Task: Play online Dominion games in medium mode.
Action: Mouse moved to (641, 390)
Screenshot: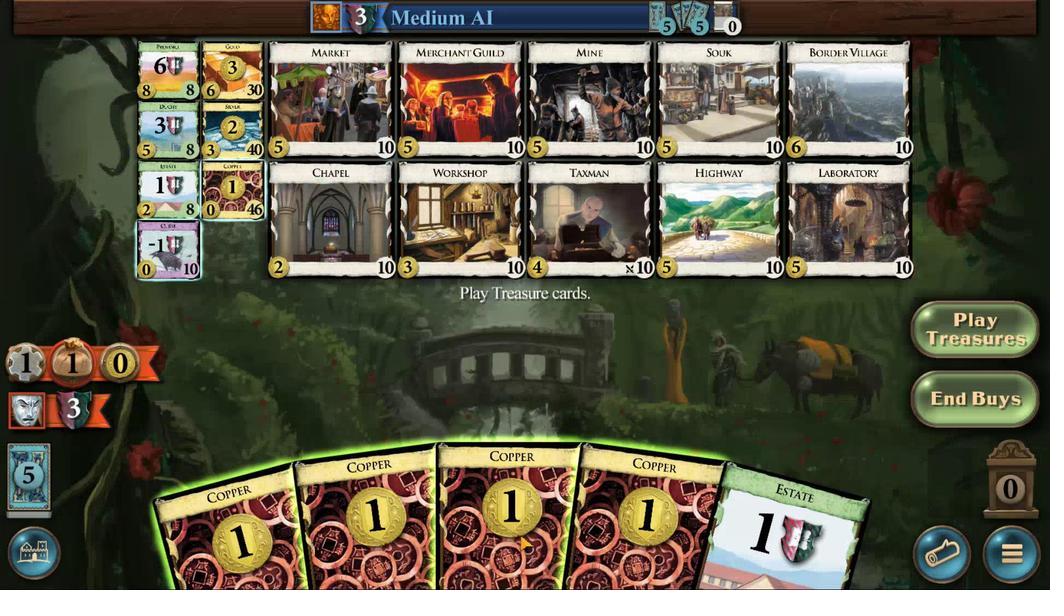 
Action: Mouse pressed left at (641, 390)
Screenshot: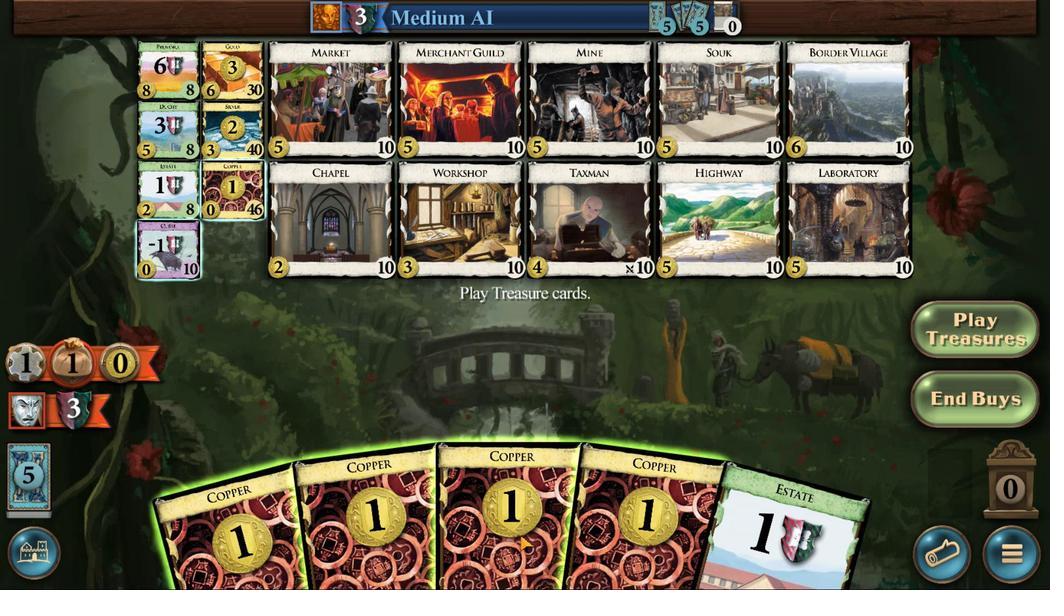 
Action: Mouse moved to (641, 390)
Screenshot: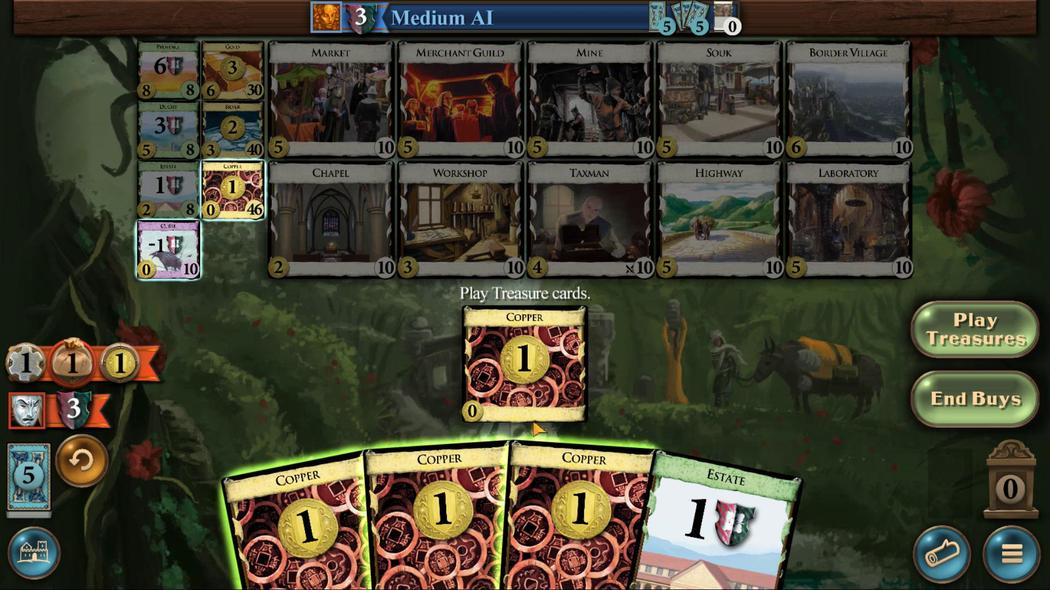 
Action: Mouse pressed left at (641, 390)
Screenshot: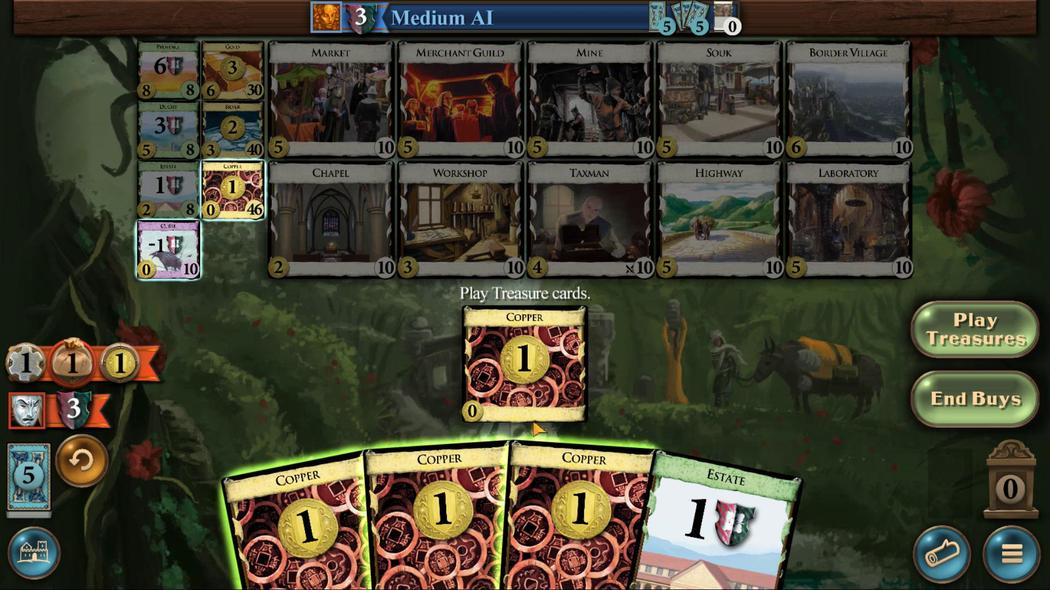 
Action: Mouse moved to (665, 387)
Screenshot: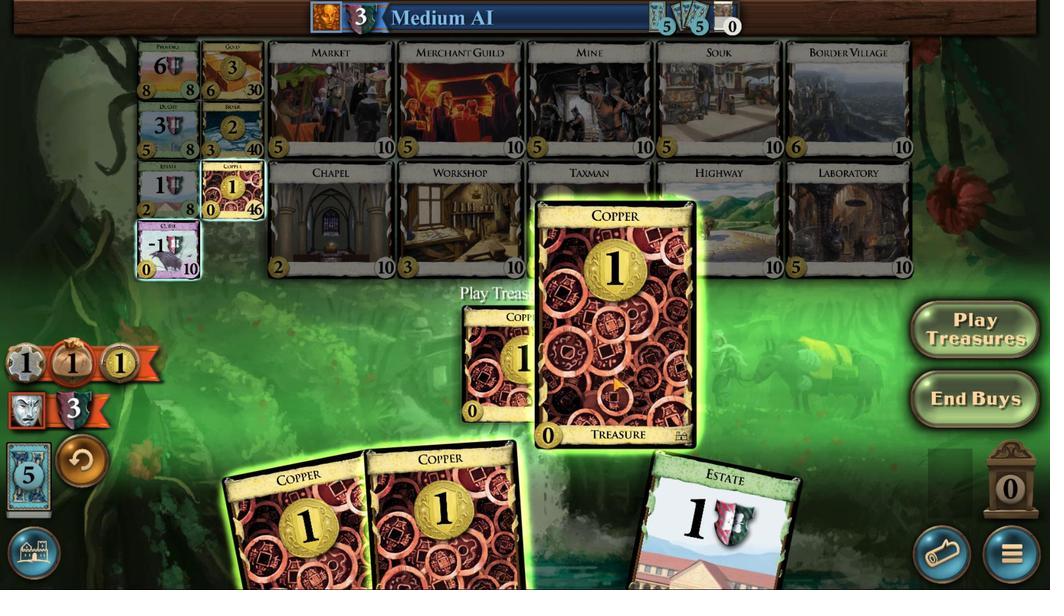 
Action: Mouse pressed left at (665, 387)
Screenshot: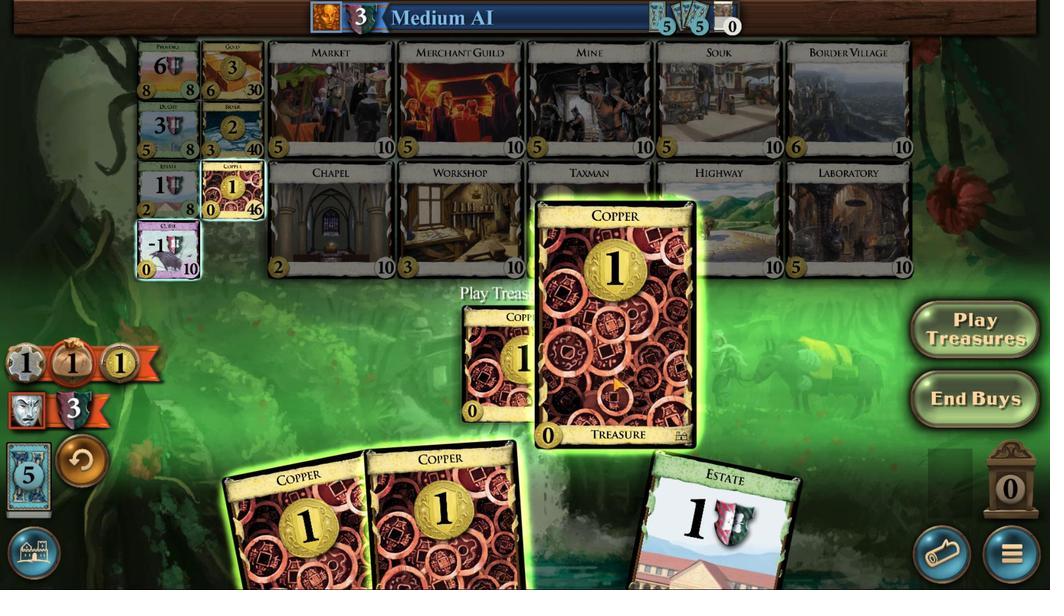 
Action: Mouse moved to (625, 387)
Screenshot: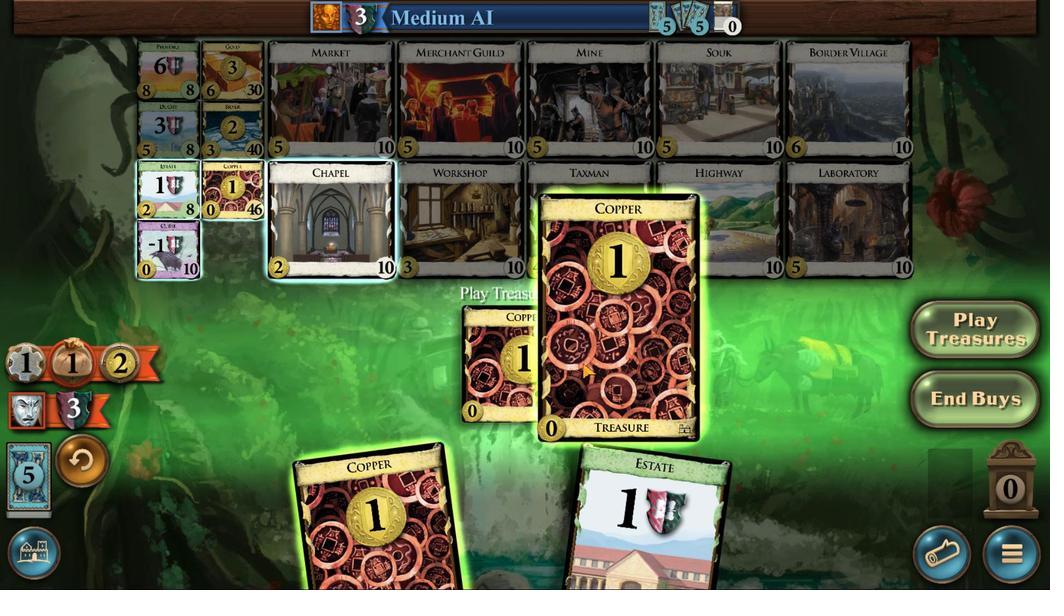 
Action: Mouse pressed left at (625, 387)
Screenshot: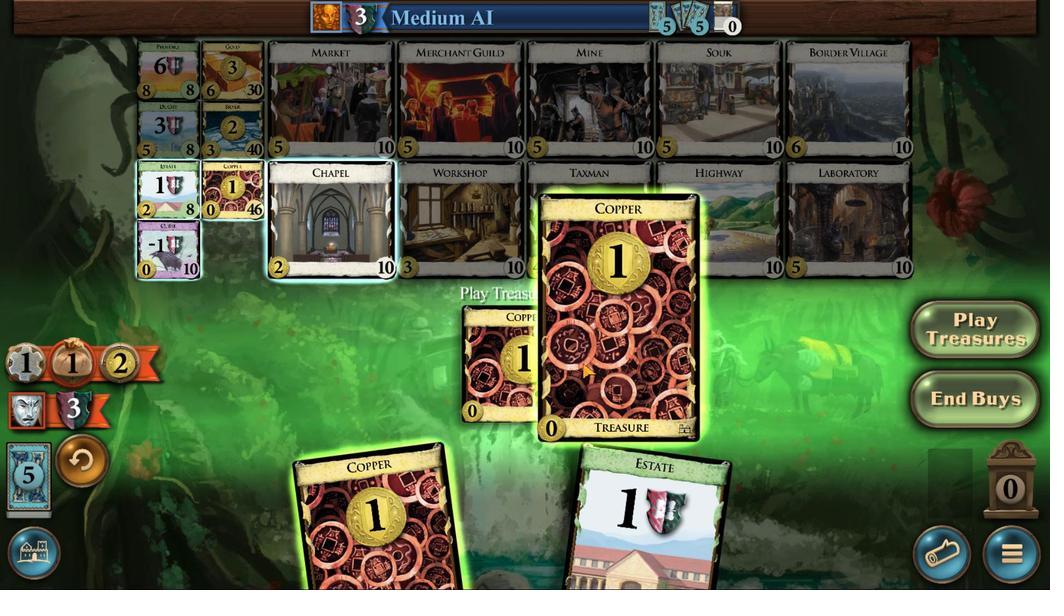 
Action: Mouse moved to (619, 387)
Screenshot: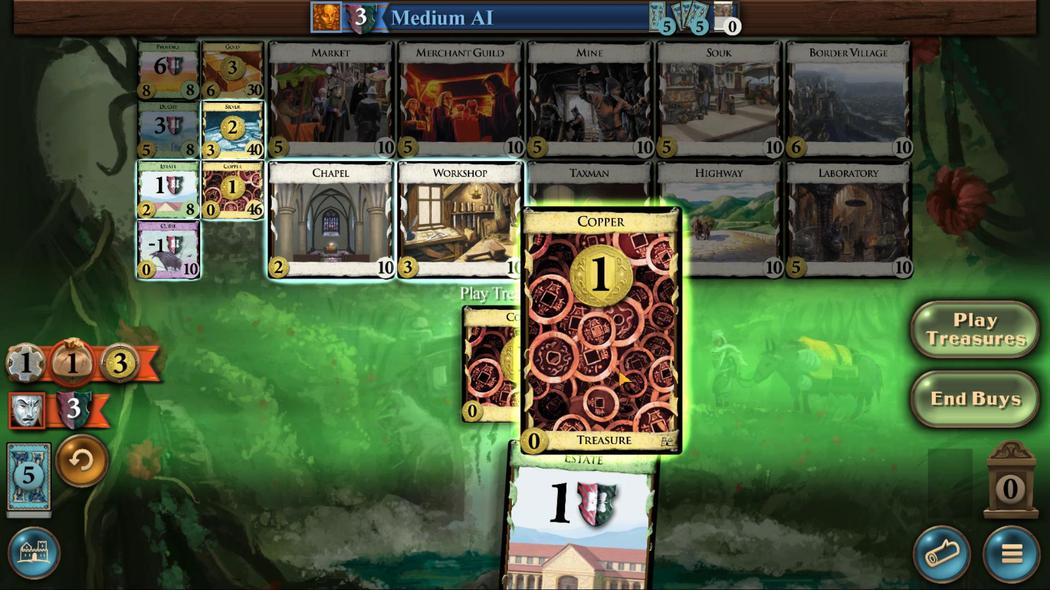 
Action: Mouse pressed left at (619, 387)
Screenshot: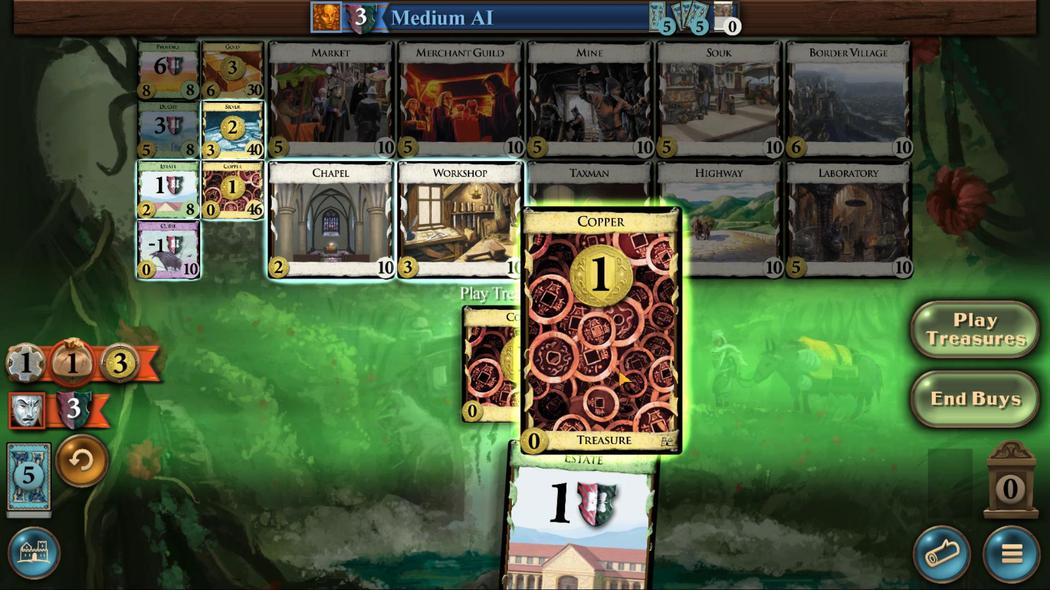 
Action: Mouse moved to (534, 366)
Screenshot: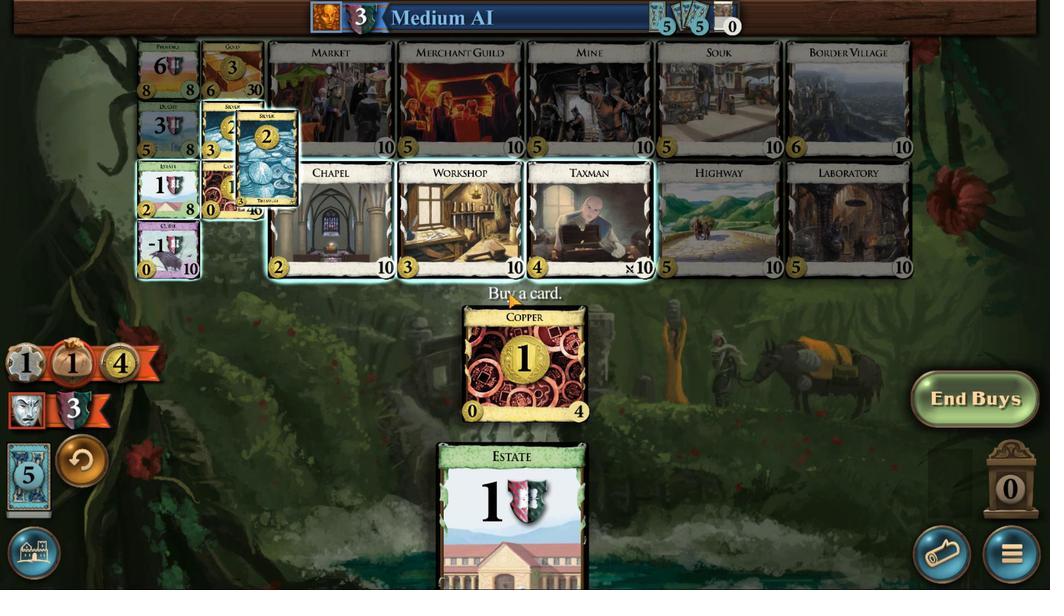 
Action: Mouse pressed left at (534, 366)
Screenshot: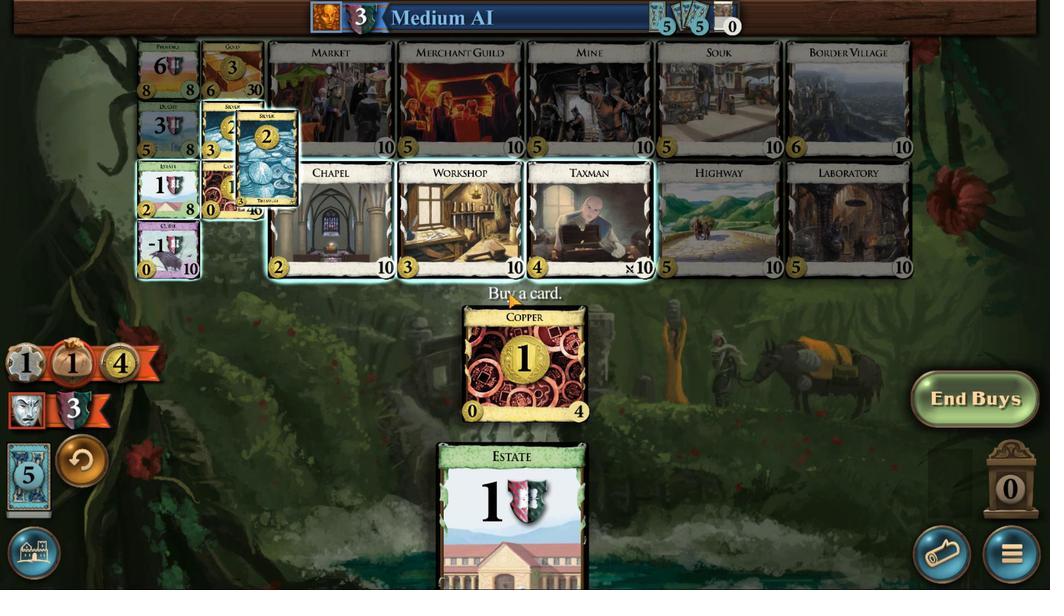 
Action: Mouse moved to (636, 386)
Screenshot: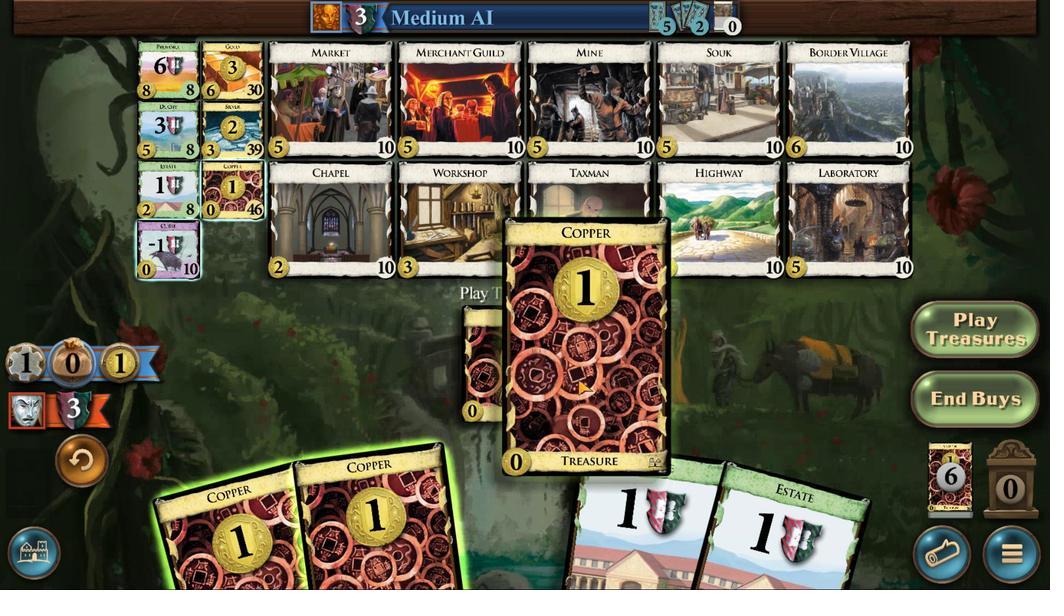 
Action: Mouse pressed left at (636, 386)
Screenshot: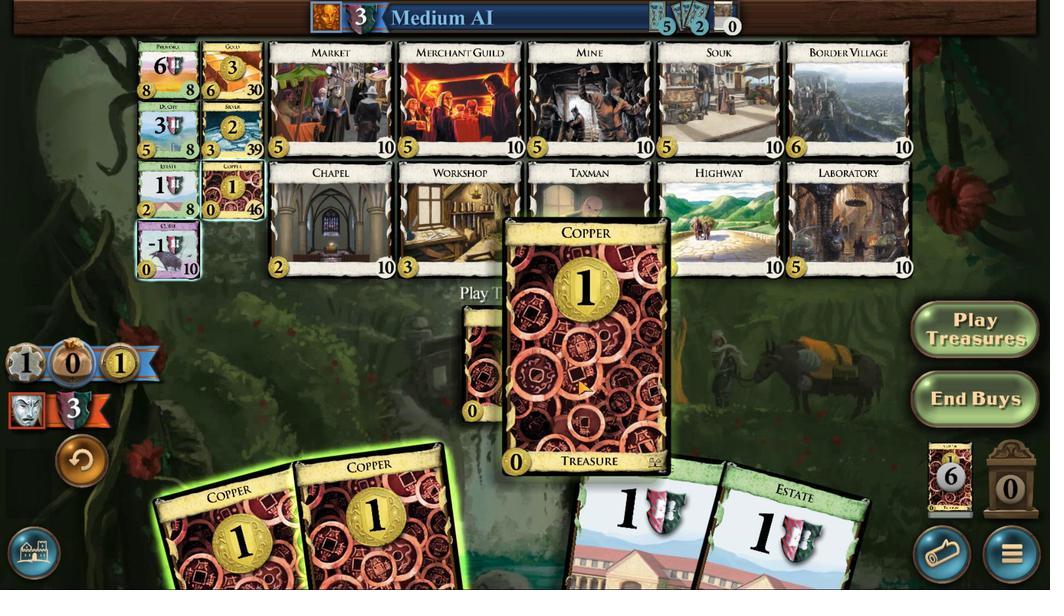 
Action: Mouse moved to (600, 389)
Screenshot: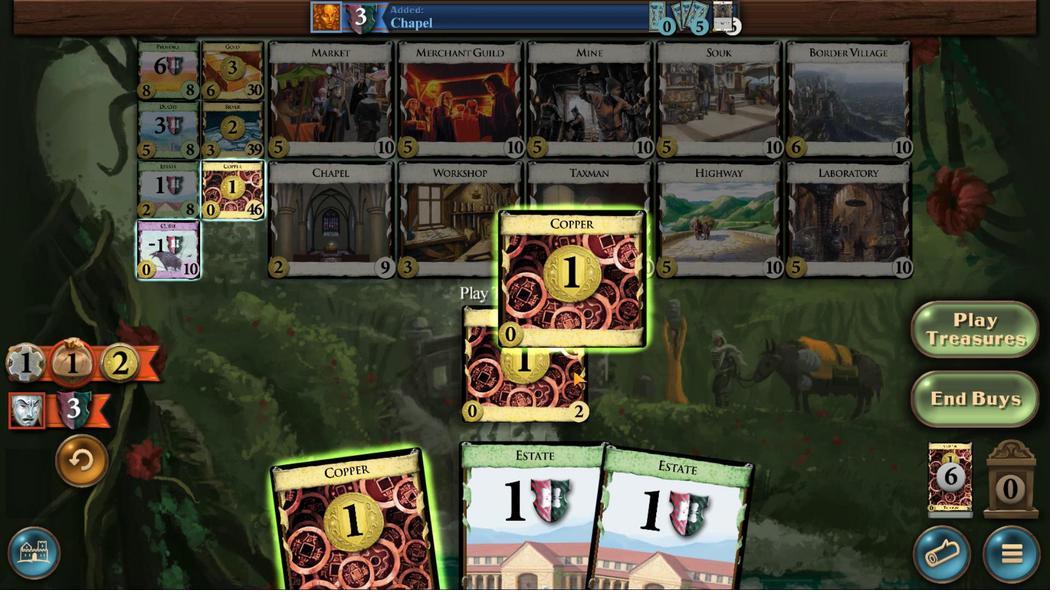 
Action: Mouse pressed left at (600, 389)
Screenshot: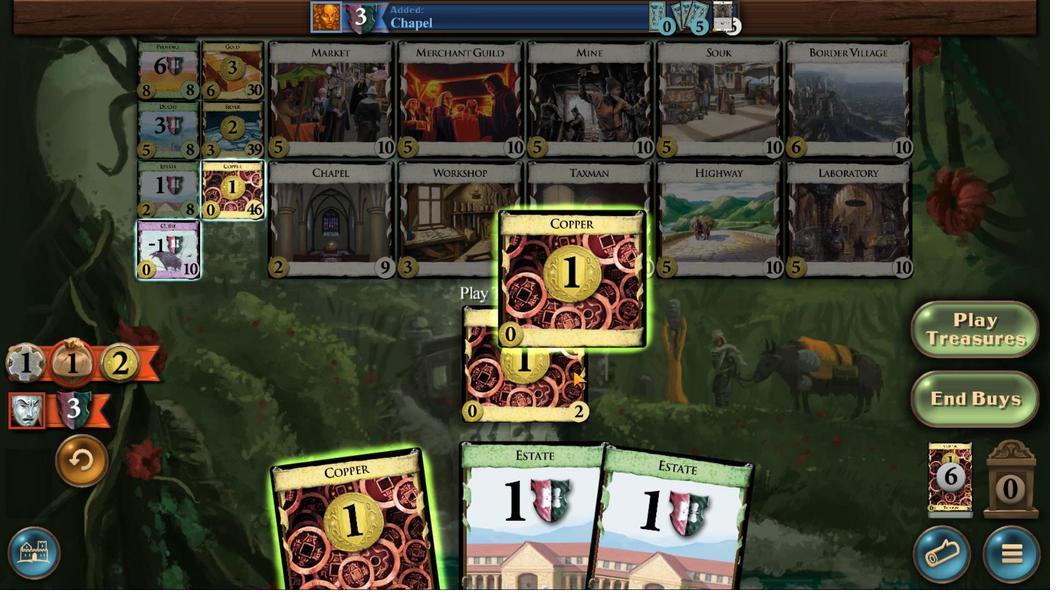 
Action: Mouse moved to (585, 389)
Screenshot: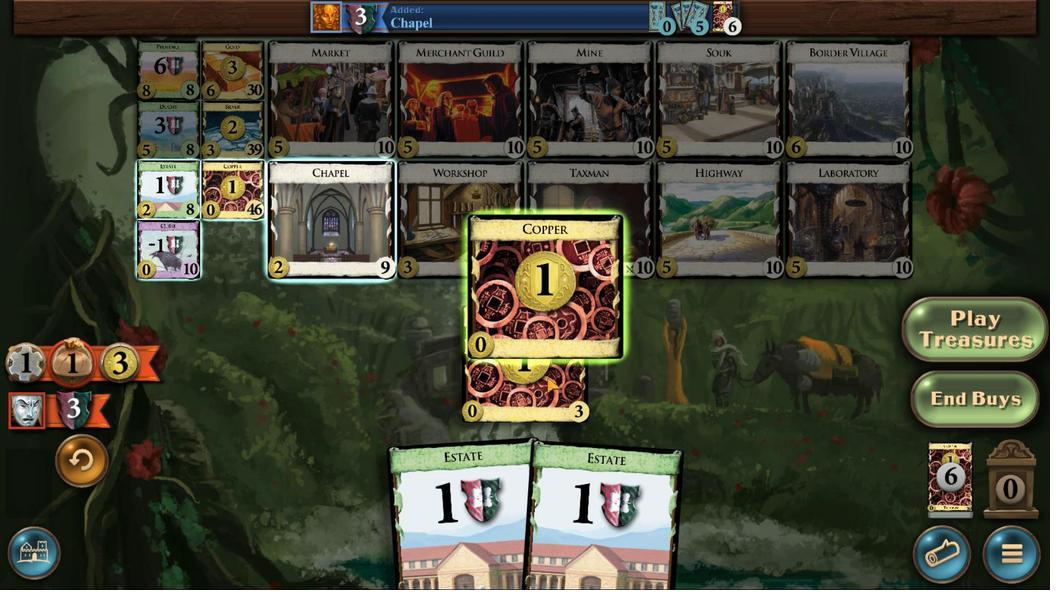 
Action: Mouse pressed left at (585, 389)
Screenshot: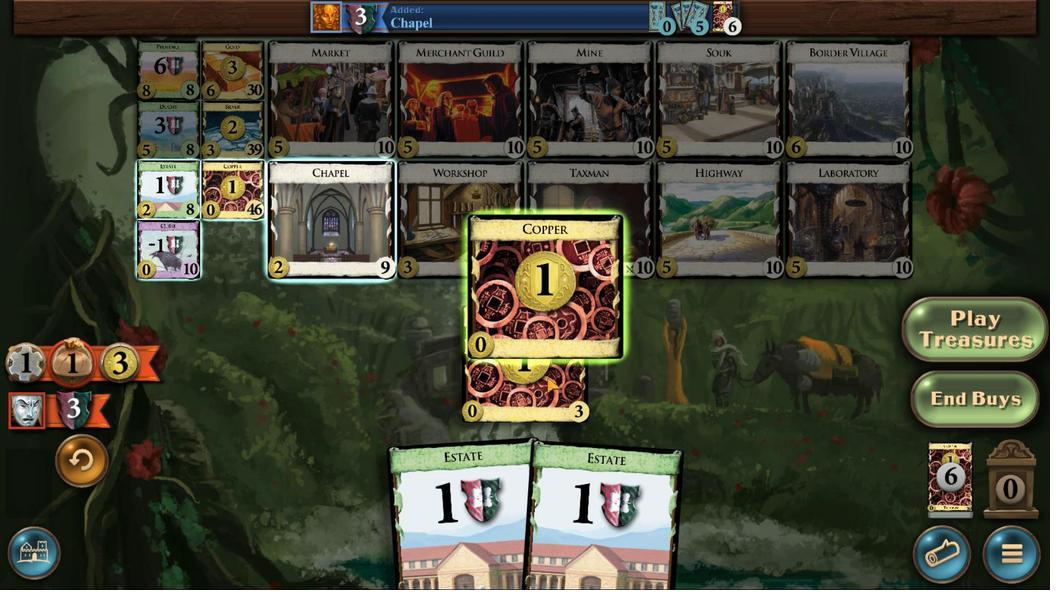 
Action: Mouse moved to (534, 366)
Screenshot: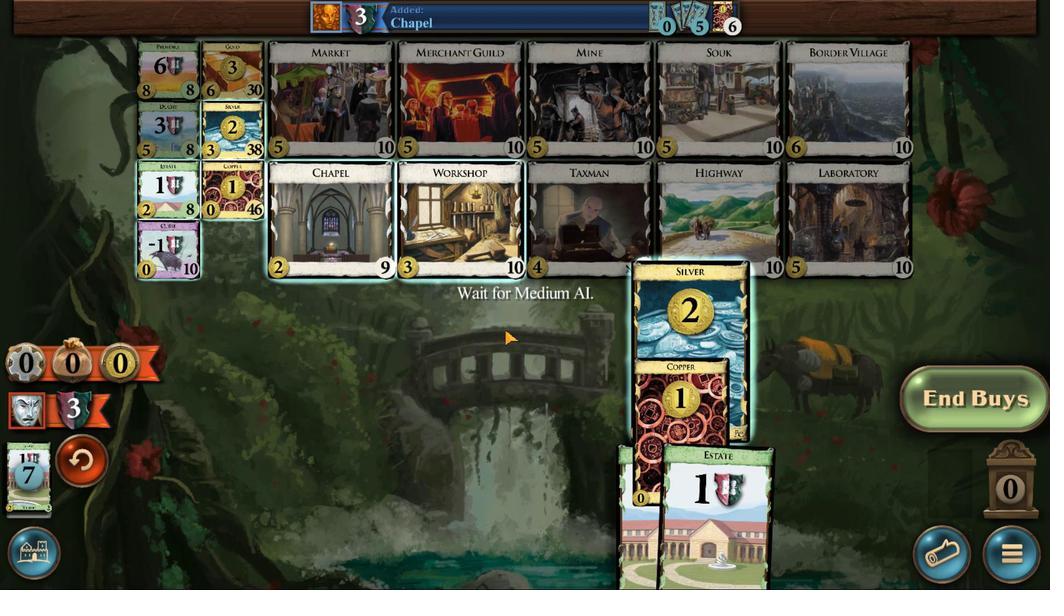 
Action: Mouse pressed left at (534, 366)
Screenshot: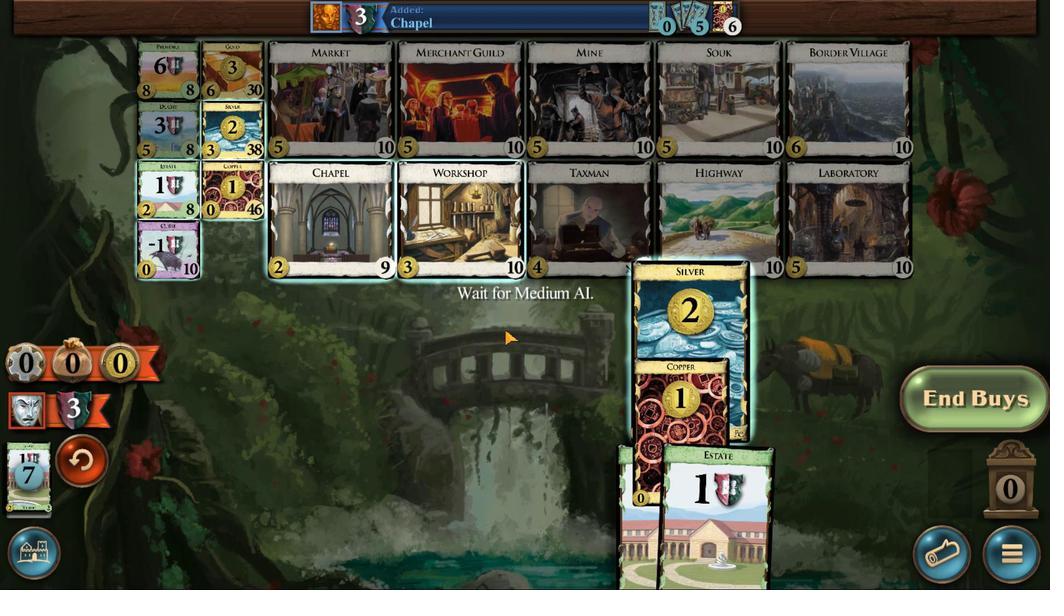 
Action: Mouse moved to (576, 389)
Screenshot: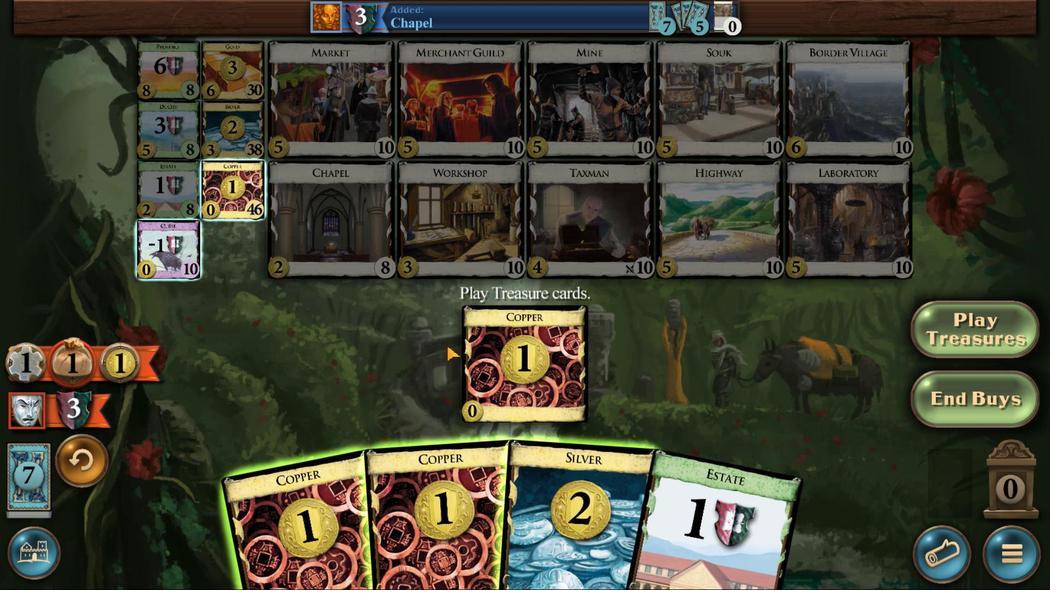 
Action: Mouse pressed left at (576, 389)
Screenshot: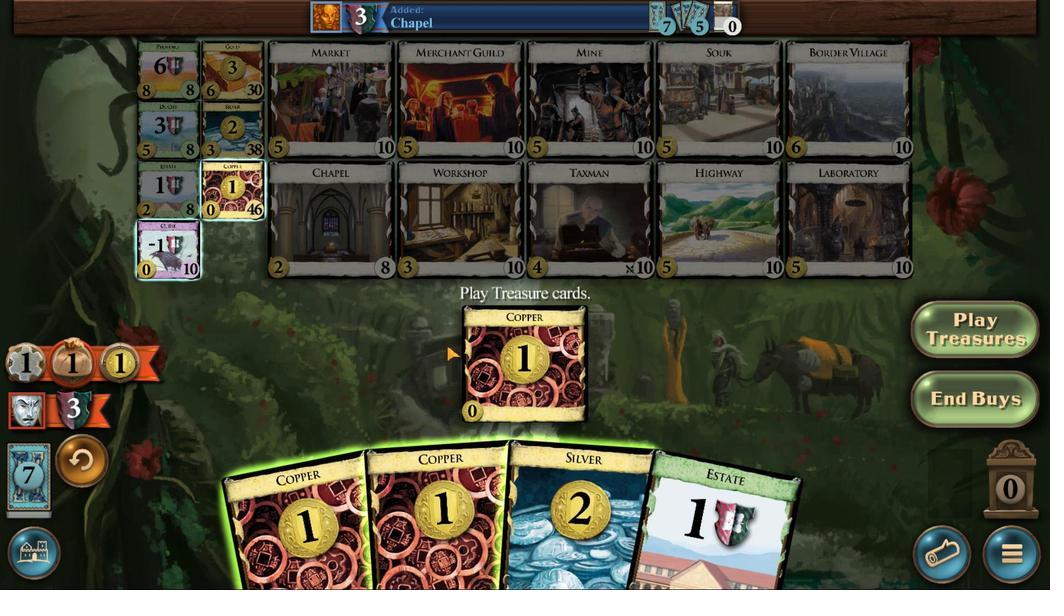 
Action: Mouse moved to (604, 388)
Screenshot: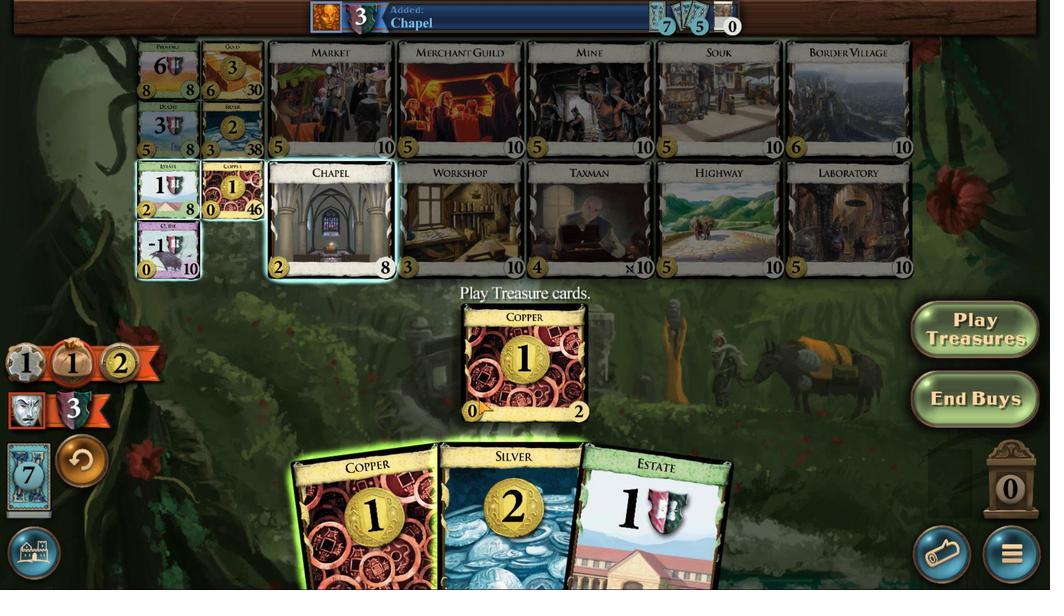 
Action: Mouse pressed left at (604, 388)
Screenshot: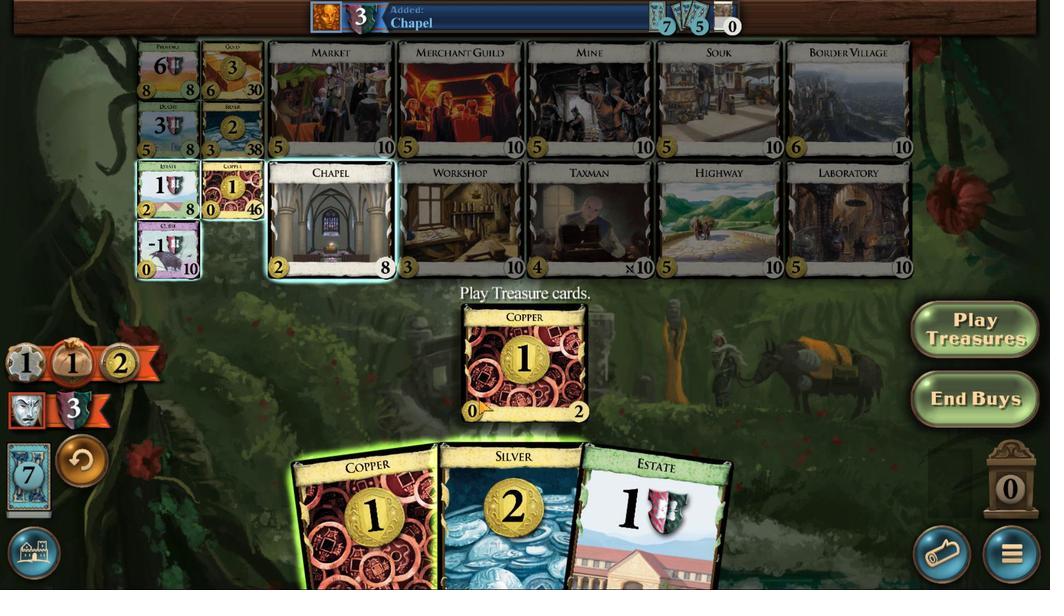 
Action: Mouse moved to (584, 388)
Screenshot: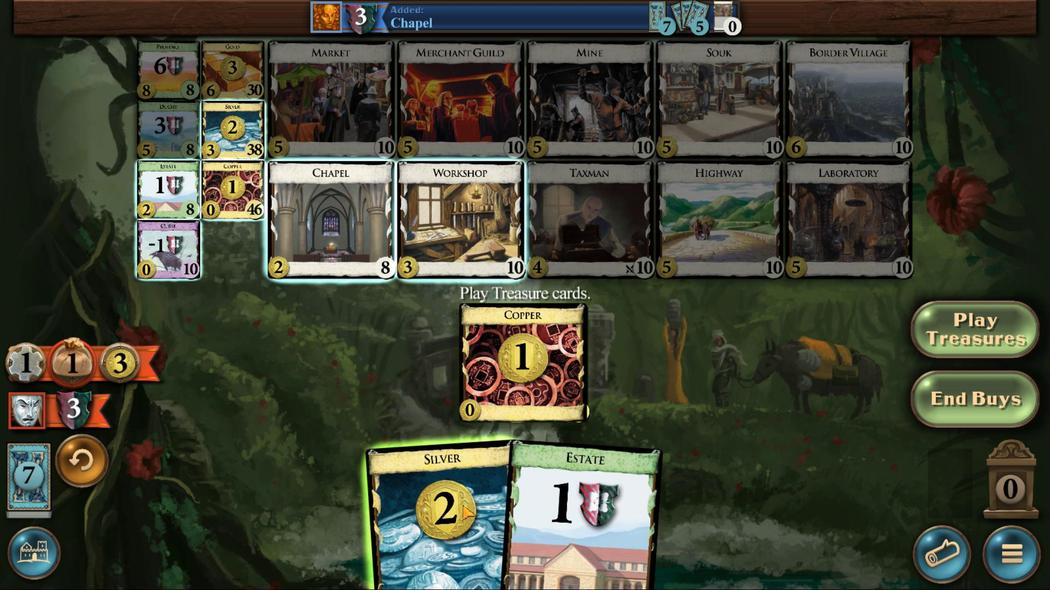 
Action: Mouse pressed left at (584, 388)
Screenshot: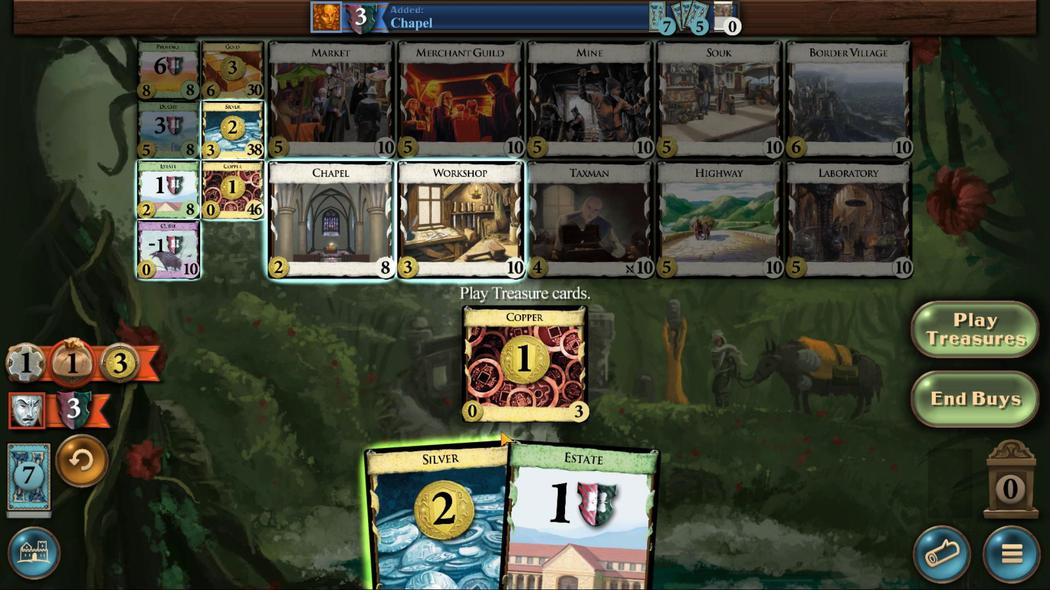 
Action: Mouse moved to (620, 389)
Screenshot: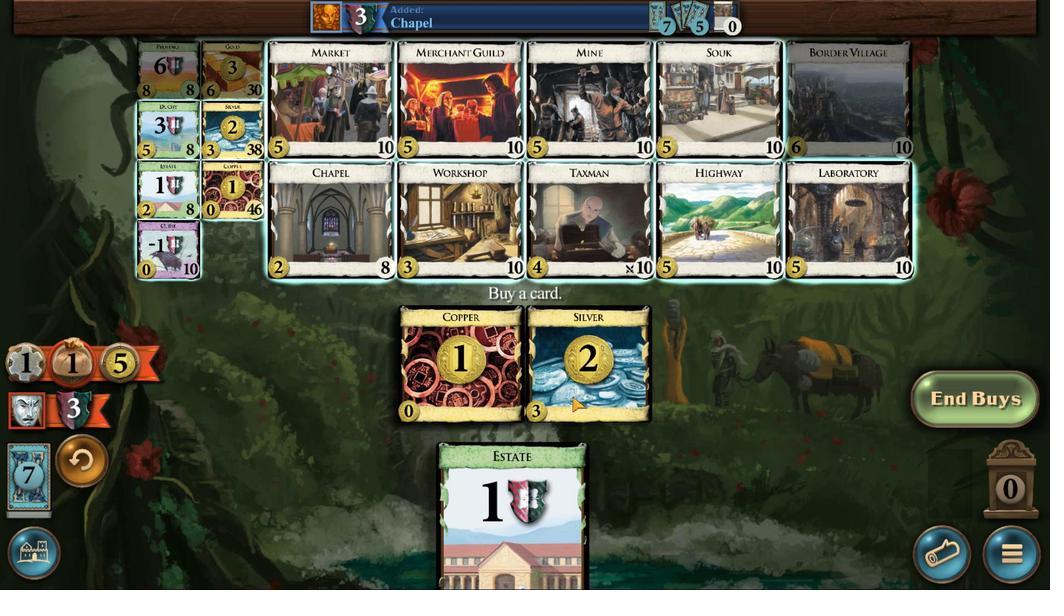 
Action: Mouse pressed left at (620, 389)
Screenshot: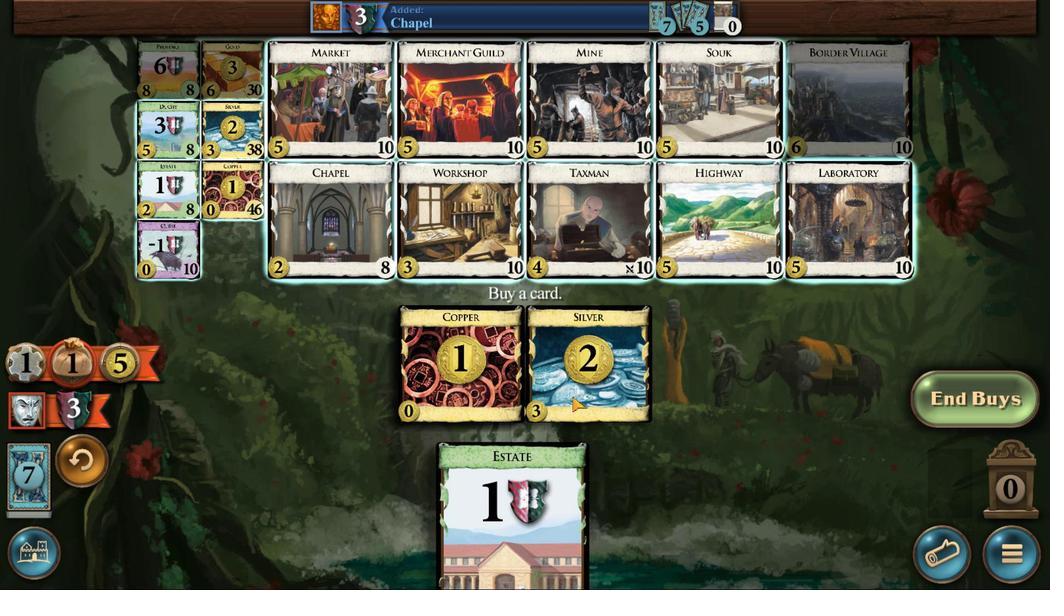 
Action: Mouse moved to (756, 372)
Screenshot: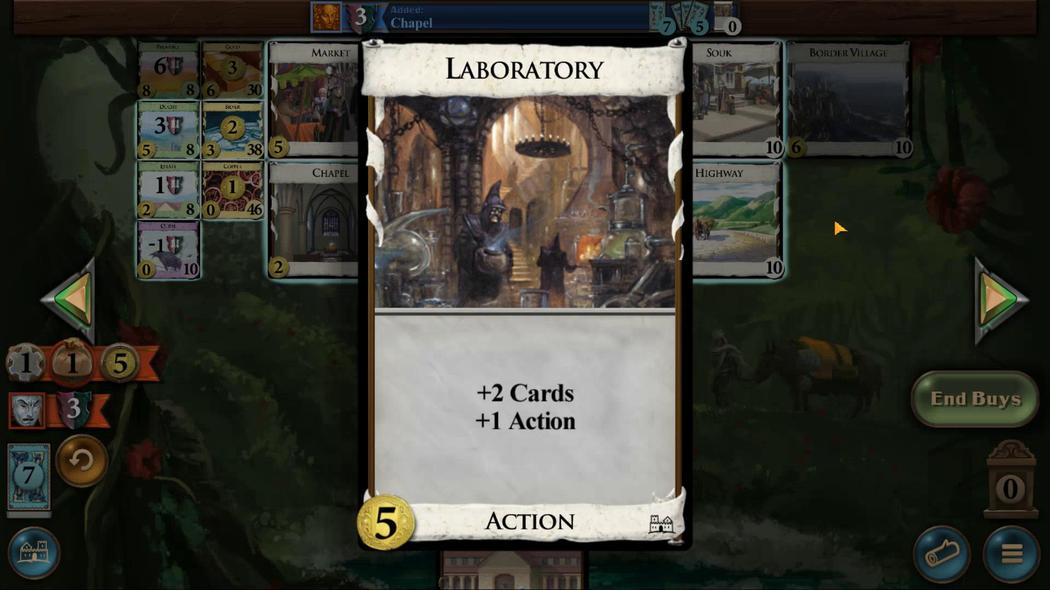 
Action: Mouse pressed left at (756, 372)
Screenshot: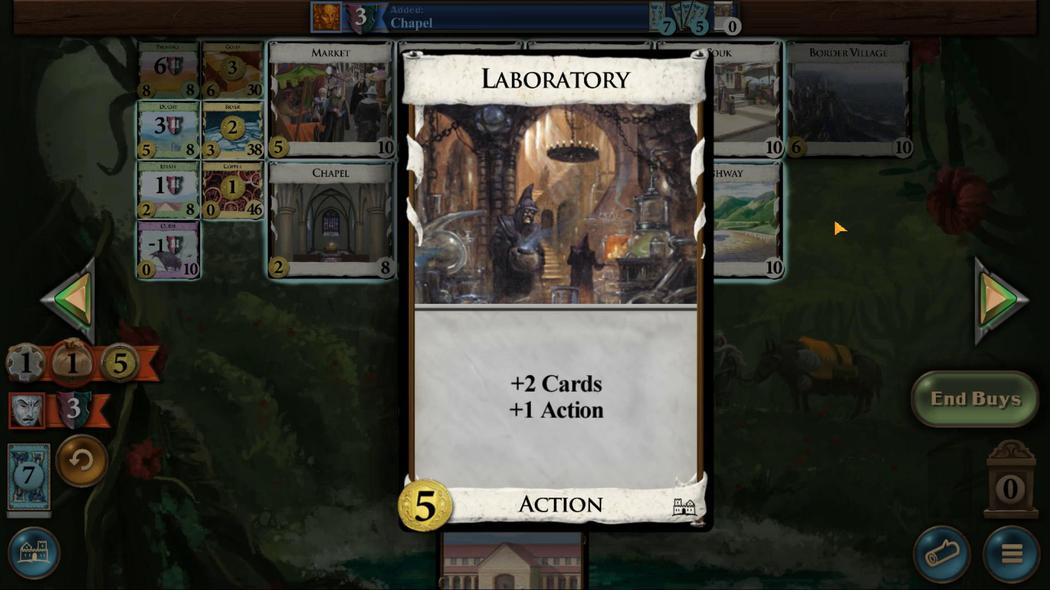 
Action: Mouse pressed left at (756, 372)
Screenshot: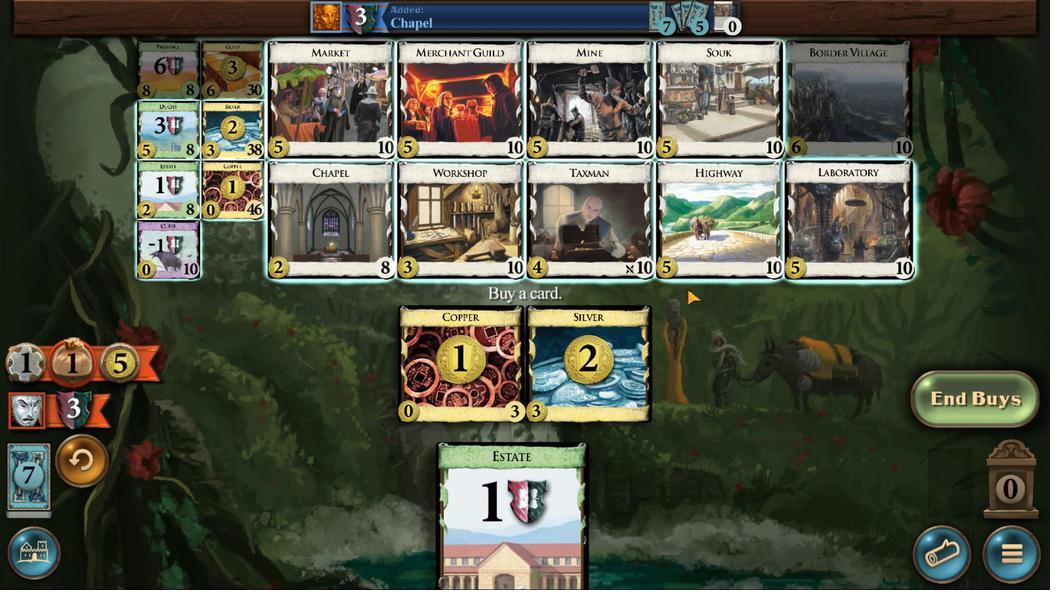 
Action: Mouse moved to (756, 371)
Screenshot: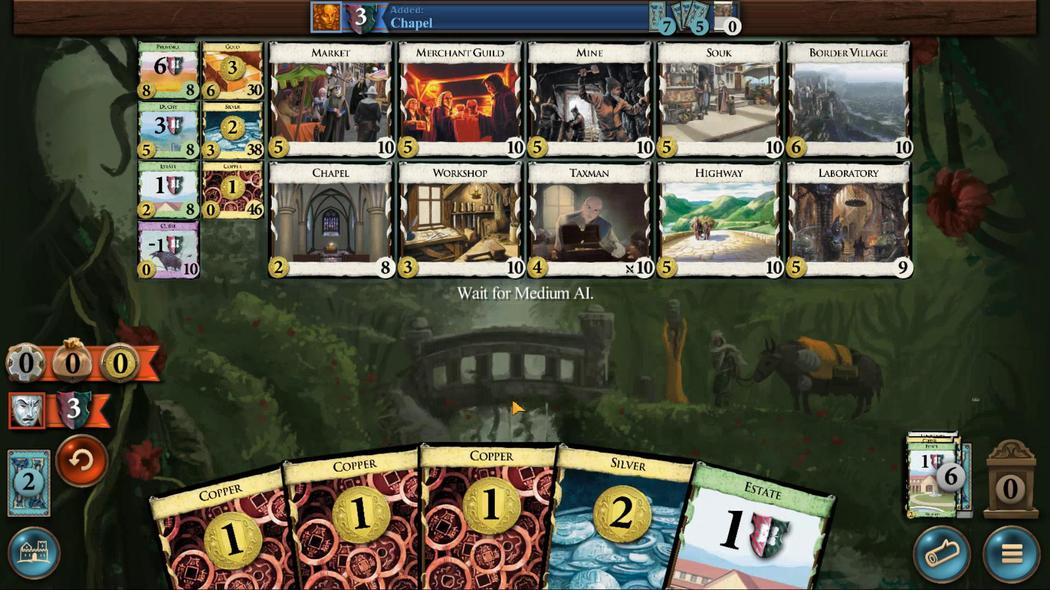 
Action: Mouse pressed left at (756, 371)
Screenshot: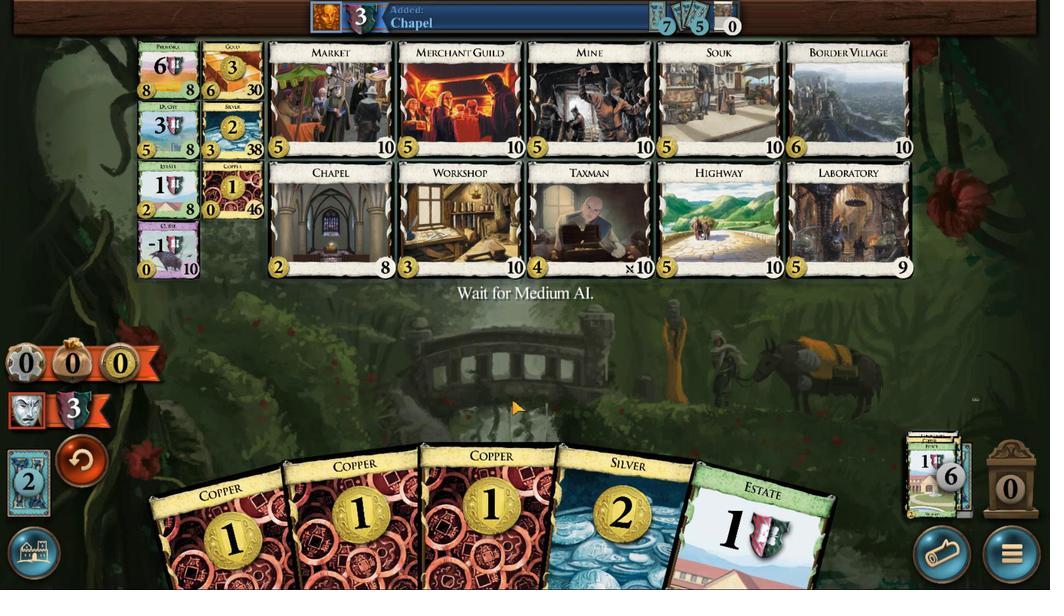 
Action: Mouse moved to (645, 389)
Screenshot: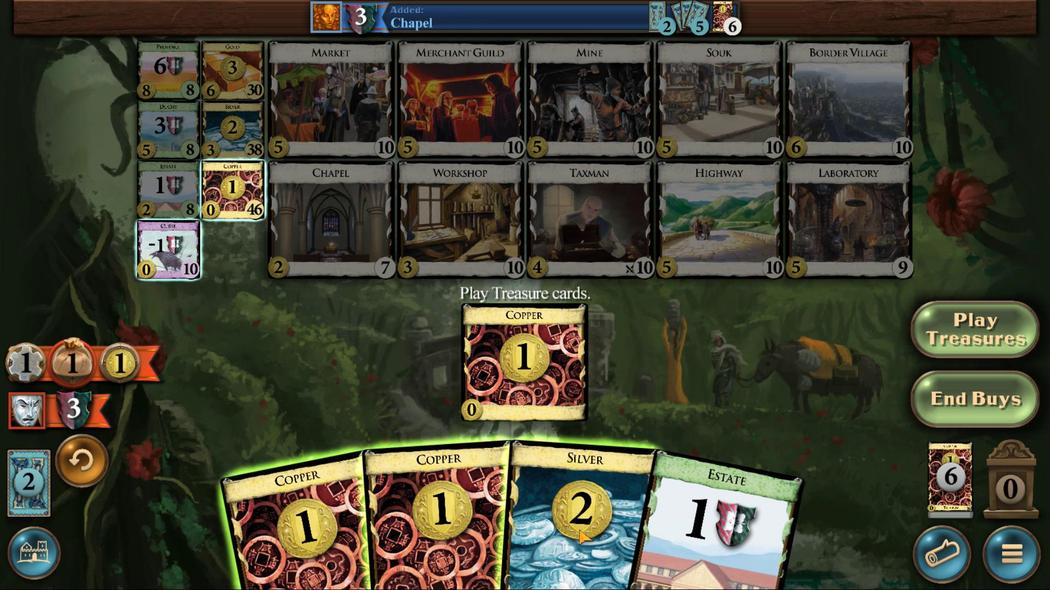 
Action: Mouse pressed left at (645, 389)
Screenshot: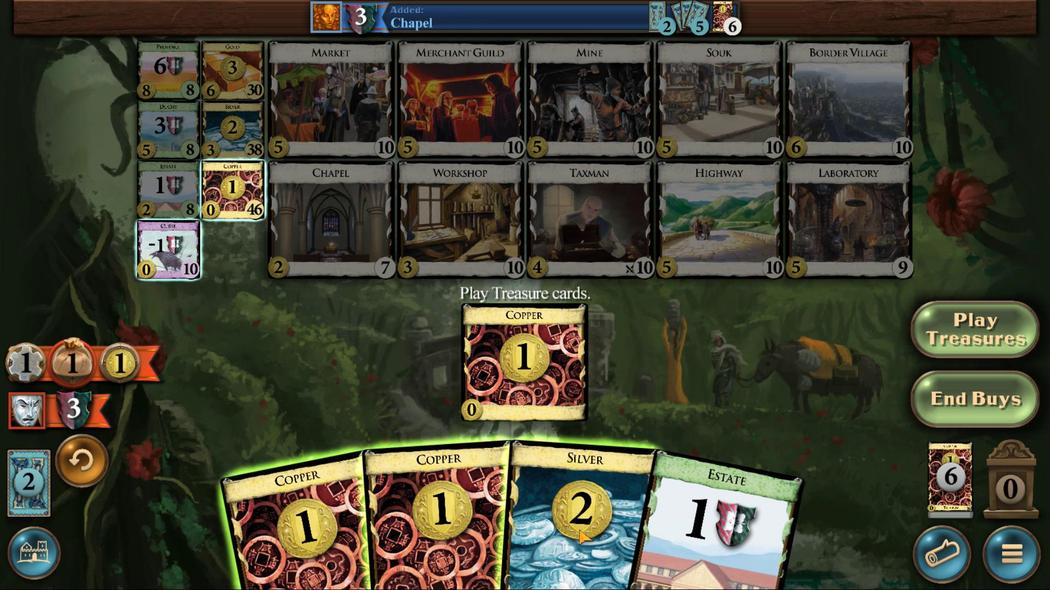 
Action: Mouse moved to (661, 390)
Screenshot: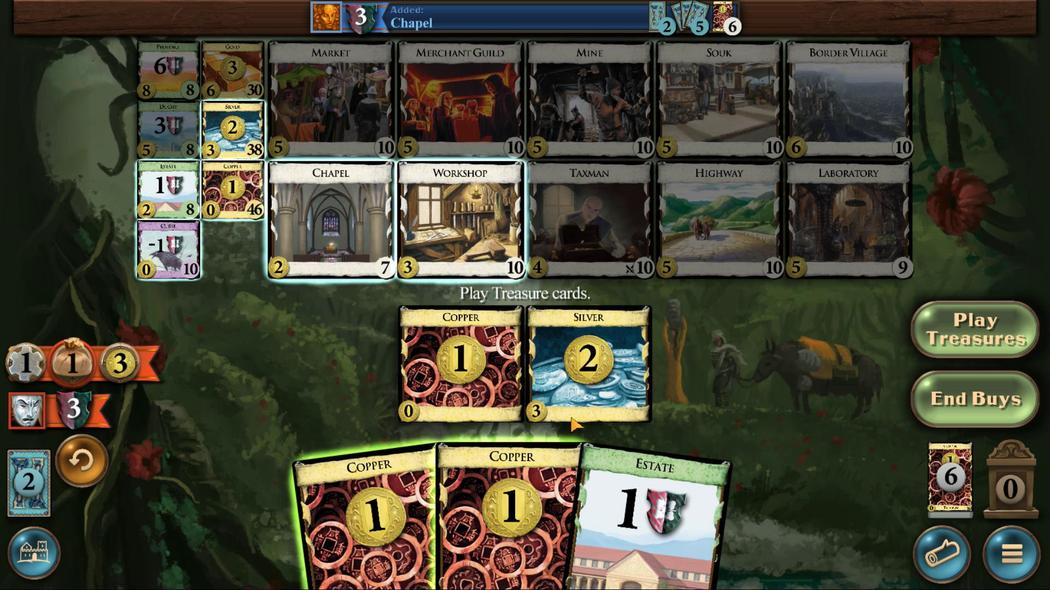 
Action: Mouse pressed left at (661, 390)
Screenshot: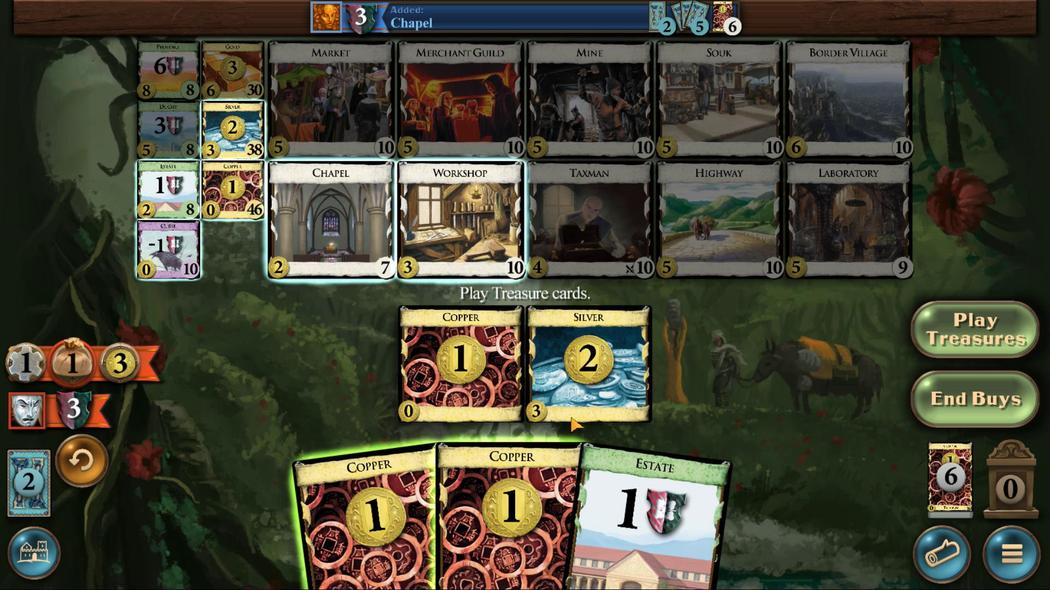 
Action: Mouse moved to (646, 388)
Screenshot: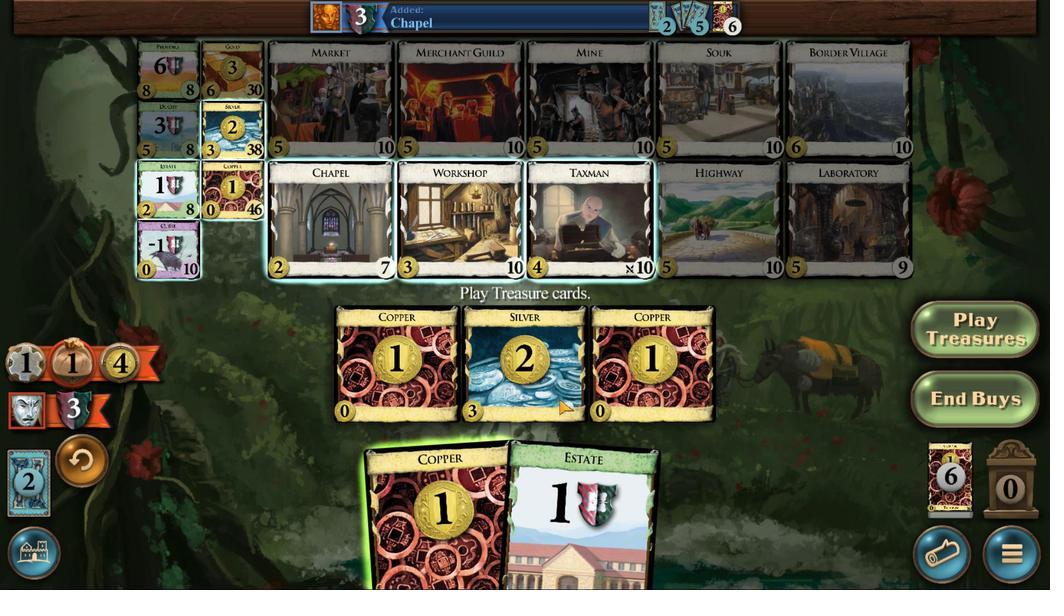 
Action: Mouse pressed left at (646, 388)
Screenshot: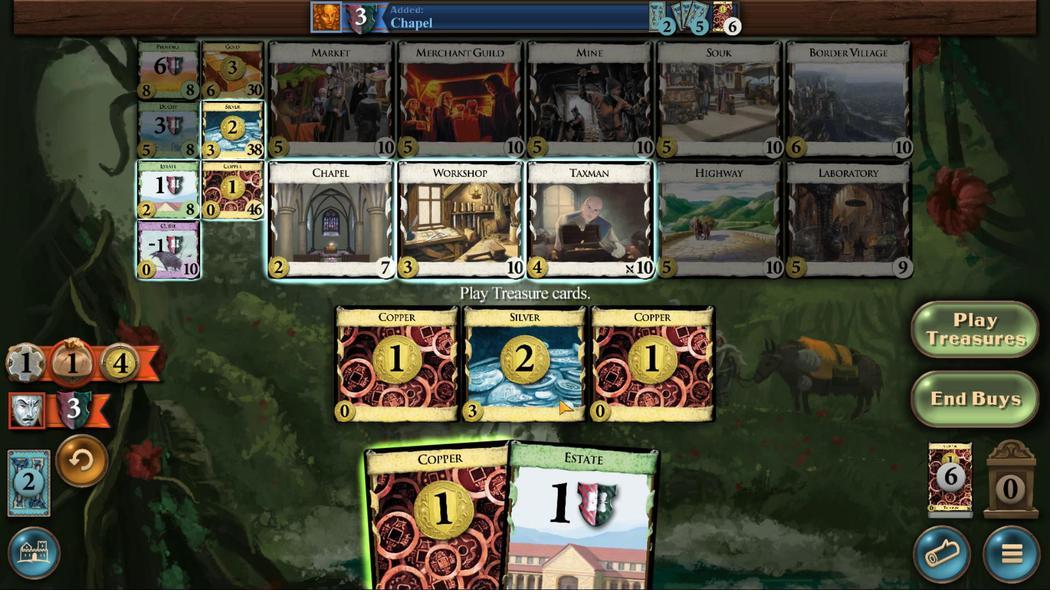 
Action: Mouse moved to (616, 387)
Screenshot: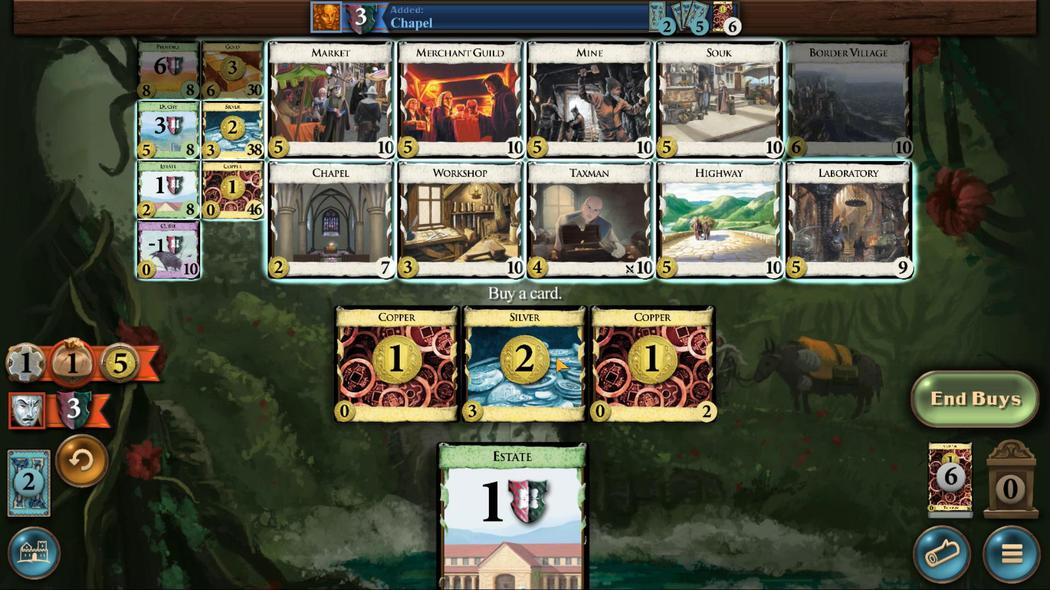 
Action: Mouse pressed left at (616, 387)
Screenshot: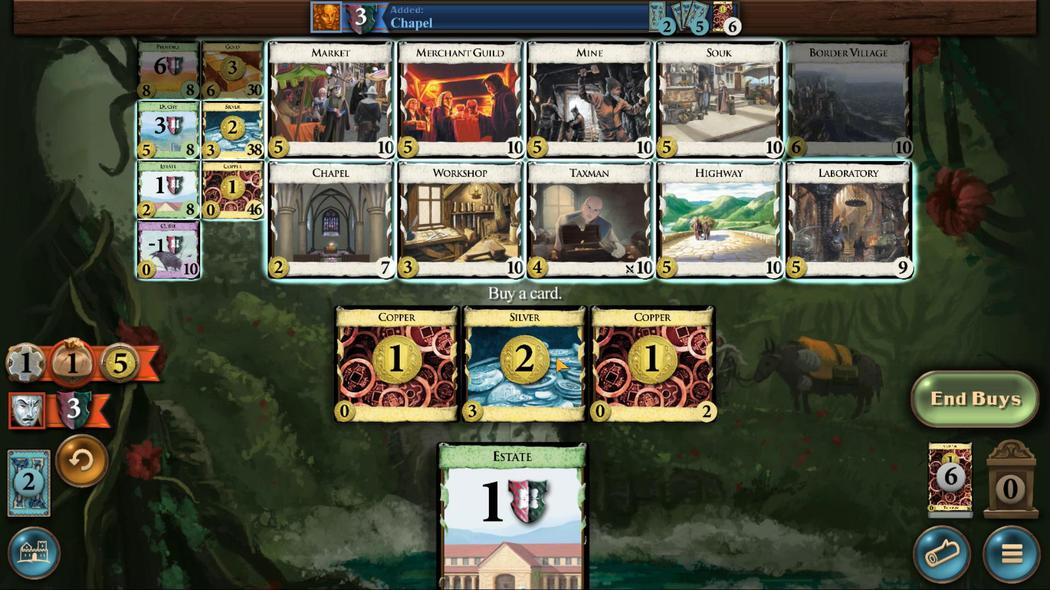 
Action: Mouse moved to (709, 365)
Screenshot: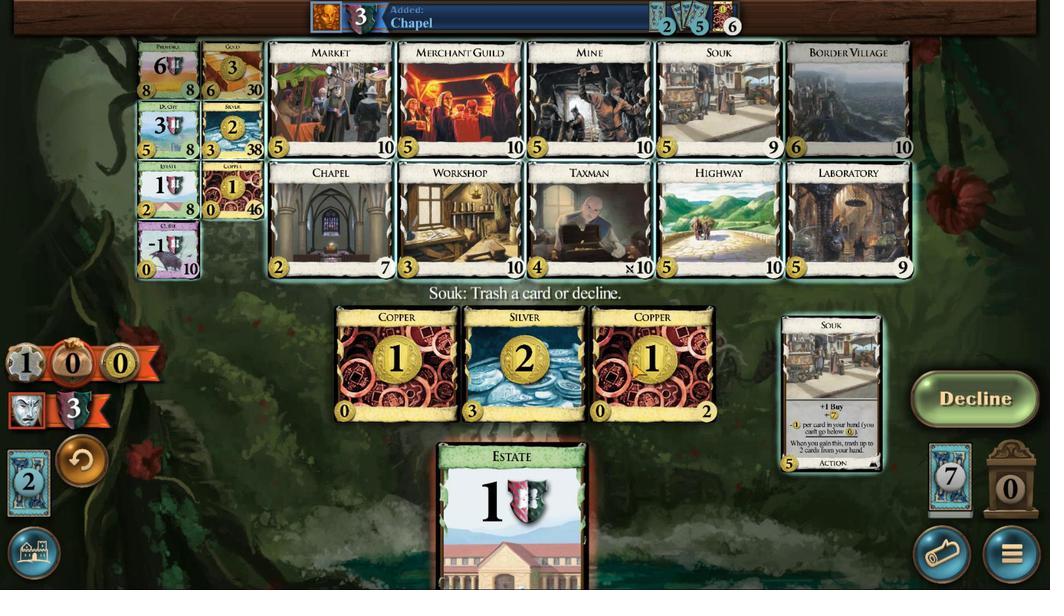
Action: Mouse pressed left at (709, 365)
Screenshot: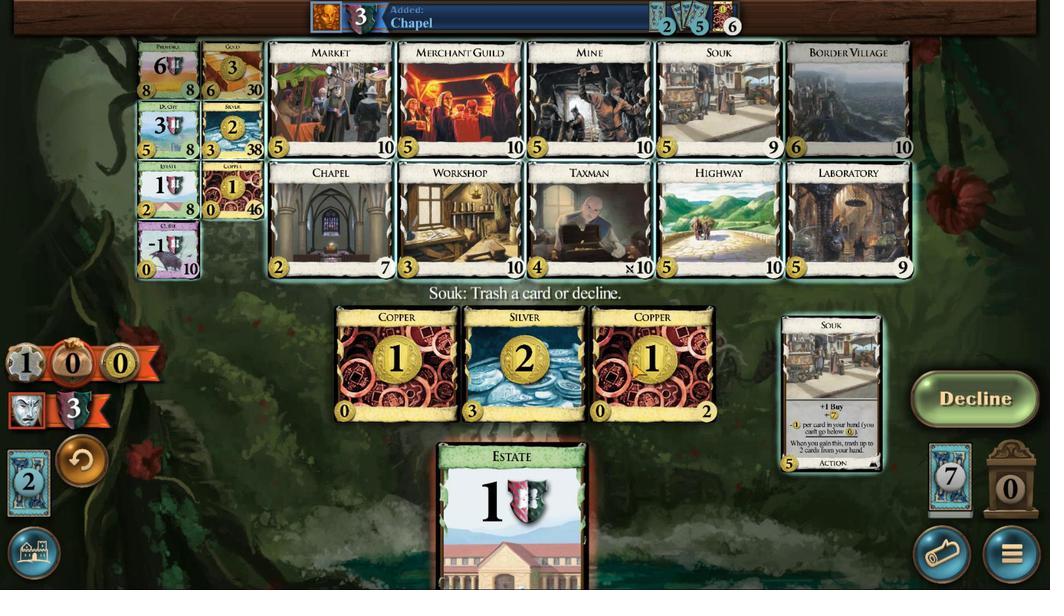 
Action: Mouse moved to (643, 387)
Screenshot: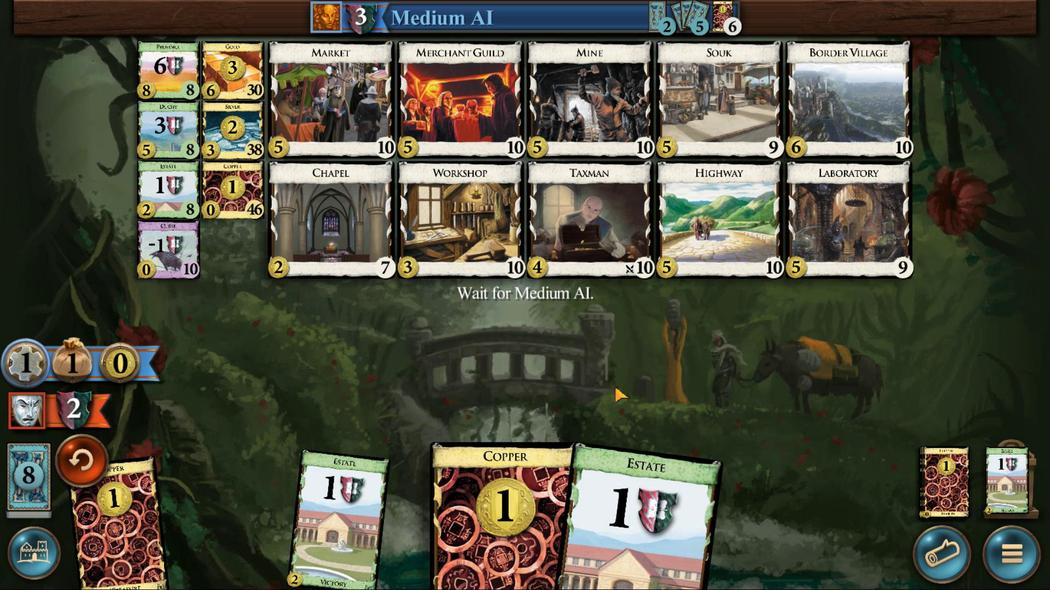 
Action: Mouse pressed left at (643, 387)
Screenshot: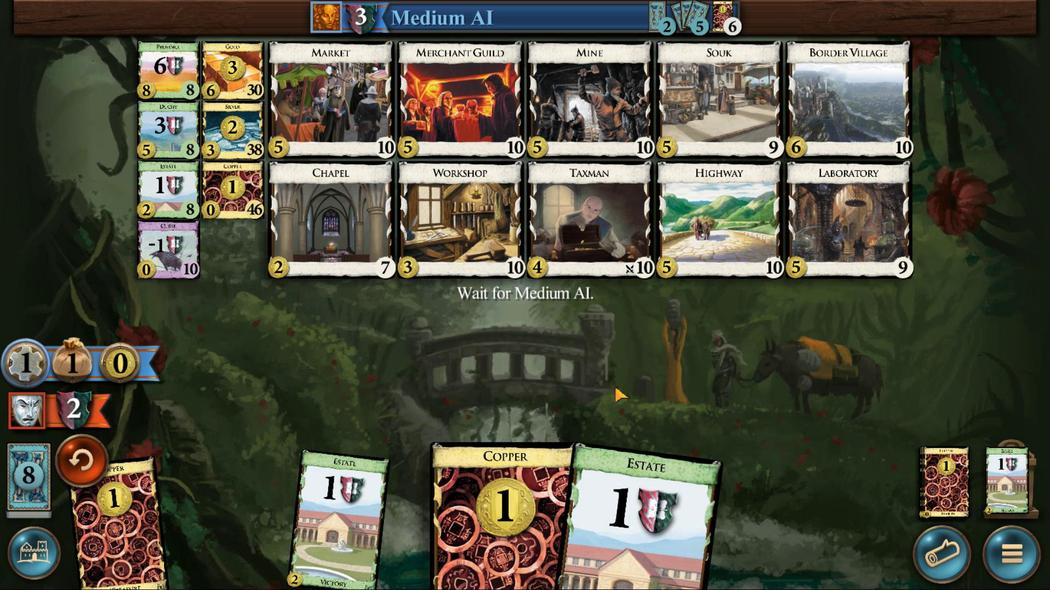 
Action: Mouse moved to (634, 387)
Screenshot: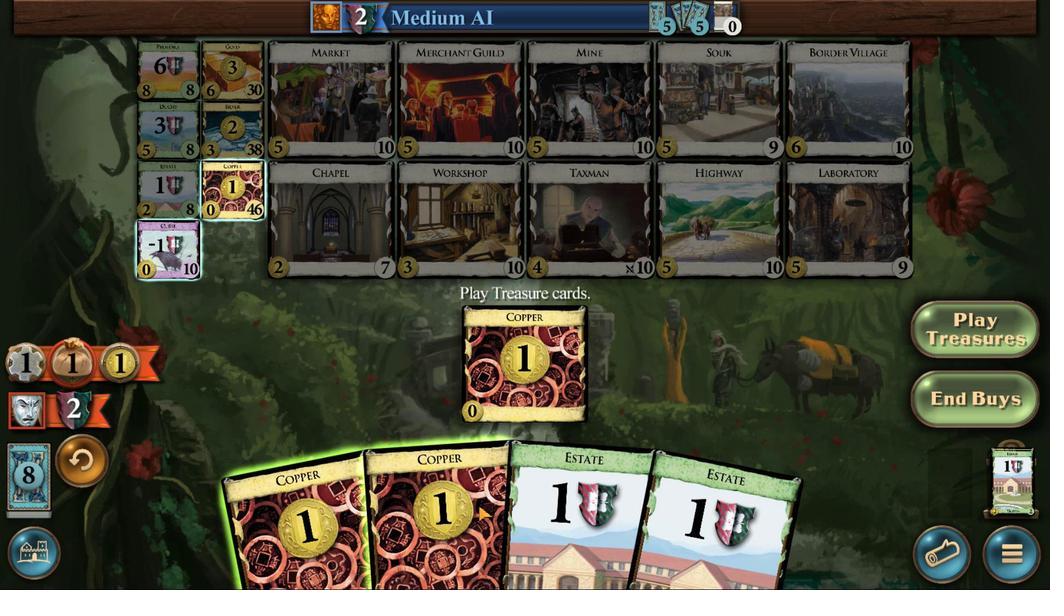 
Action: Mouse pressed left at (634, 387)
Screenshot: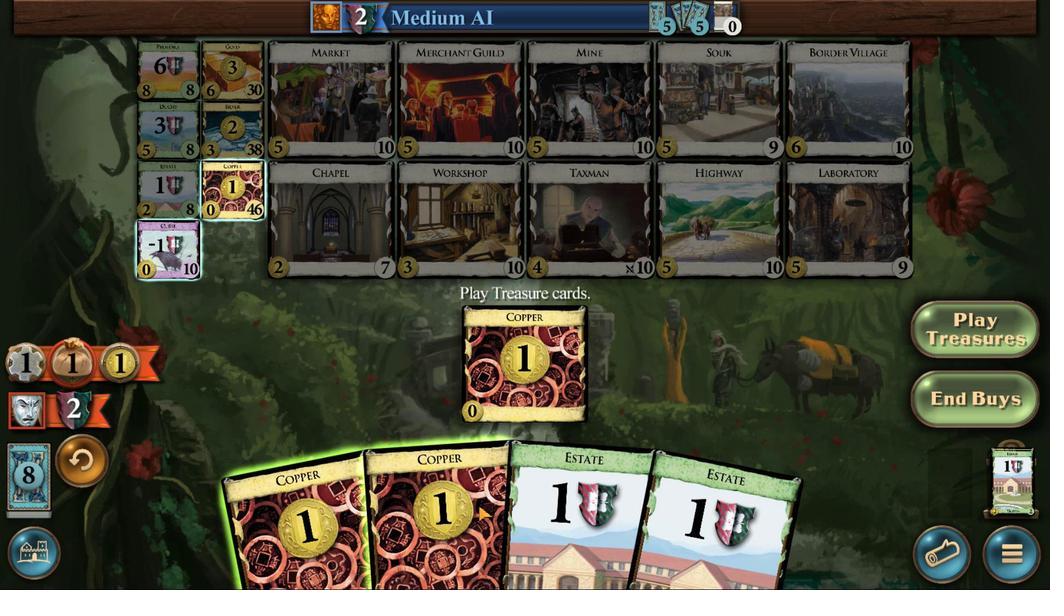 
Action: Mouse moved to (622, 389)
Screenshot: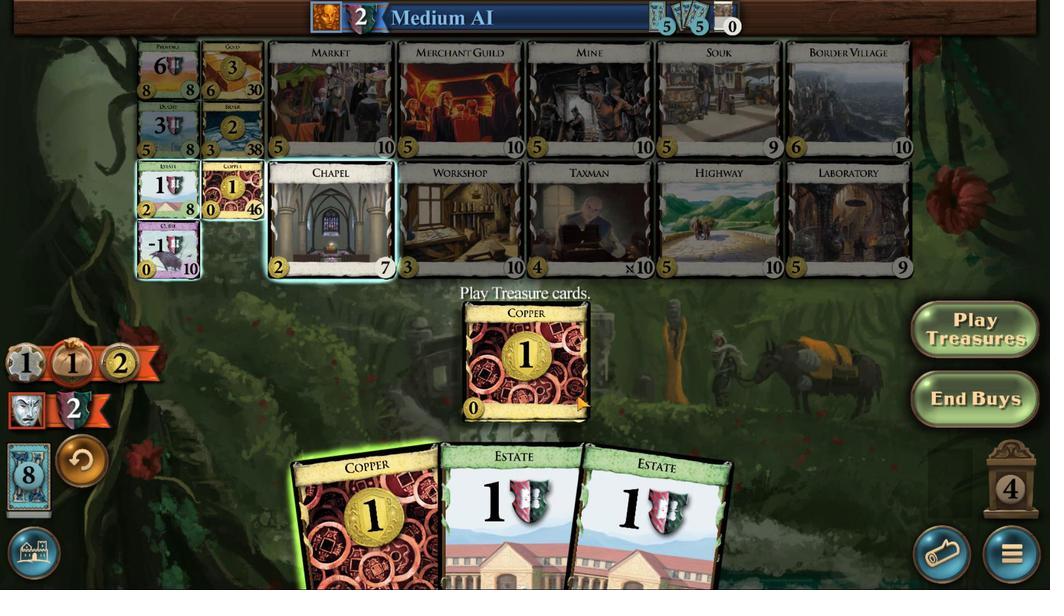 
Action: Mouse pressed left at (622, 389)
Screenshot: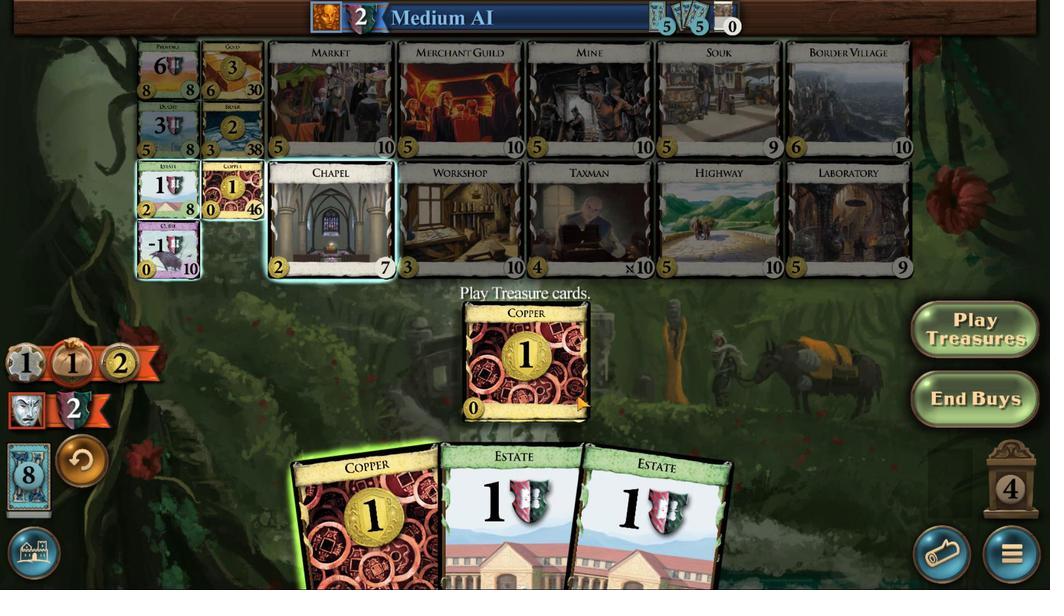 
Action: Mouse moved to (586, 391)
Screenshot: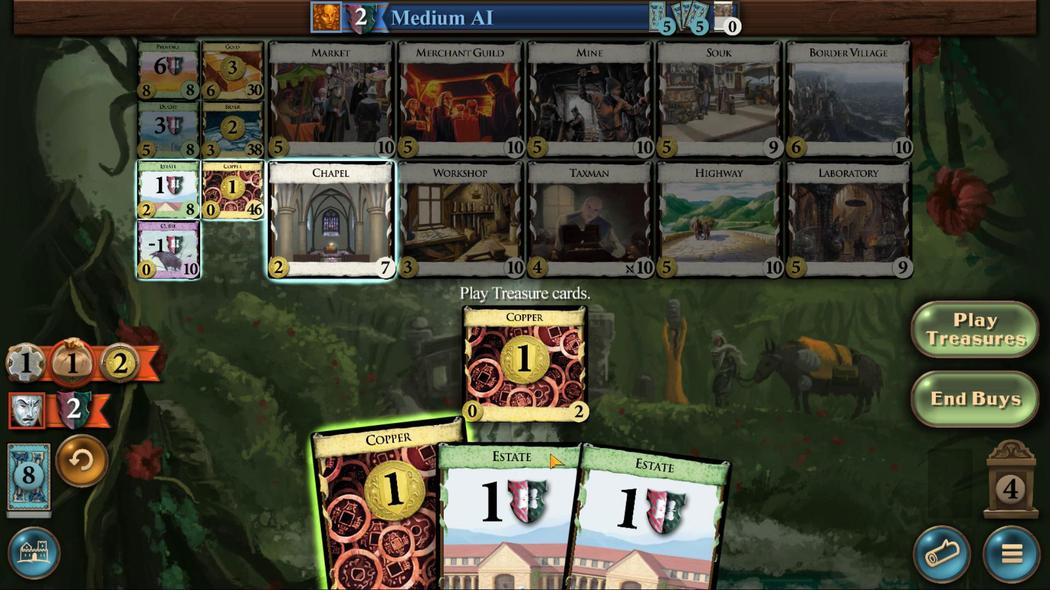 
Action: Mouse pressed left at (586, 391)
Screenshot: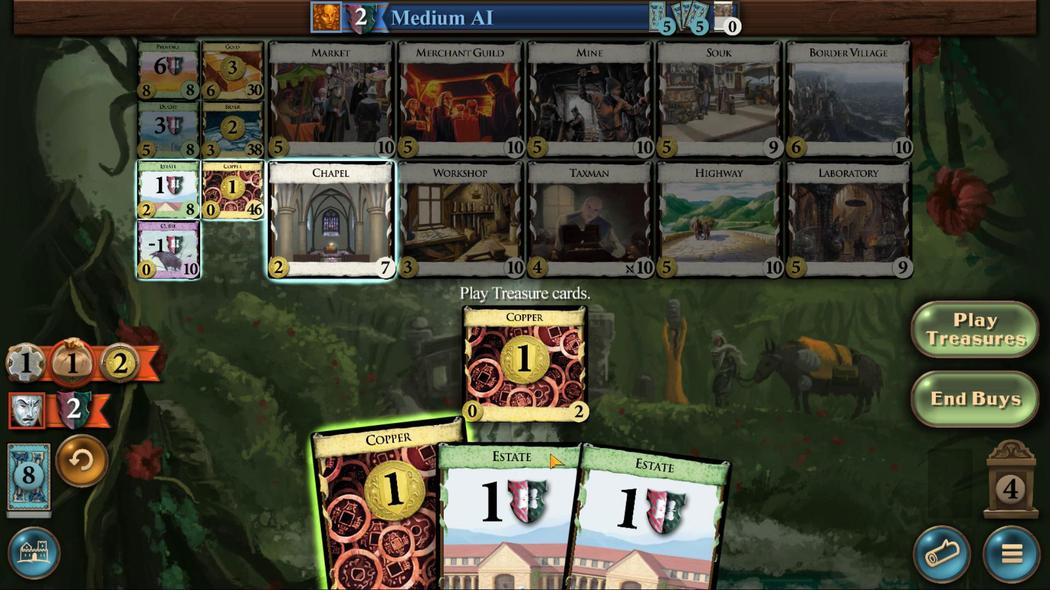 
Action: Mouse moved to (584, 389)
Screenshot: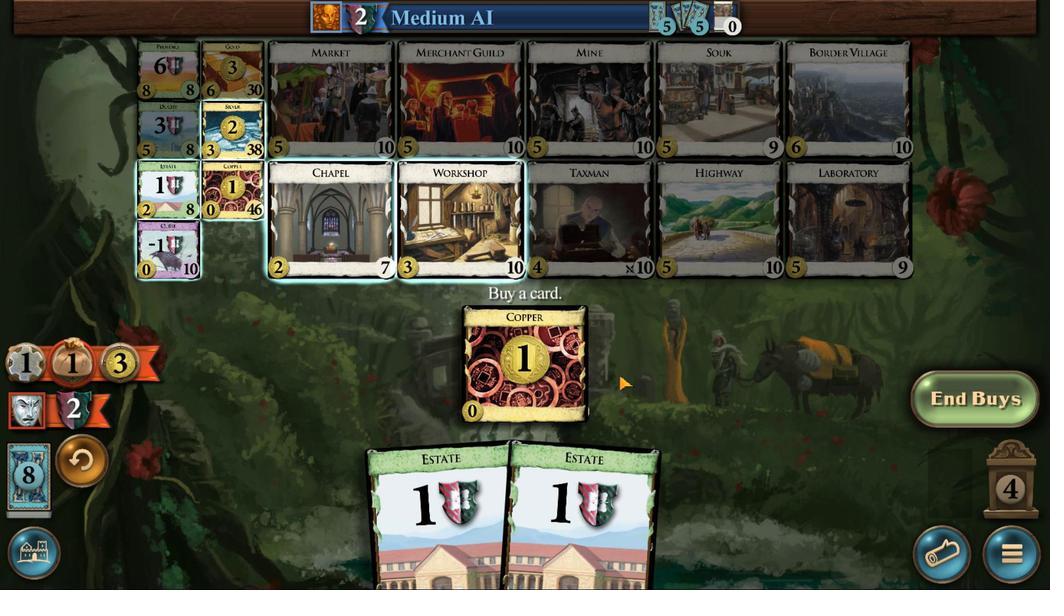 
Action: Mouse pressed left at (584, 389)
Screenshot: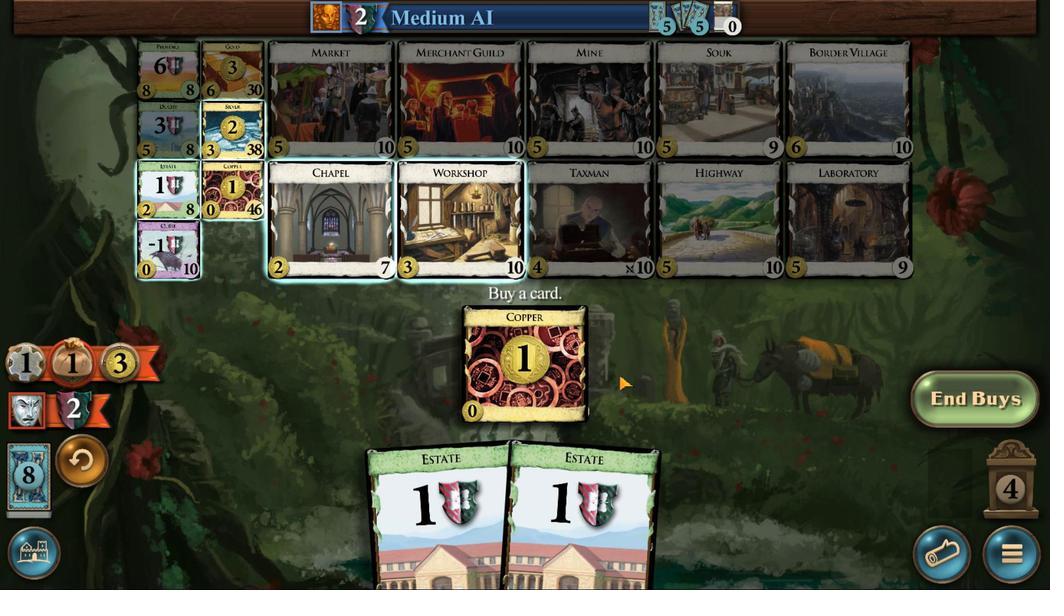 
Action: Mouse moved to (538, 367)
Screenshot: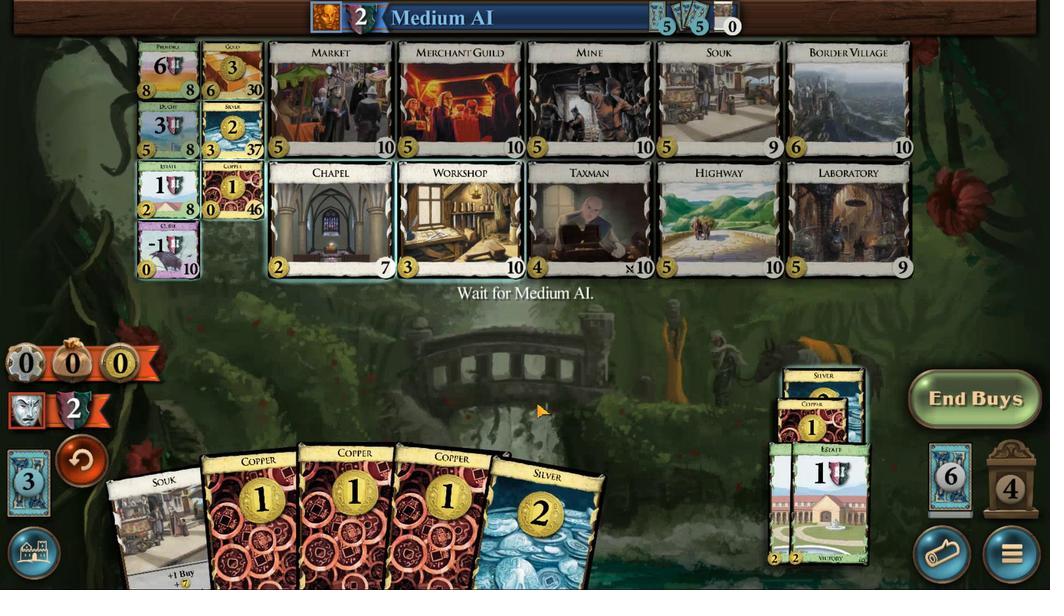 
Action: Mouse pressed left at (538, 367)
Screenshot: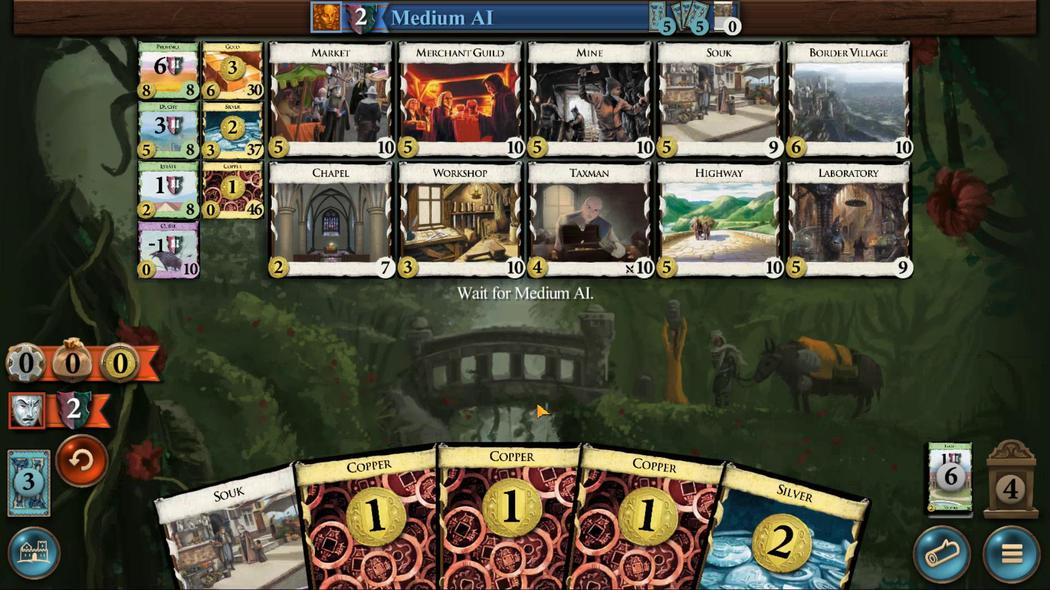 
Action: Mouse moved to (541, 390)
Screenshot: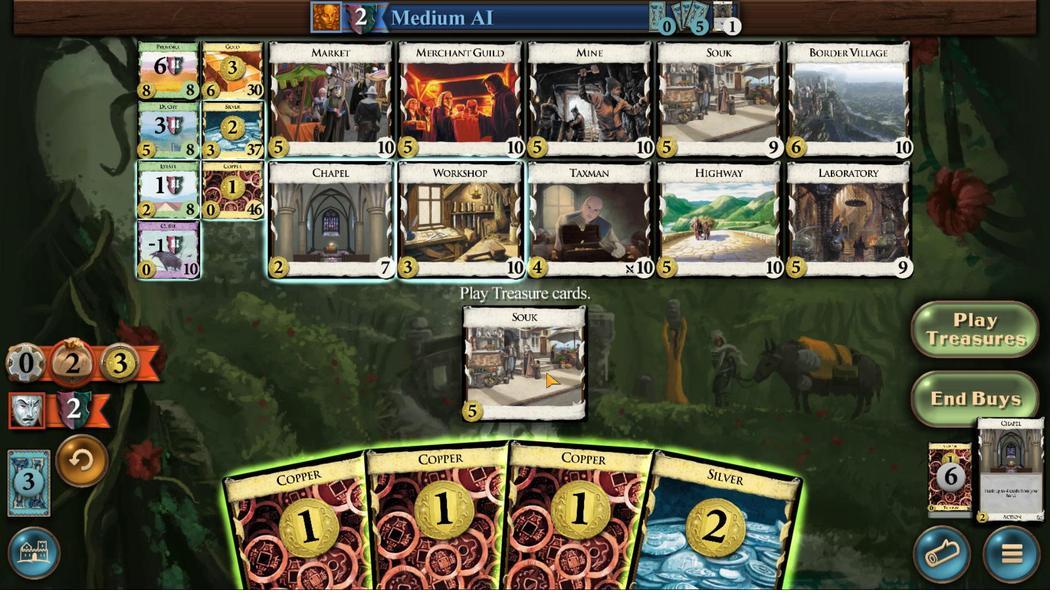 
Action: Mouse pressed left at (541, 390)
Screenshot: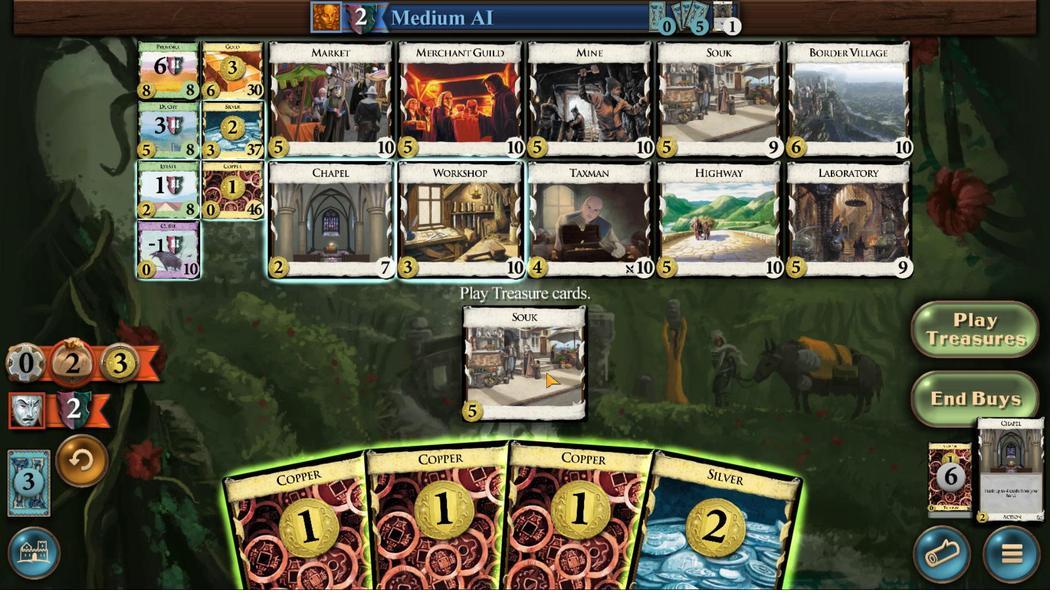 
Action: Mouse moved to (544, 366)
Screenshot: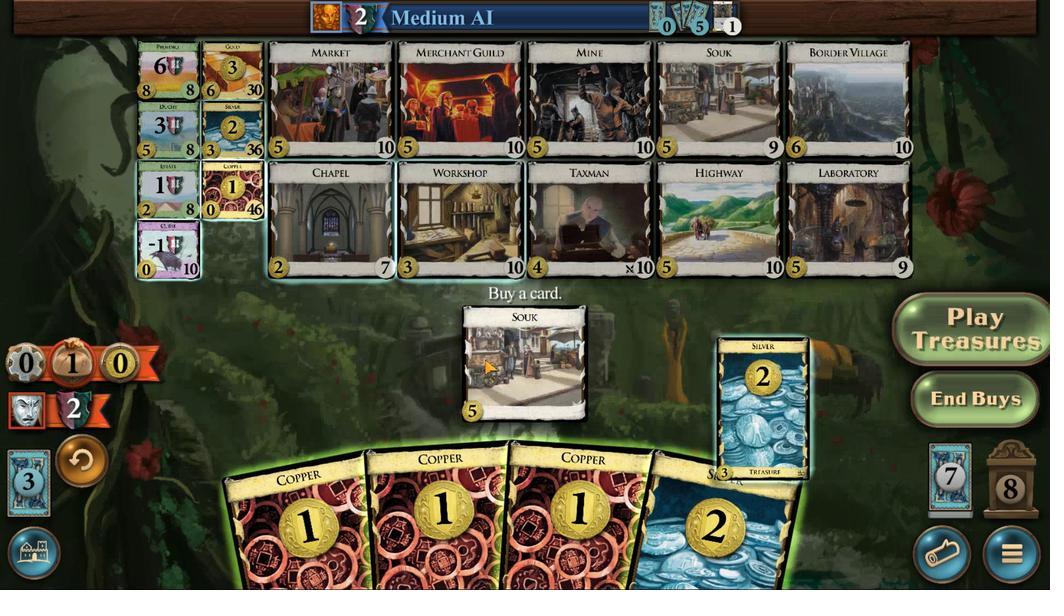 
Action: Mouse pressed left at (544, 366)
Screenshot: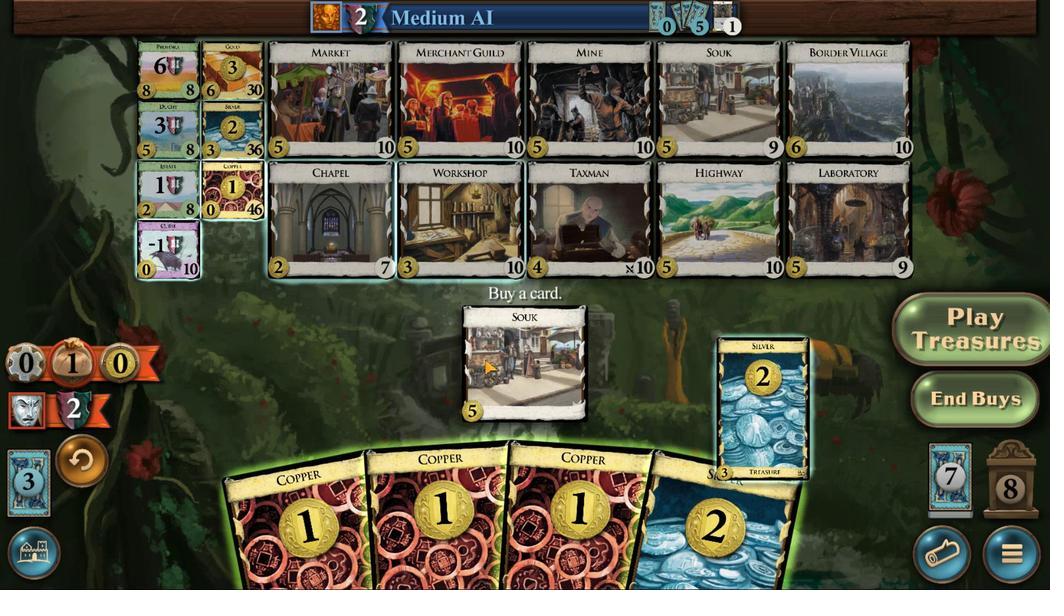 
Action: Mouse moved to (537, 369)
Screenshot: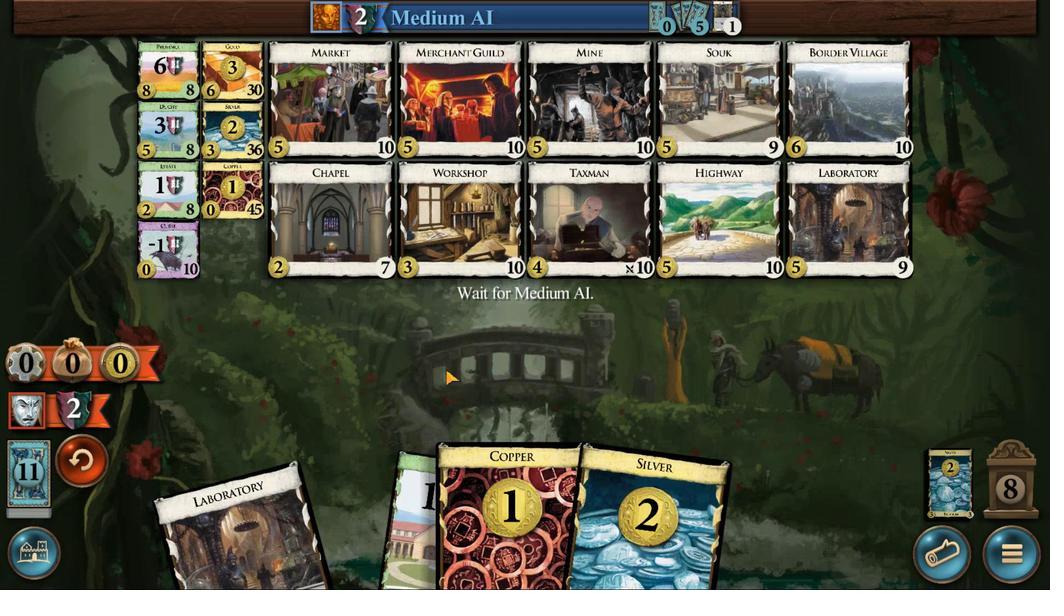 
Action: Mouse pressed left at (537, 369)
Screenshot: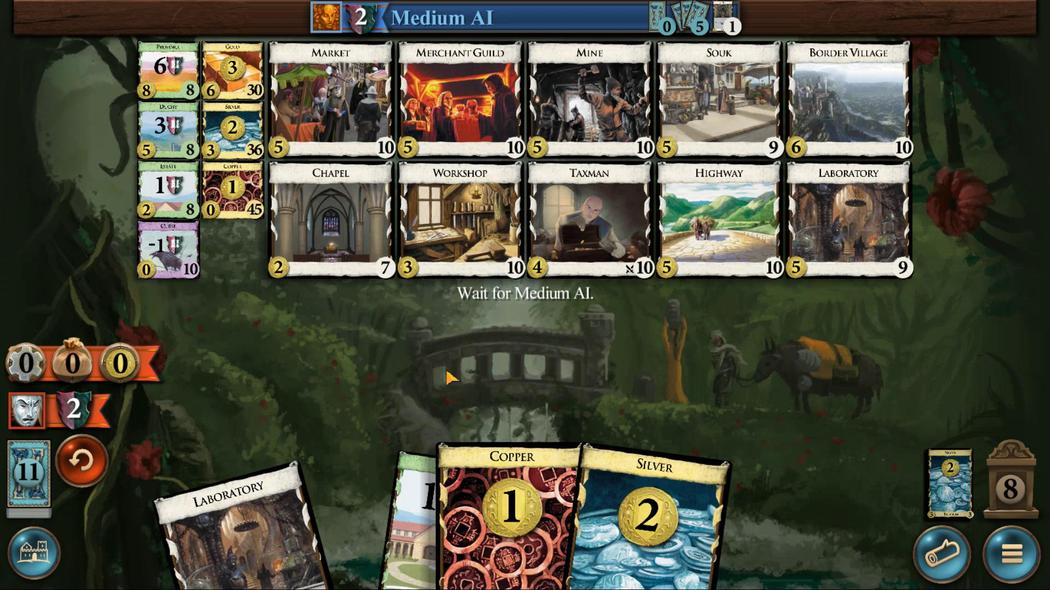 
Action: Mouse moved to (590, 388)
Screenshot: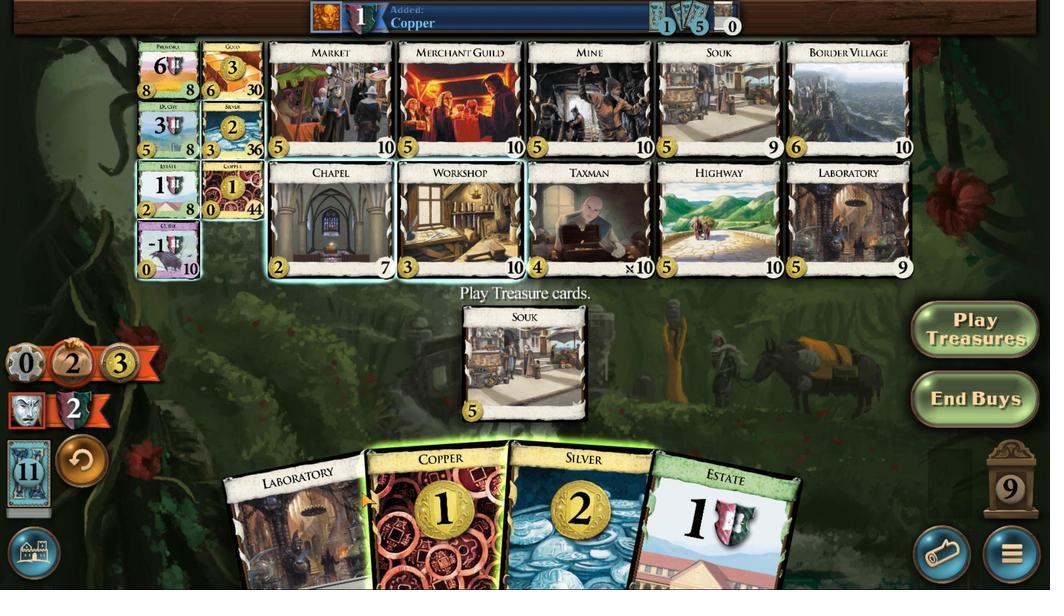 
Action: Mouse pressed left at (590, 388)
Screenshot: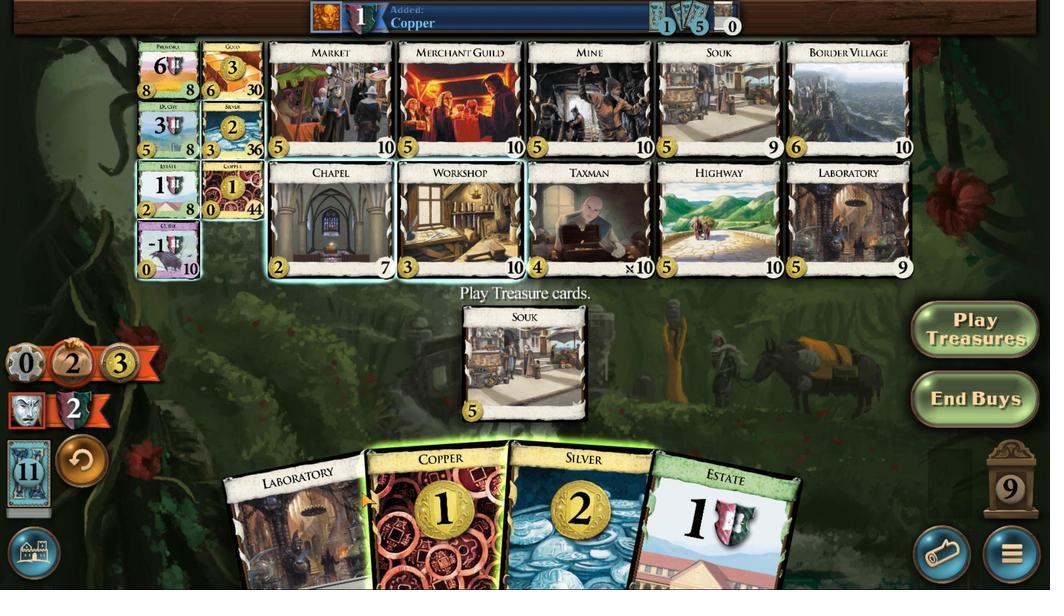 
Action: Mouse moved to (605, 388)
Screenshot: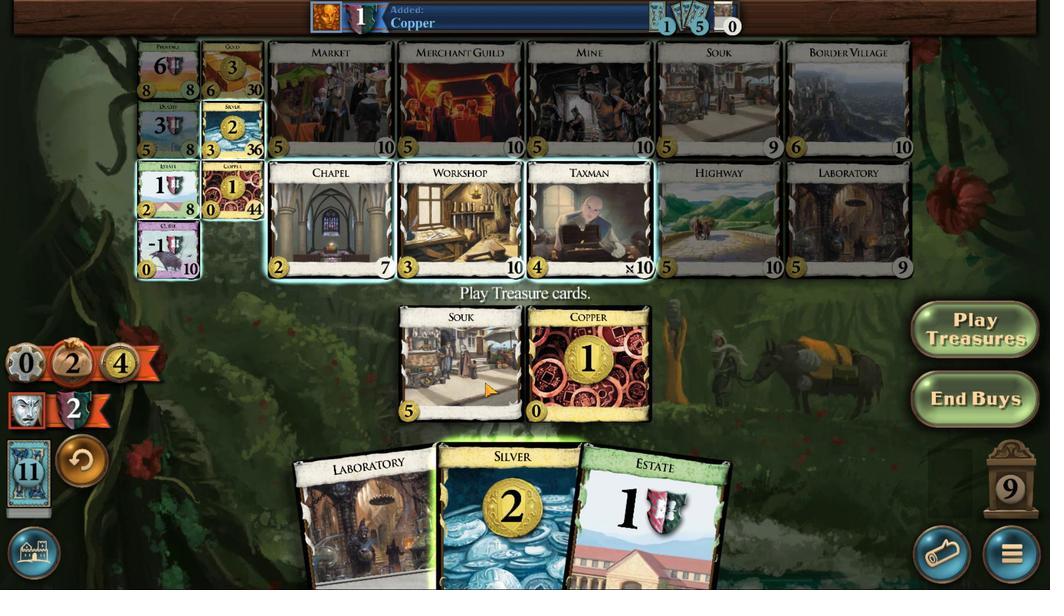 
Action: Mouse pressed left at (605, 388)
Screenshot: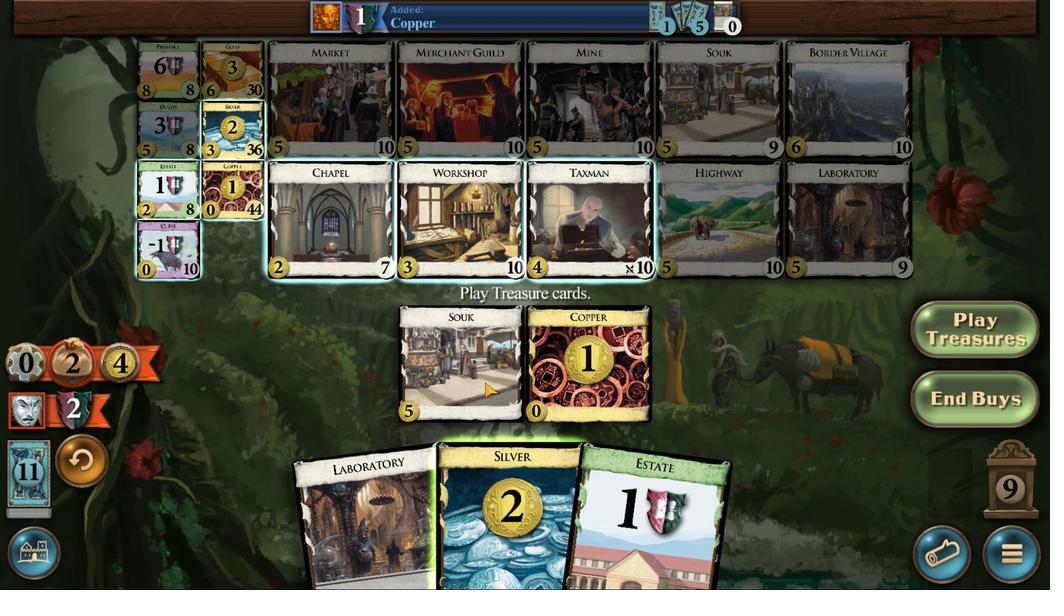 
Action: Mouse moved to (633, 389)
Screenshot: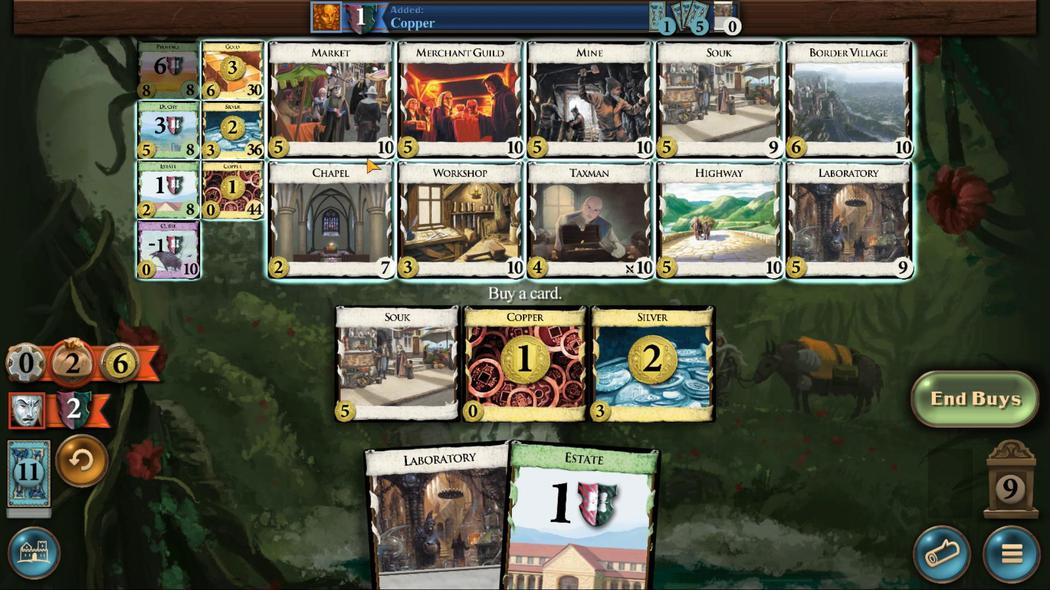 
Action: Mouse pressed left at (633, 389)
Screenshot: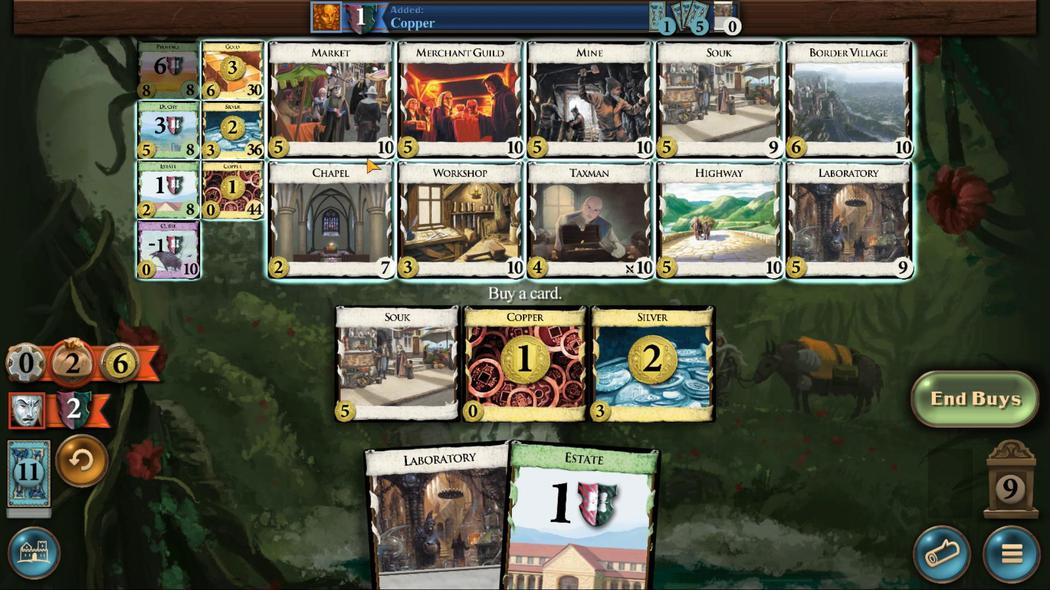 
Action: Mouse moved to (536, 363)
Screenshot: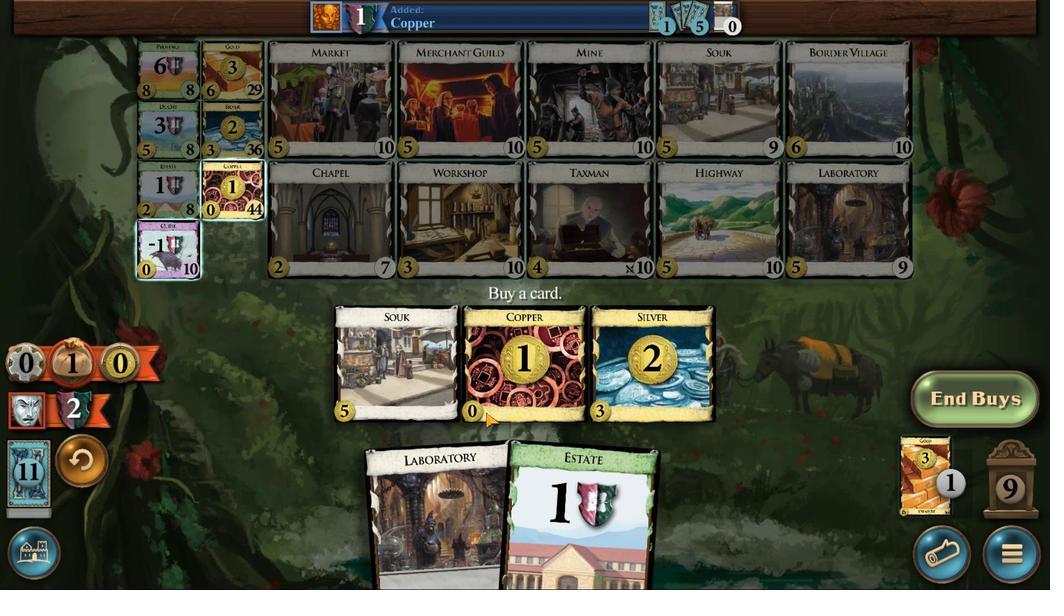
Action: Mouse pressed left at (536, 363)
Screenshot: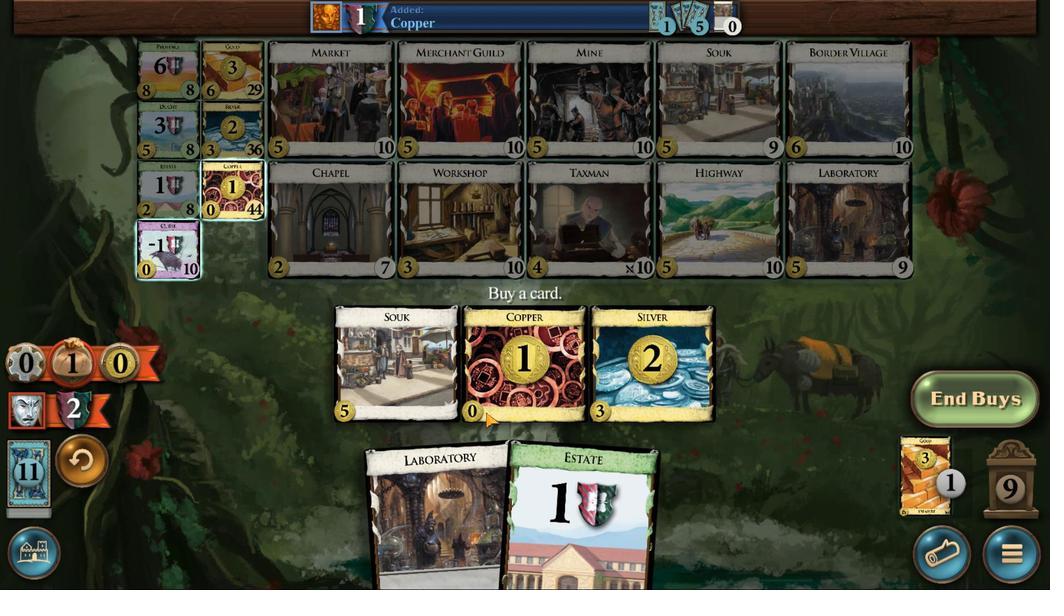 
Action: Mouse moved to (532, 370)
Screenshot: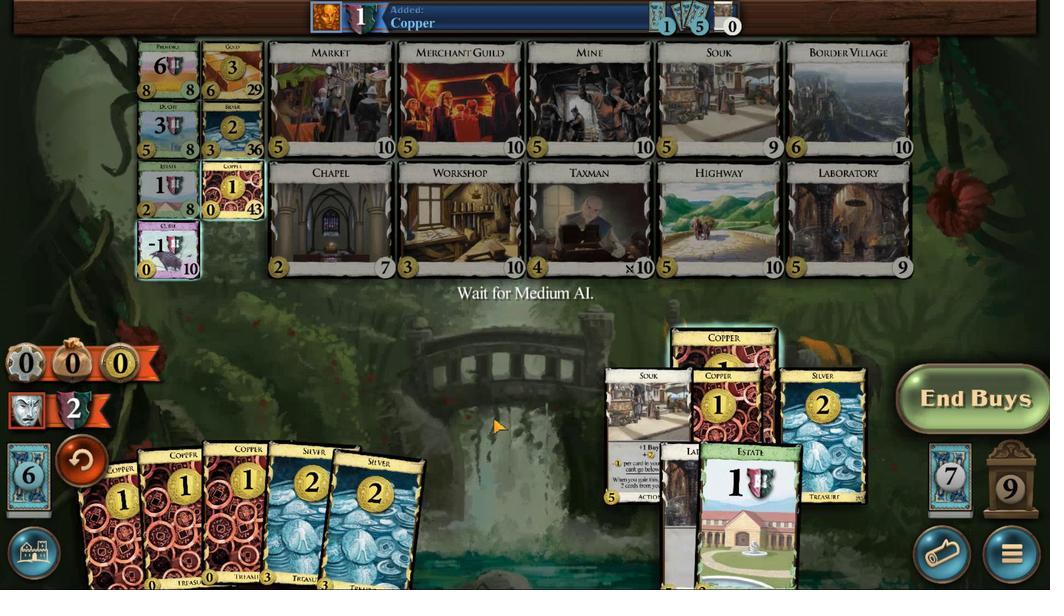 
Action: Mouse pressed left at (532, 370)
Screenshot: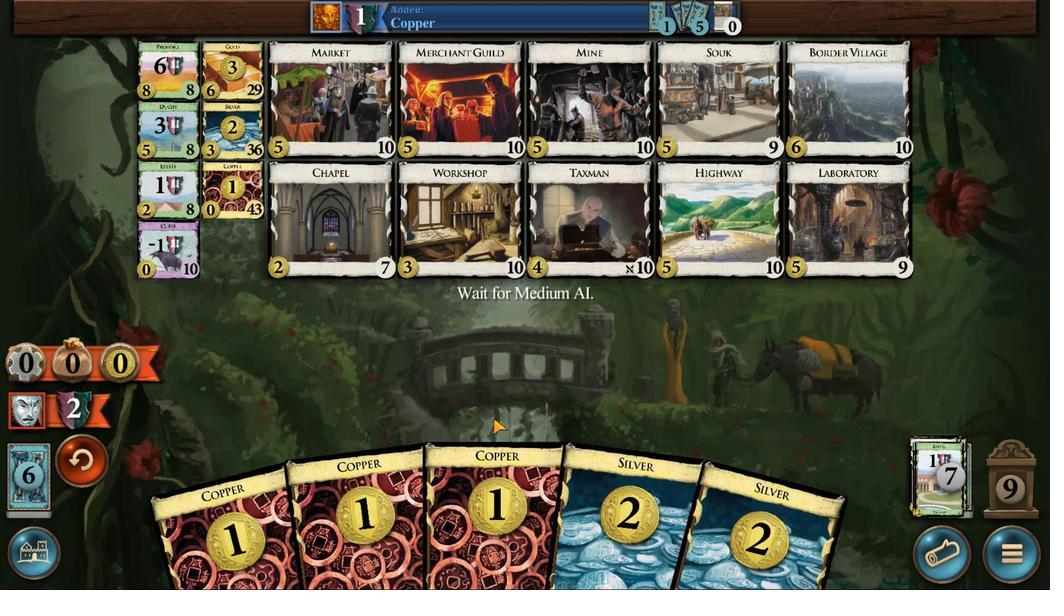 
Action: Mouse moved to (684, 390)
Screenshot: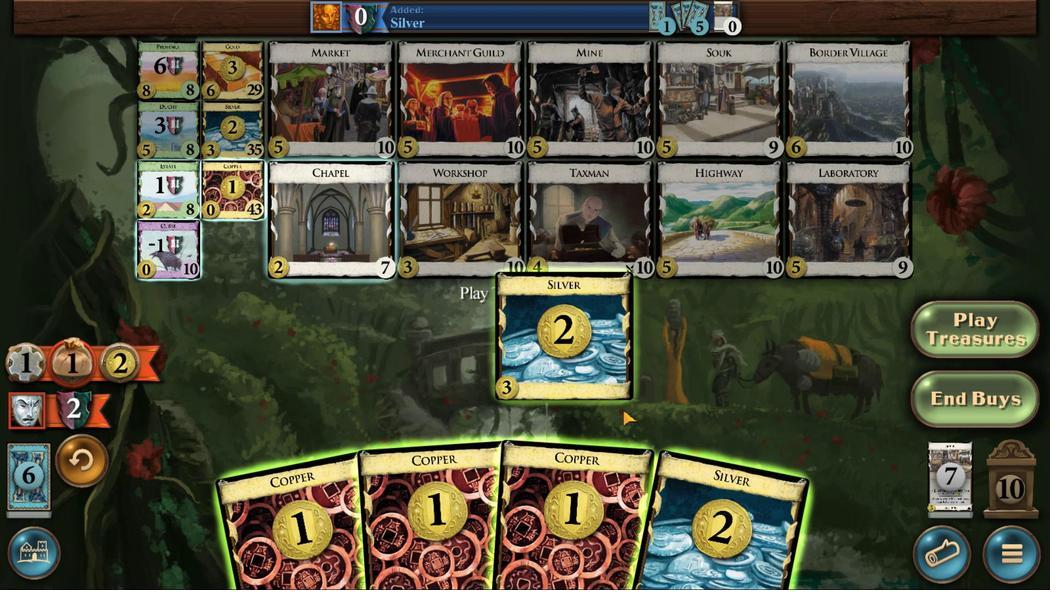 
Action: Mouse pressed left at (684, 390)
Screenshot: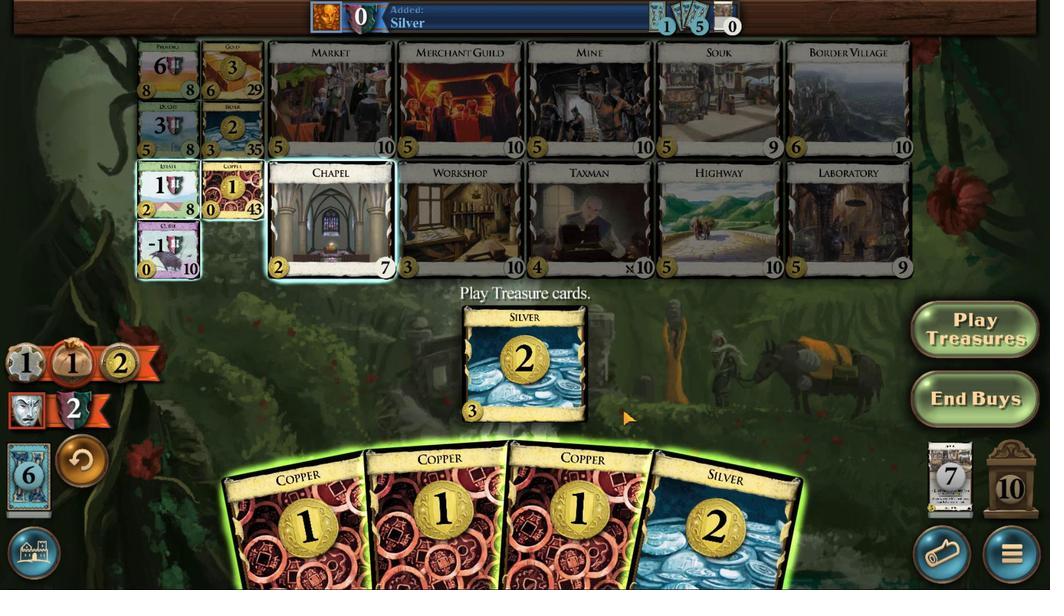 
Action: Mouse moved to (671, 387)
Screenshot: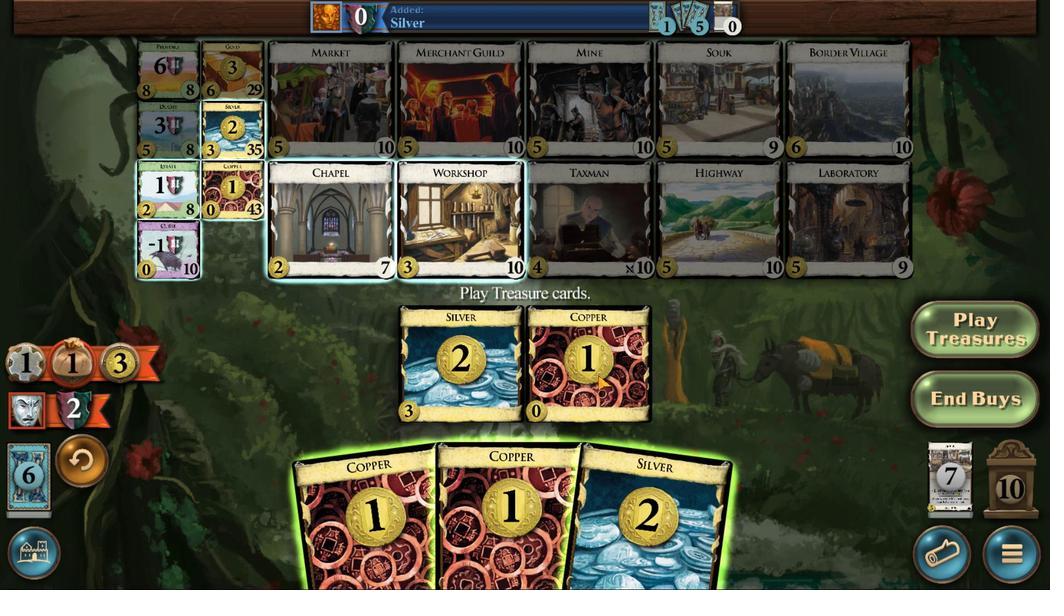 
Action: Mouse pressed left at (671, 387)
Screenshot: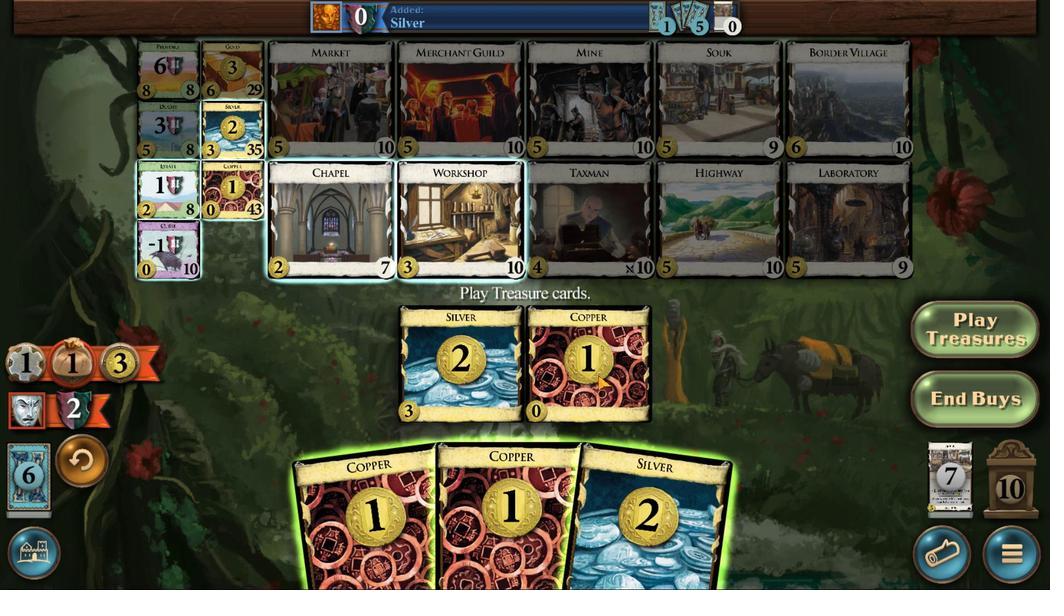 
Action: Mouse moved to (692, 388)
Screenshot: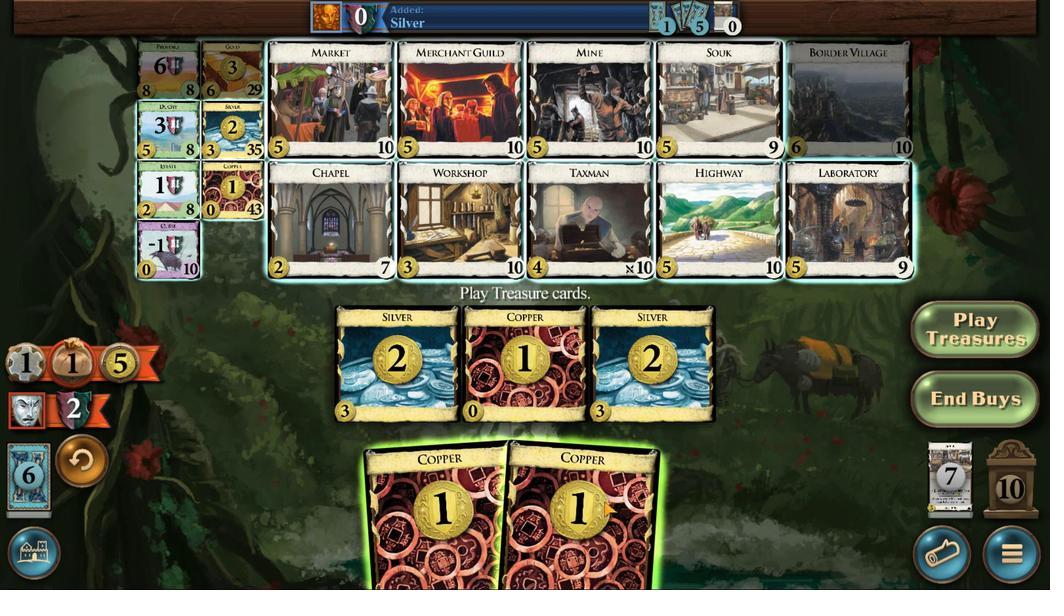 
Action: Mouse pressed left at (692, 388)
Screenshot: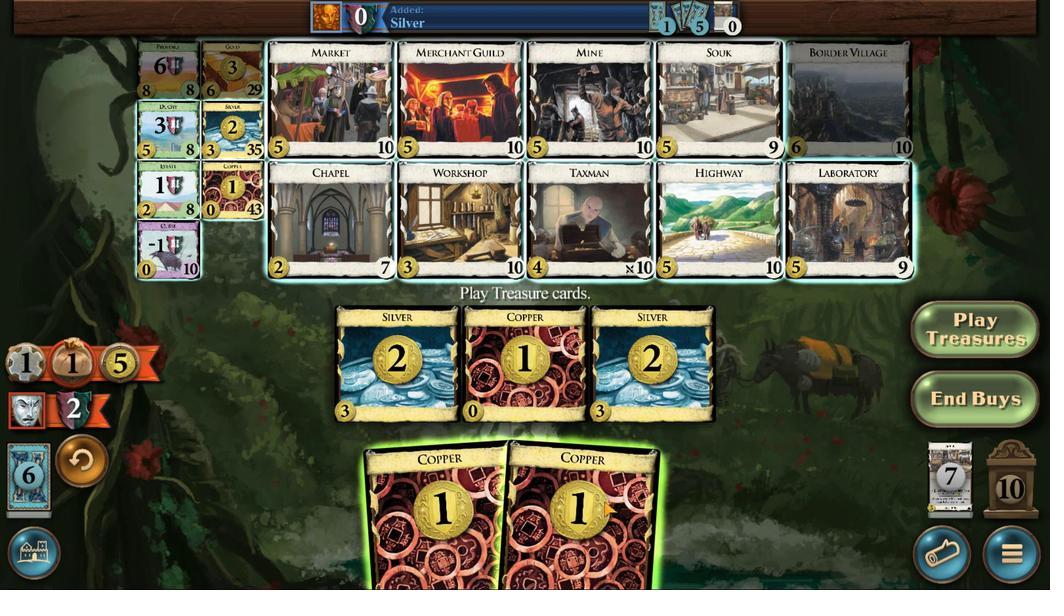
Action: Mouse moved to (671, 388)
Screenshot: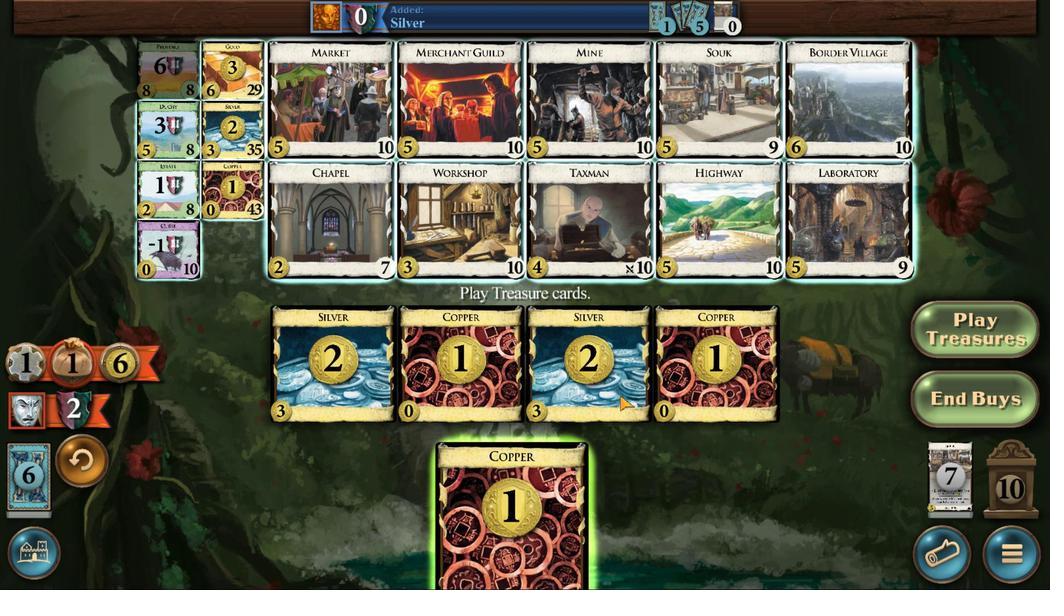 
Action: Mouse pressed left at (671, 388)
Screenshot: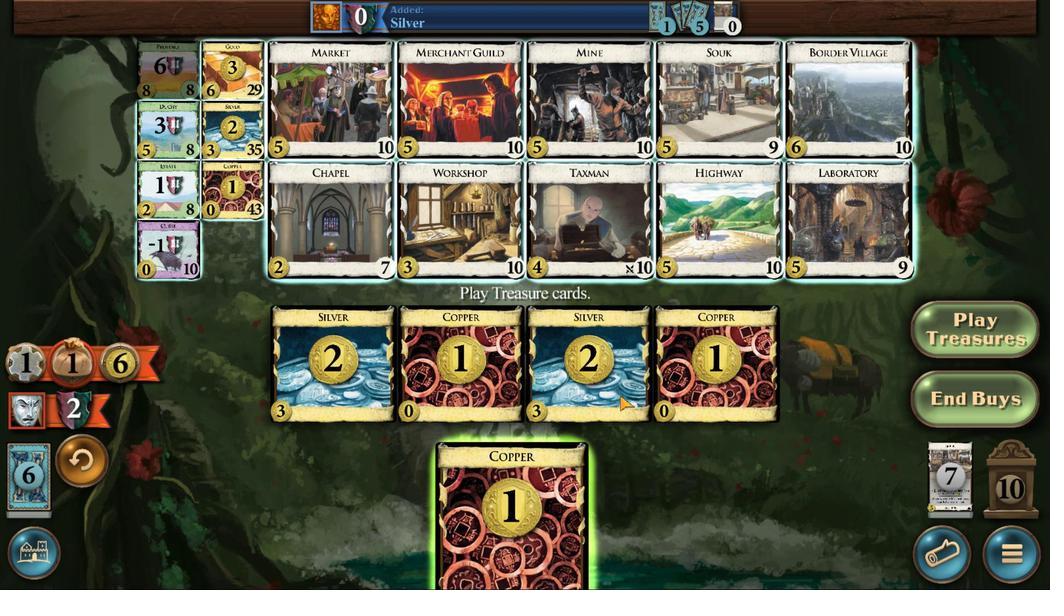 
Action: Mouse moved to (635, 389)
Screenshot: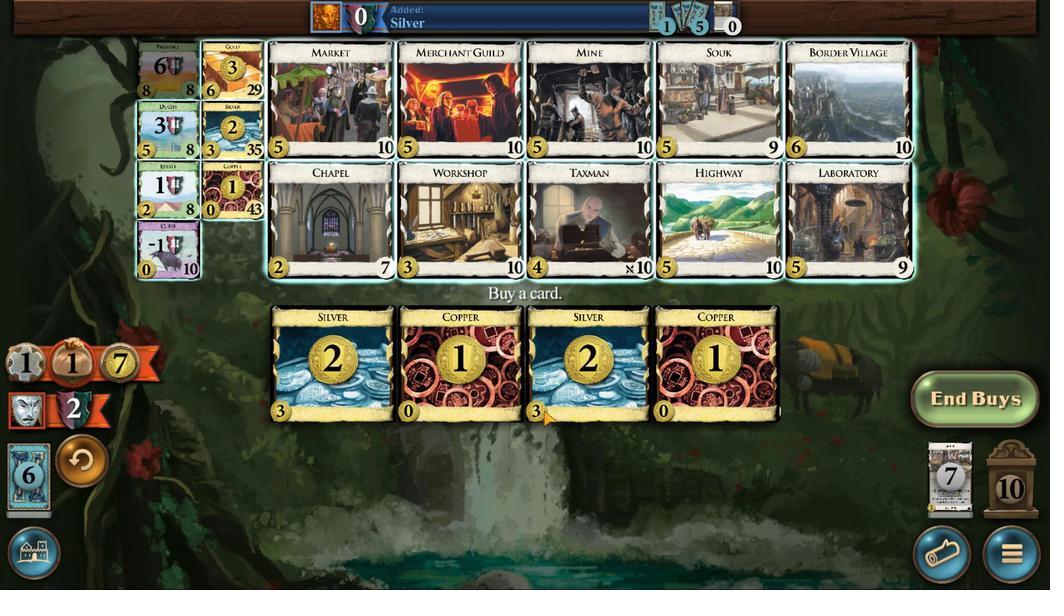 
Action: Mouse pressed left at (635, 389)
Screenshot: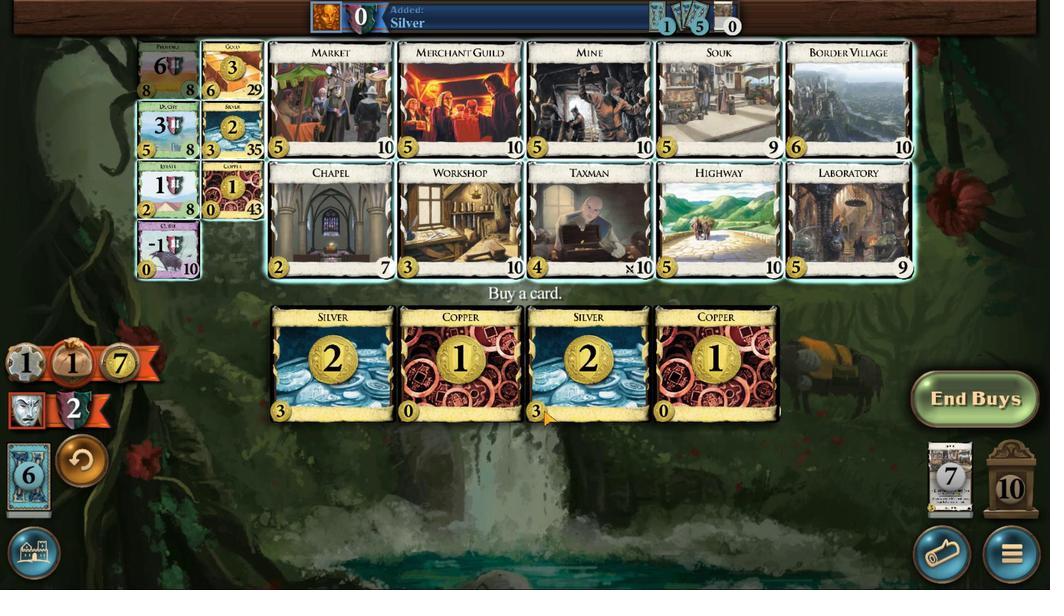 
Action: Mouse moved to (536, 362)
Screenshot: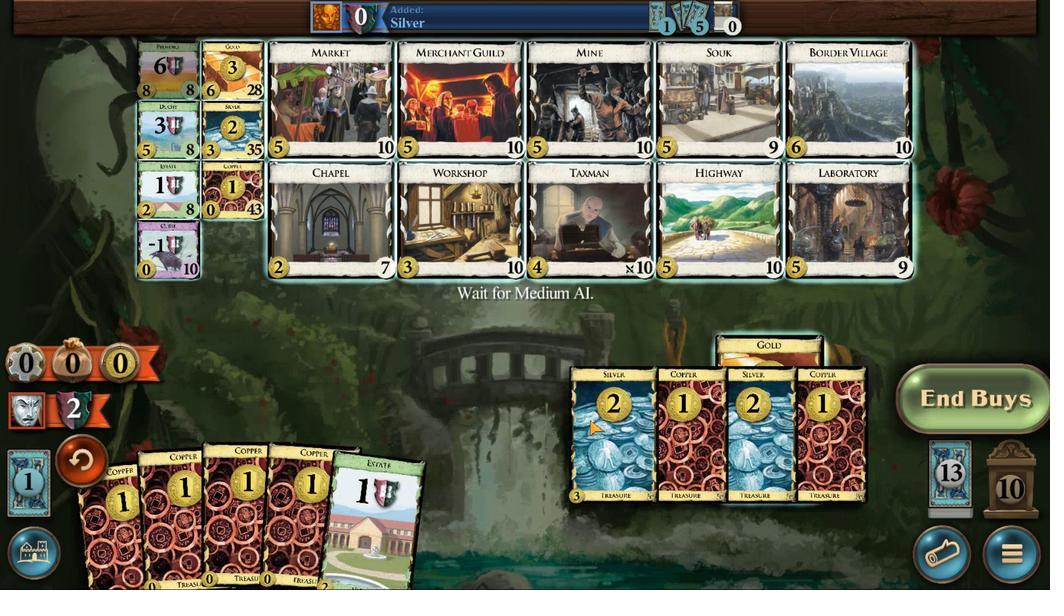 
Action: Mouse pressed left at (536, 362)
Screenshot: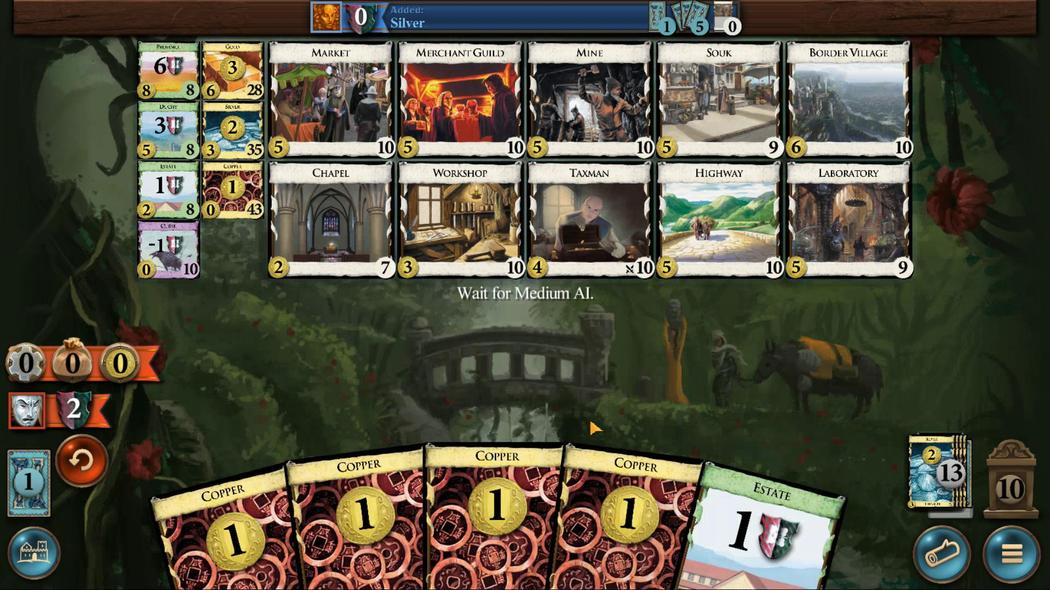 
Action: Mouse moved to (631, 389)
Screenshot: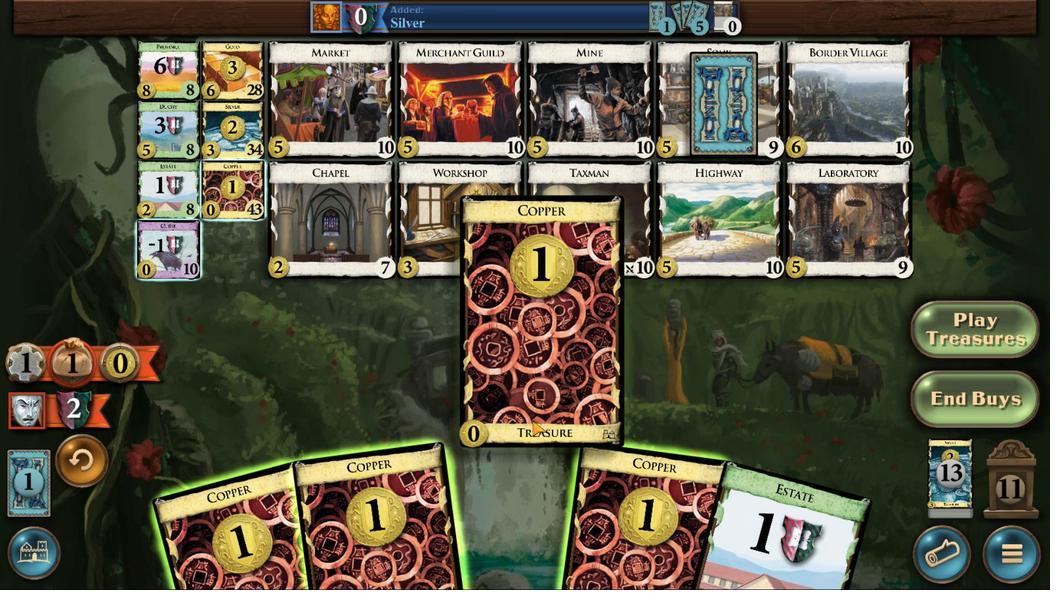 
Action: Mouse pressed left at (631, 389)
Screenshot: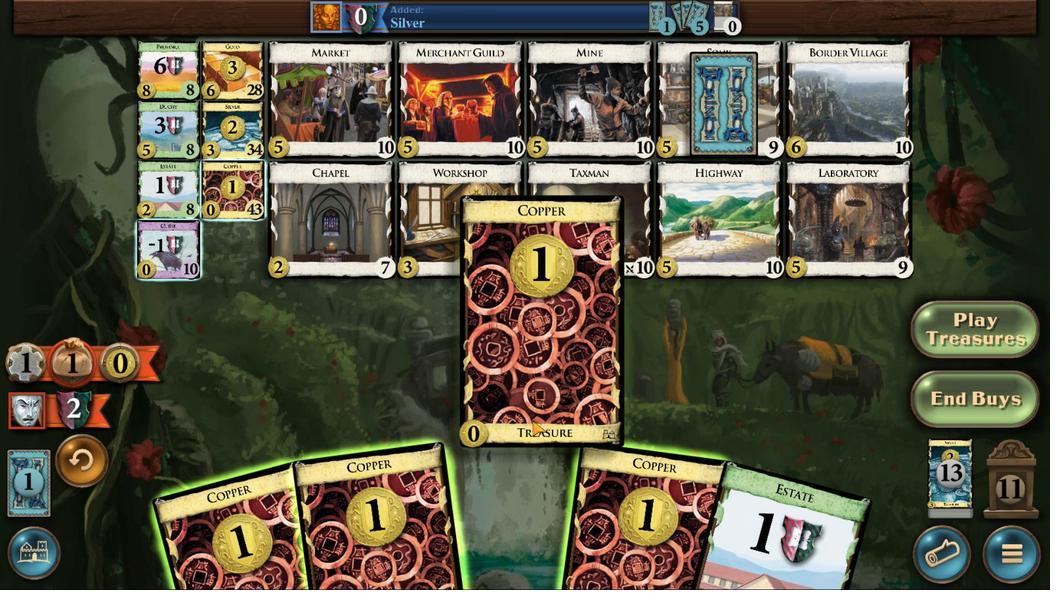 
Action: Mouse moved to (666, 388)
Screenshot: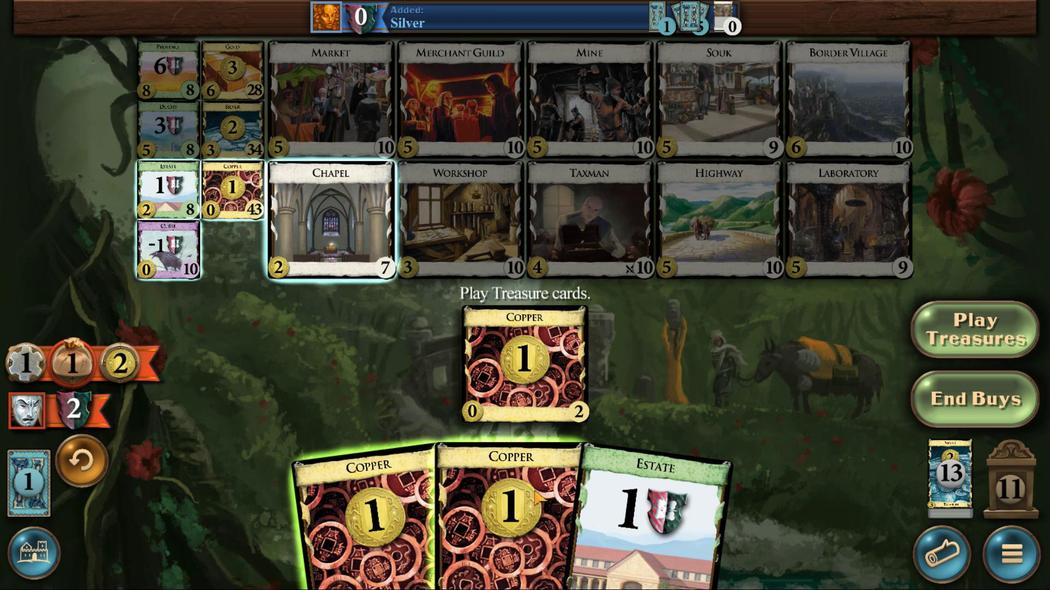 
Action: Mouse pressed left at (666, 388)
Screenshot: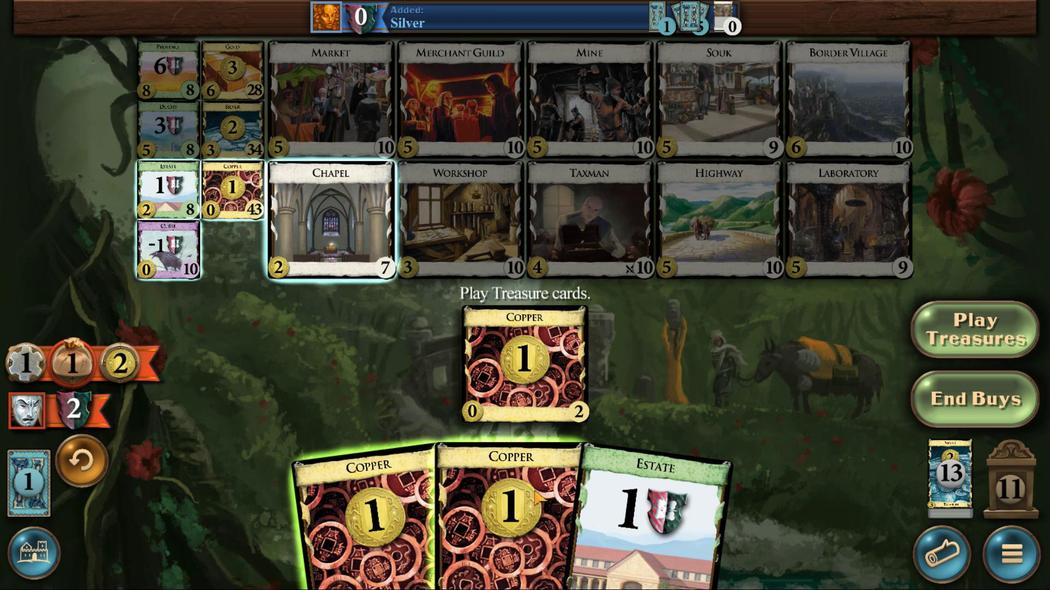 
Action: Mouse moved to (646, 387)
Screenshot: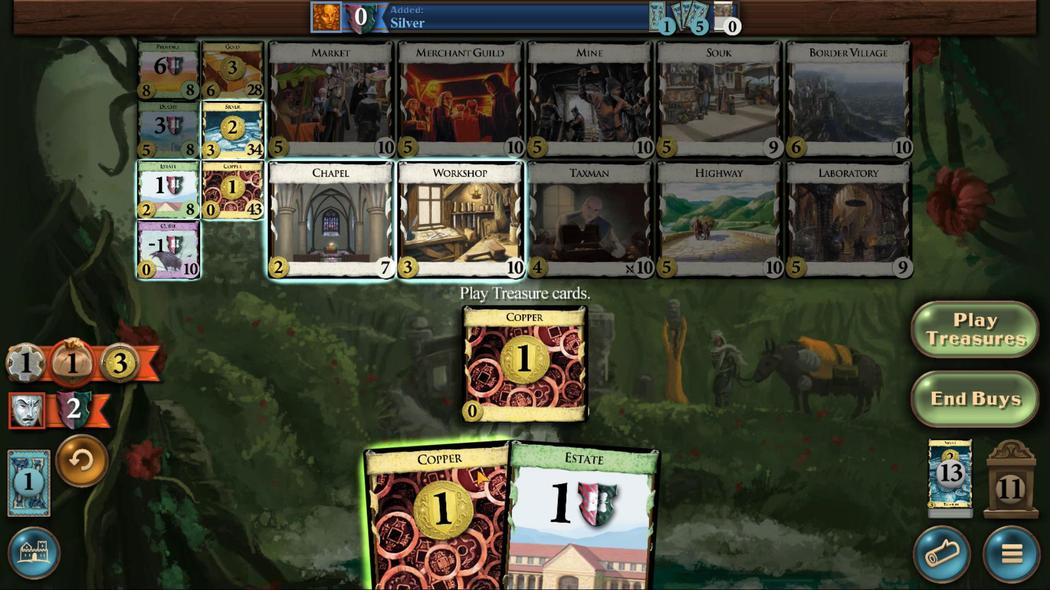 
Action: Mouse pressed left at (646, 387)
Screenshot: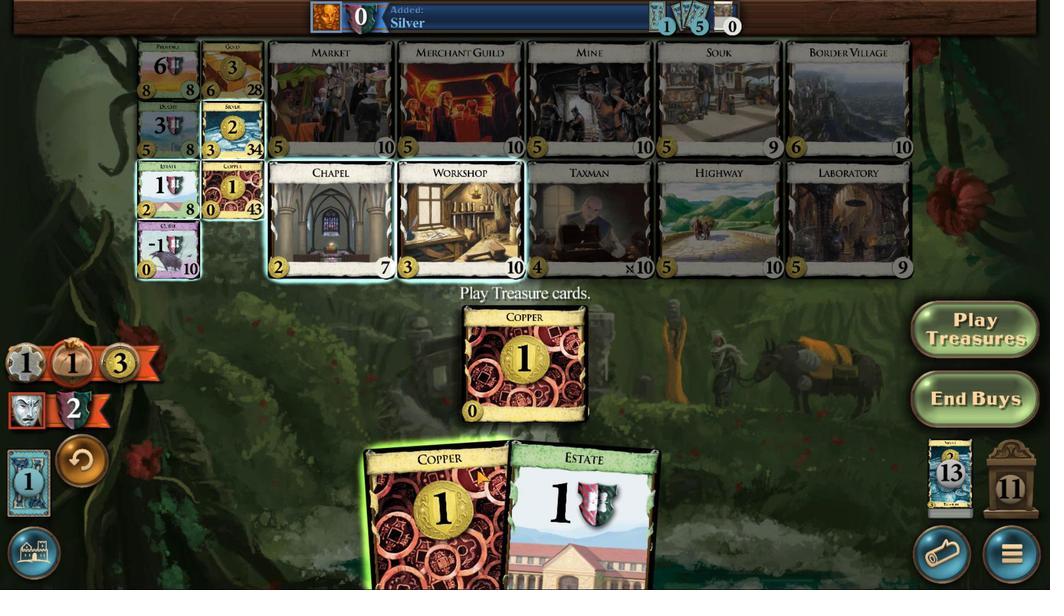 
Action: Mouse moved to (620, 387)
Screenshot: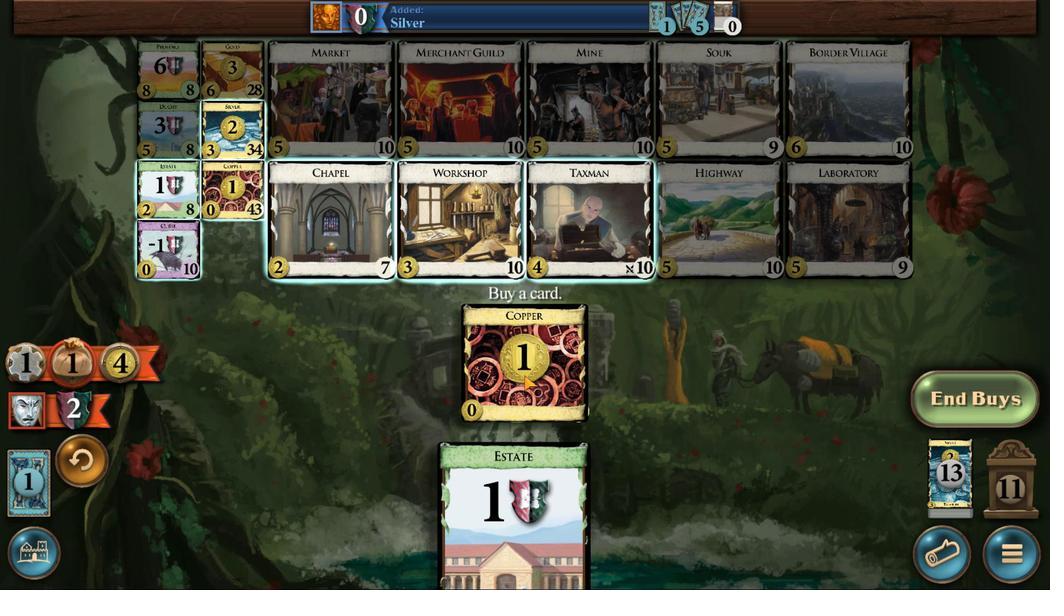 
Action: Mouse pressed left at (620, 387)
Screenshot: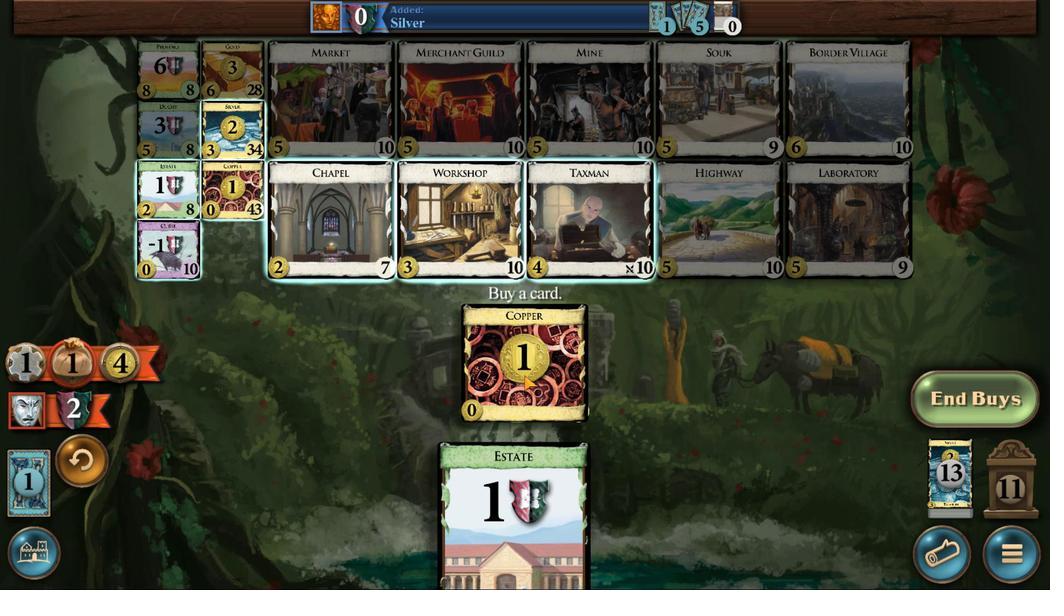 
Action: Mouse moved to (609, 371)
Screenshot: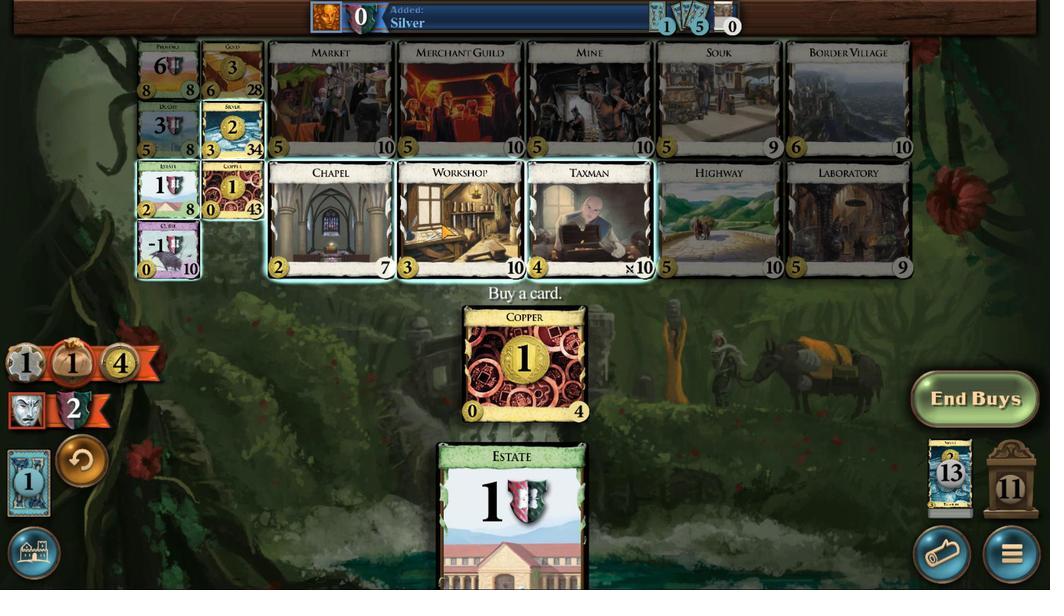 
Action: Mouse pressed left at (609, 371)
Screenshot: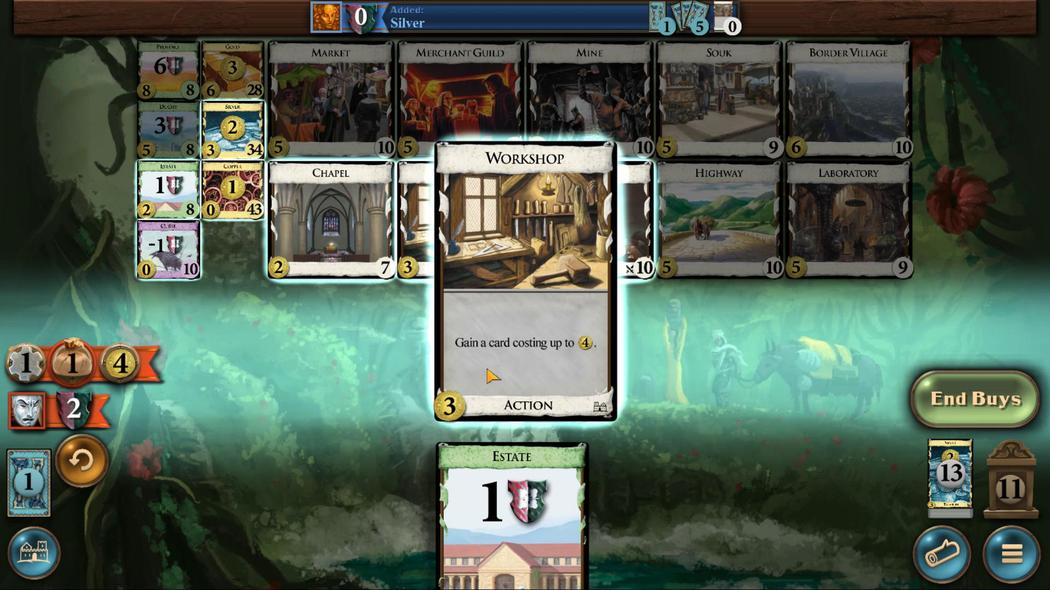
Action: Mouse moved to (536, 390)
Screenshot: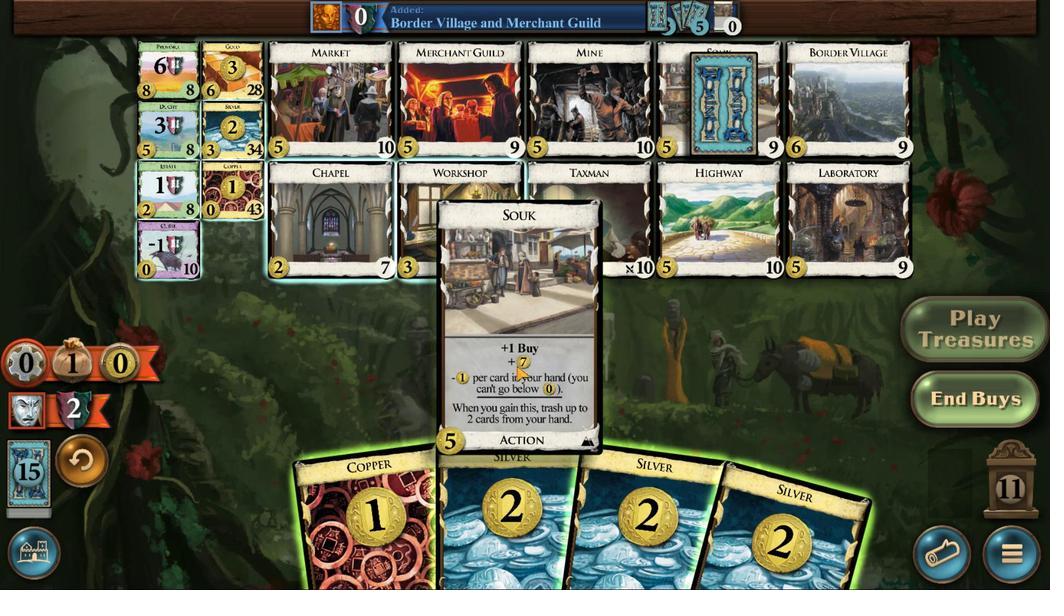 
Action: Mouse pressed left at (536, 390)
Screenshot: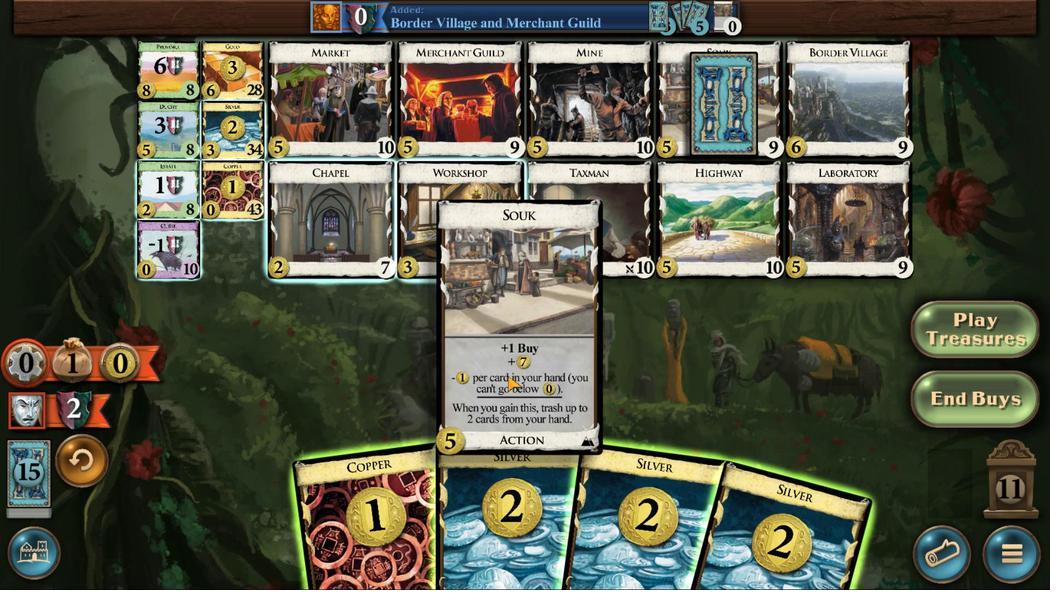 
Action: Mouse moved to (600, 389)
Screenshot: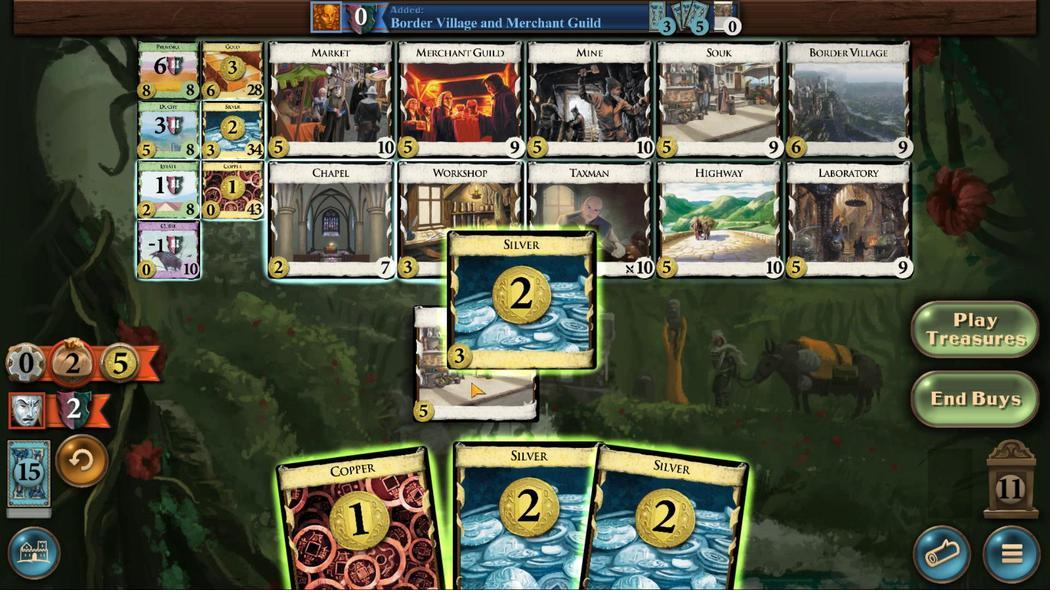 
Action: Mouse pressed left at (600, 389)
Screenshot: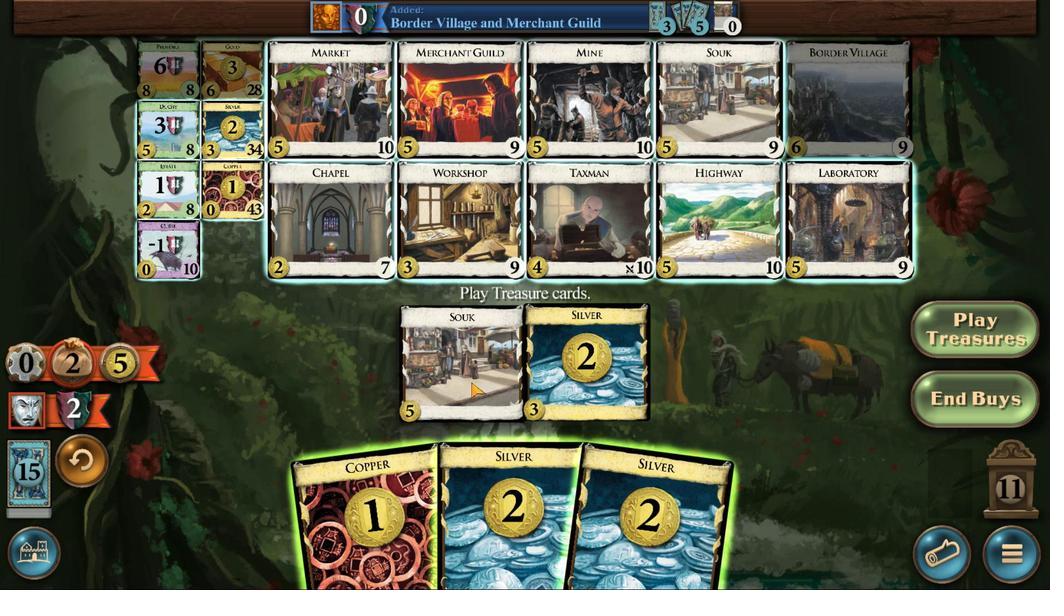 
Action: Mouse moved to (570, 390)
Screenshot: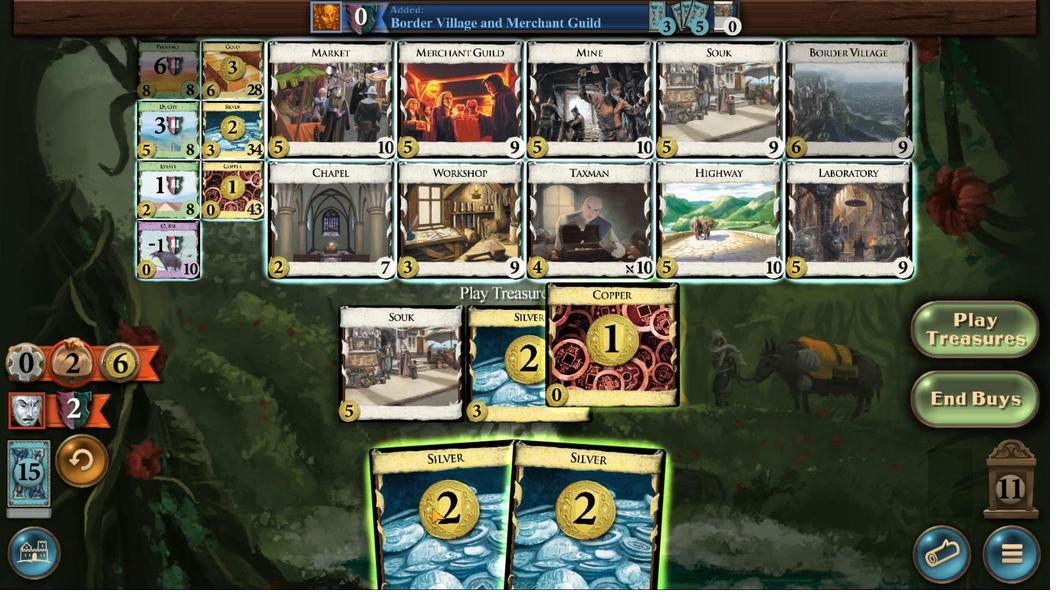 
Action: Mouse pressed left at (570, 390)
Screenshot: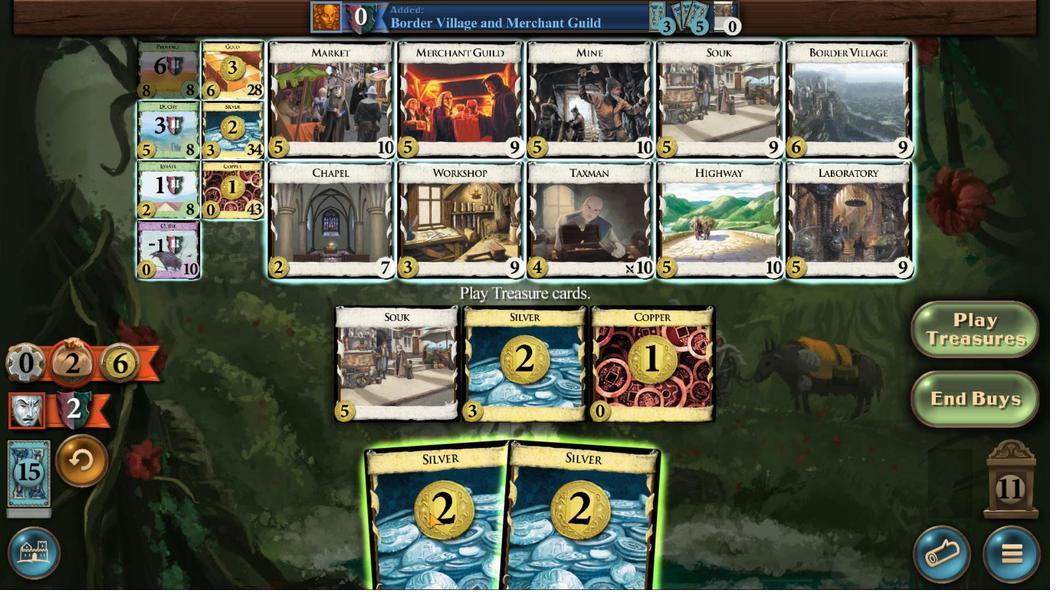 
Action: Mouse moved to (608, 389)
Screenshot: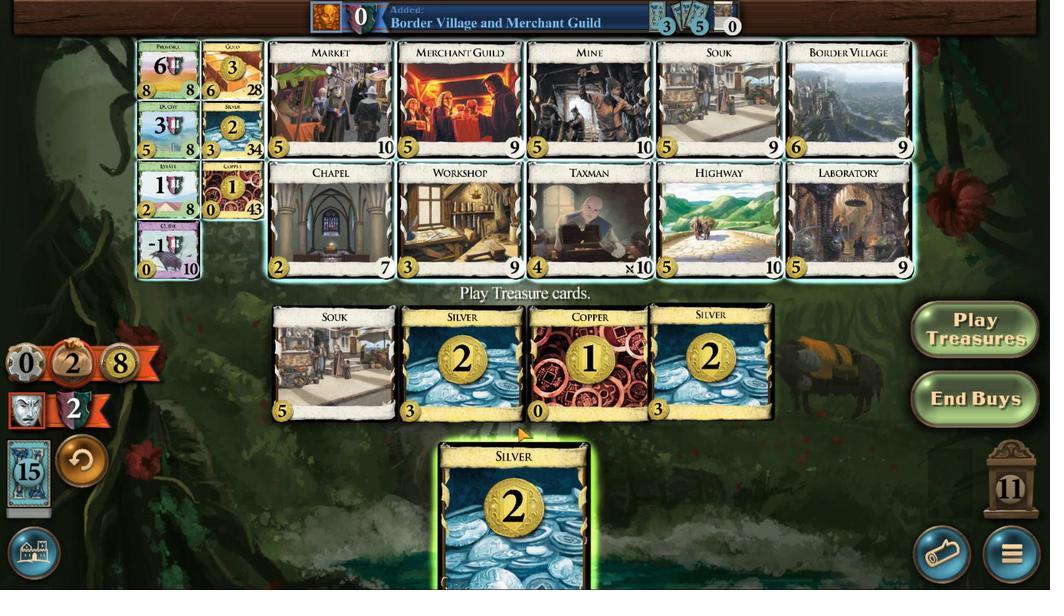 
Action: Mouse pressed left at (608, 389)
Screenshot: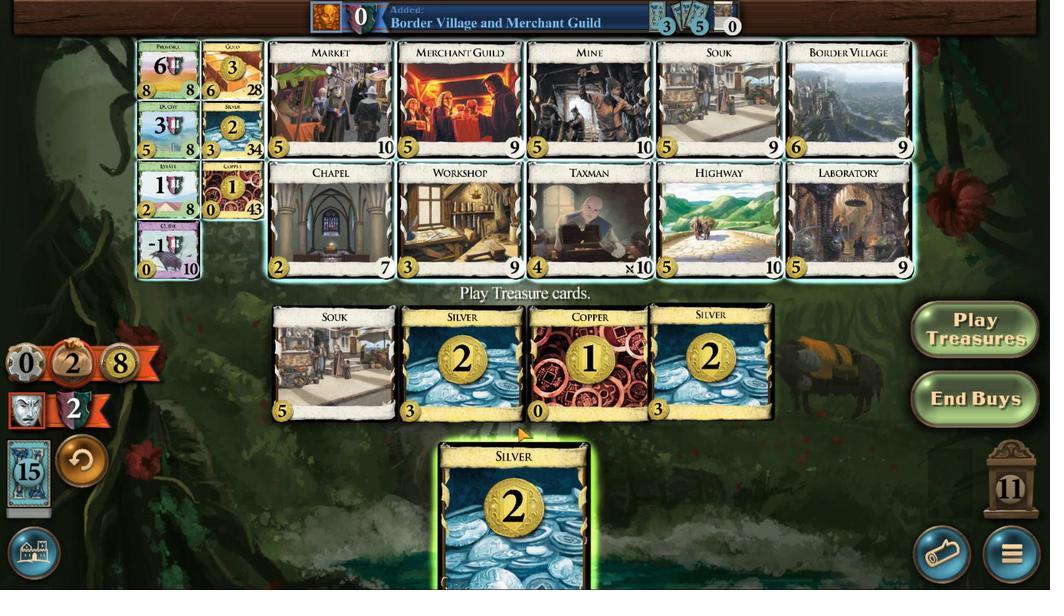 
Action: Mouse moved to (517, 363)
Screenshot: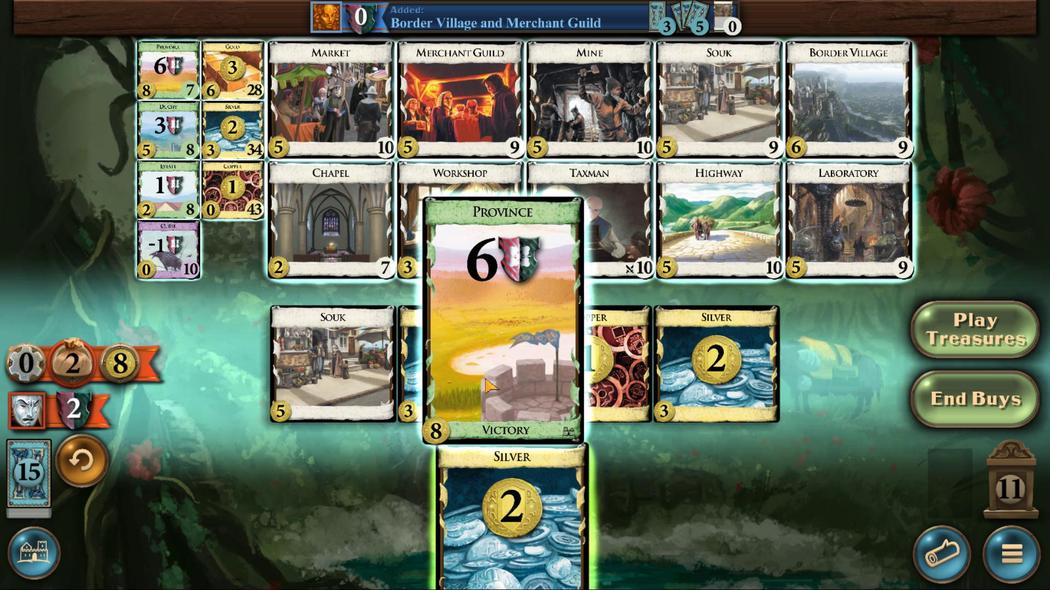 
Action: Mouse pressed left at (517, 363)
Screenshot: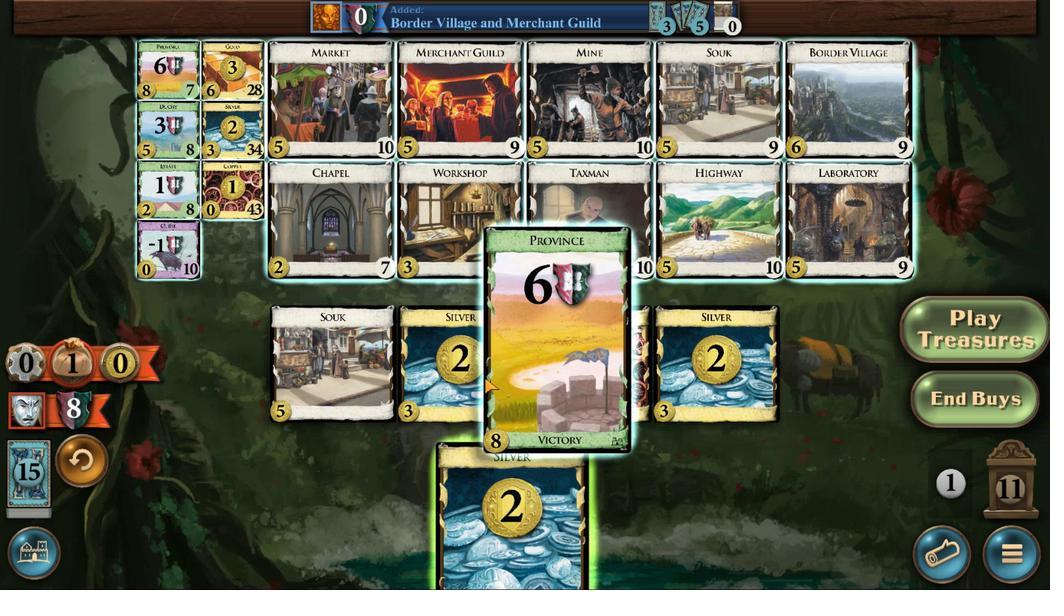 
Action: Mouse moved to (541, 369)
Screenshot: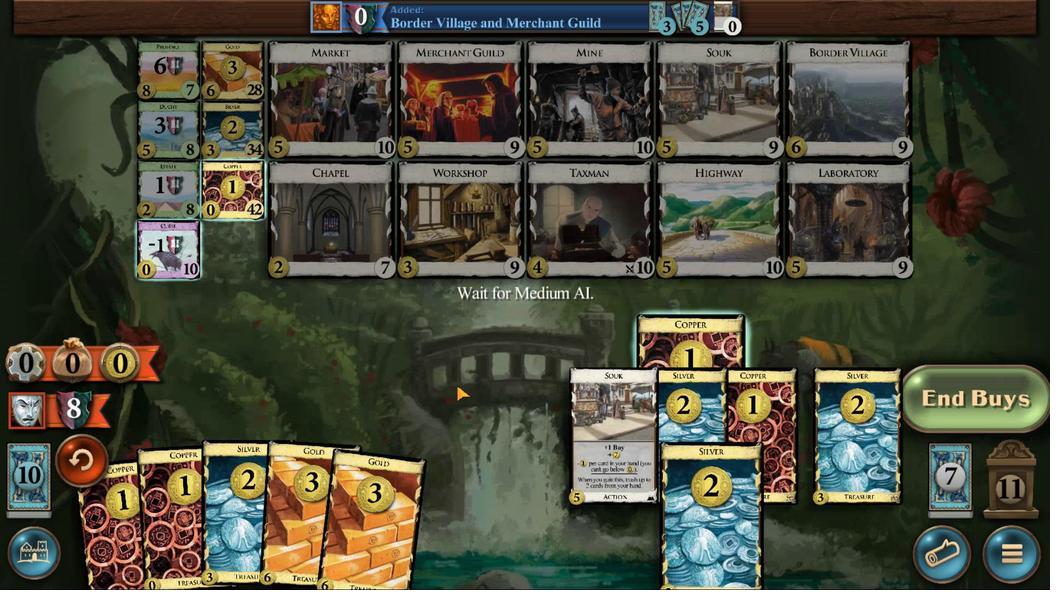 
Action: Mouse pressed left at (541, 369)
Screenshot: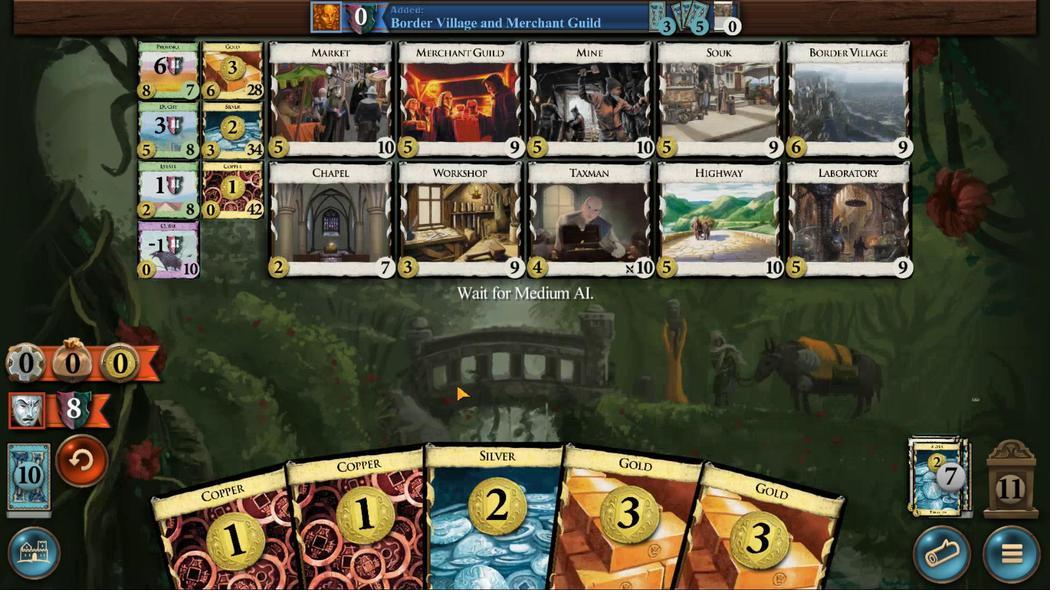 
Action: Mouse moved to (682, 388)
Screenshot: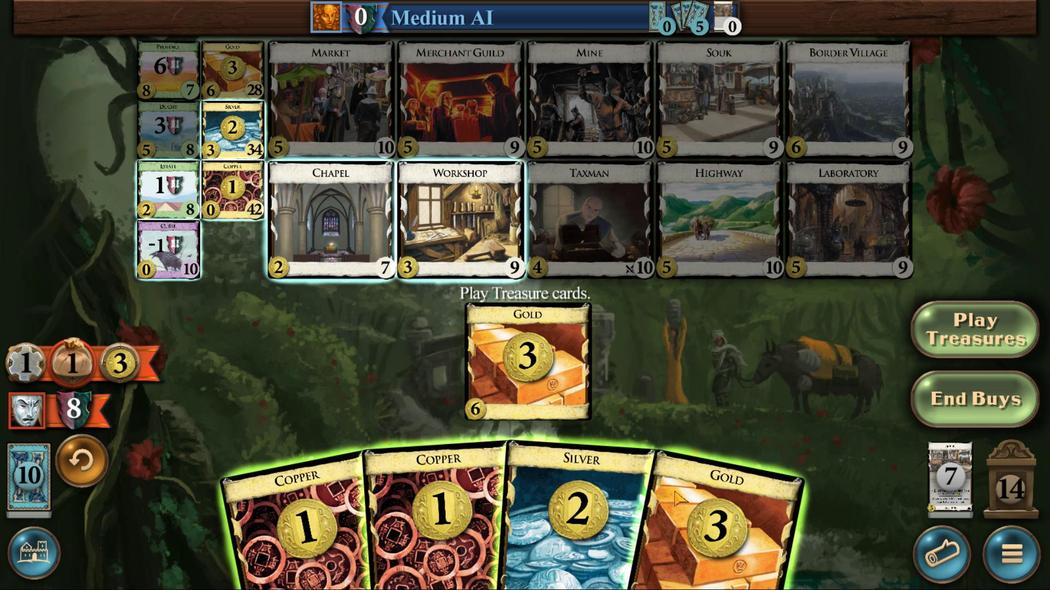 
Action: Mouse pressed left at (682, 388)
Screenshot: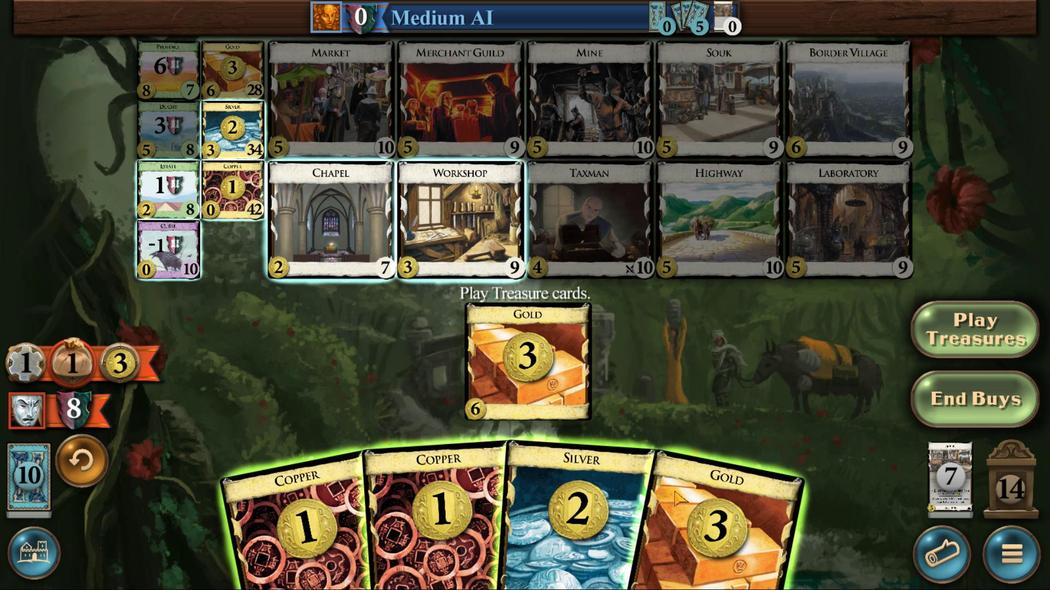 
Action: Mouse moved to (710, 389)
Screenshot: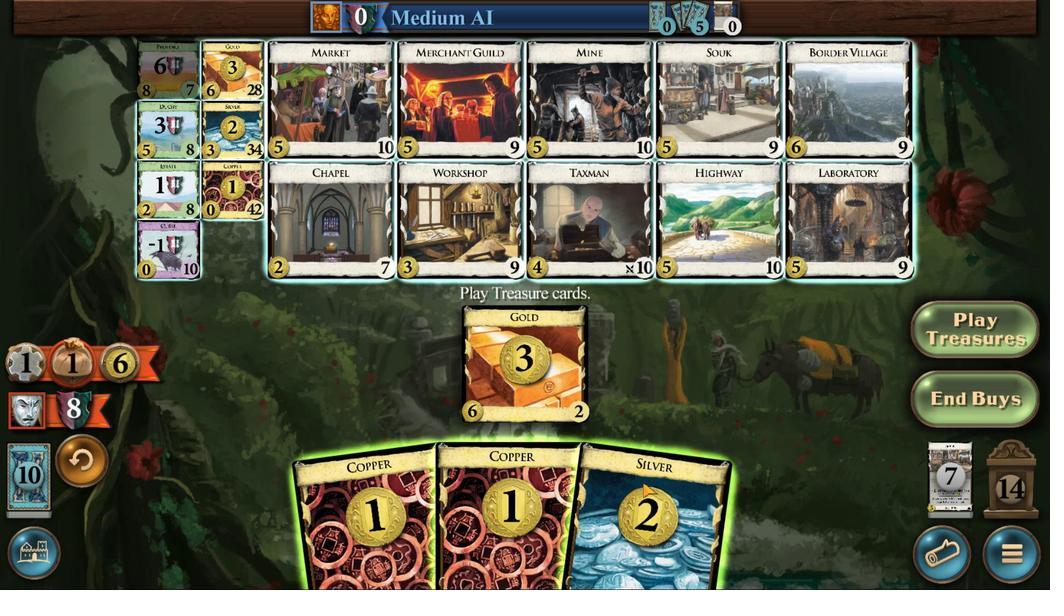 
Action: Mouse pressed left at (710, 389)
Screenshot: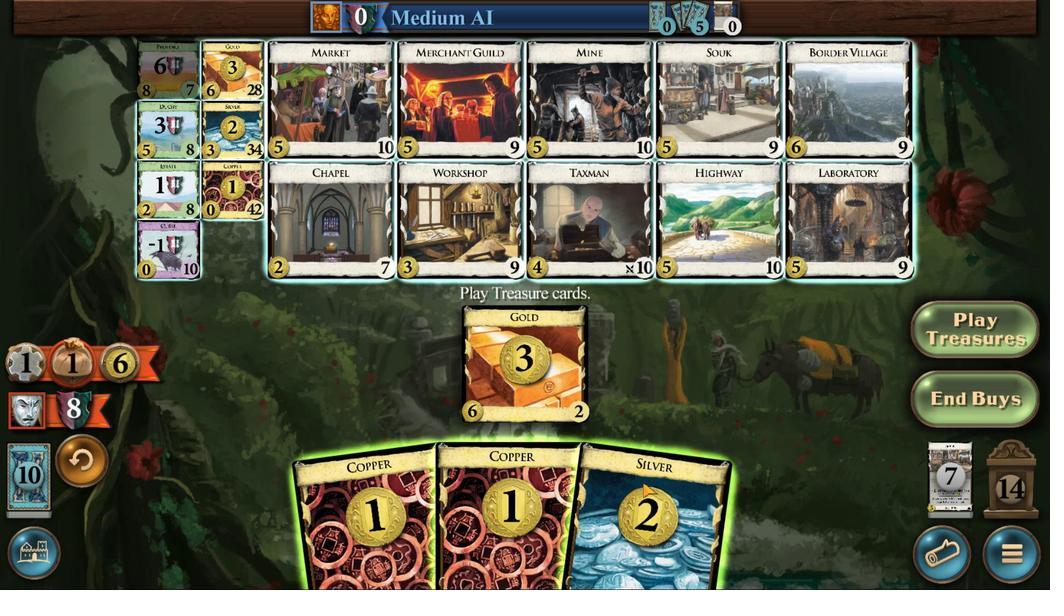 
Action: Mouse moved to (687, 387)
Screenshot: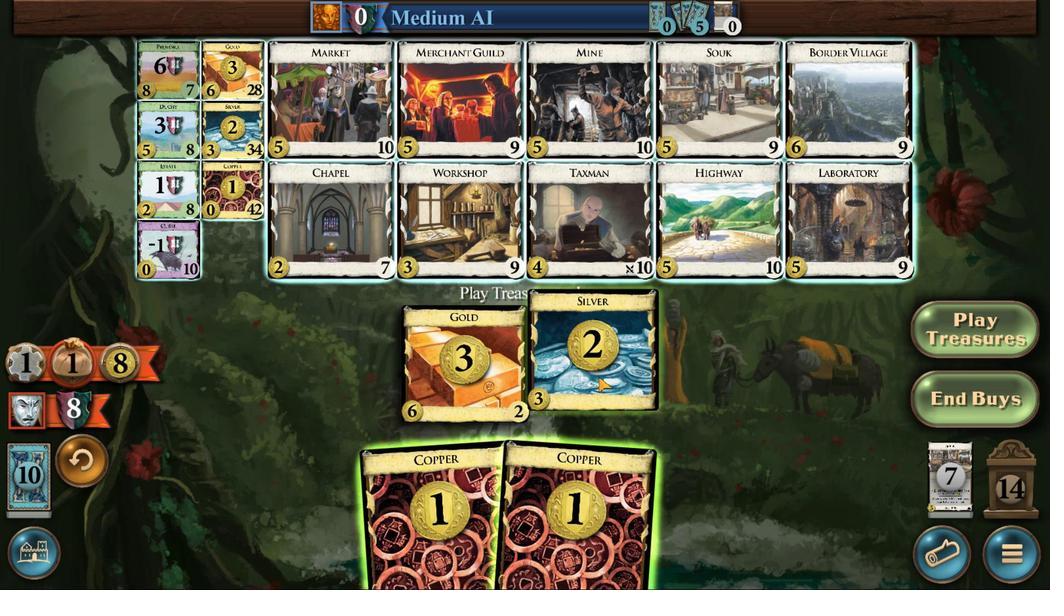 
Action: Mouse pressed left at (687, 387)
Screenshot: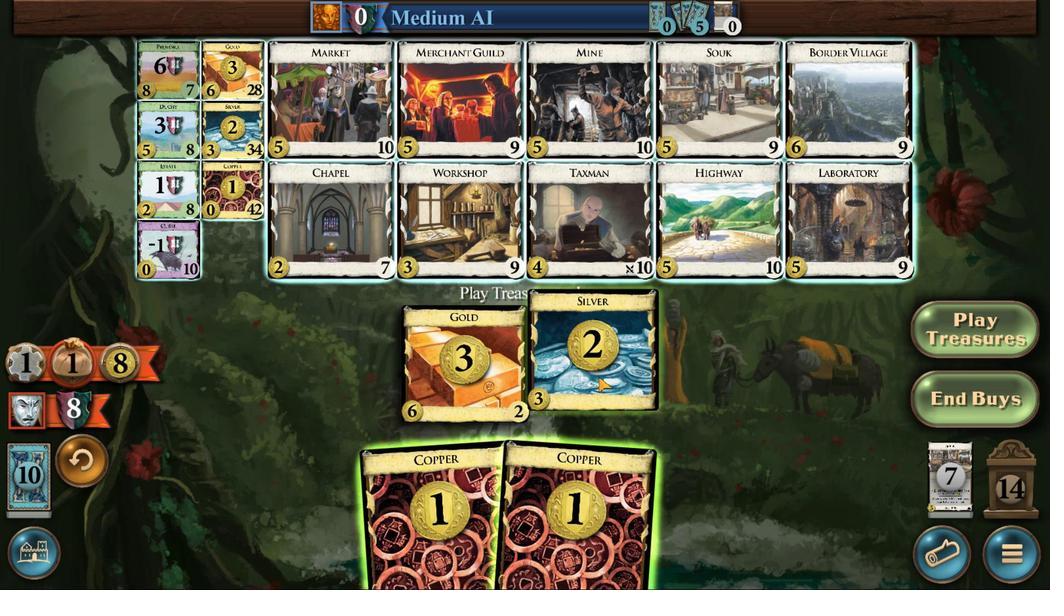 
Action: Mouse moved to (670, 381)
Screenshot: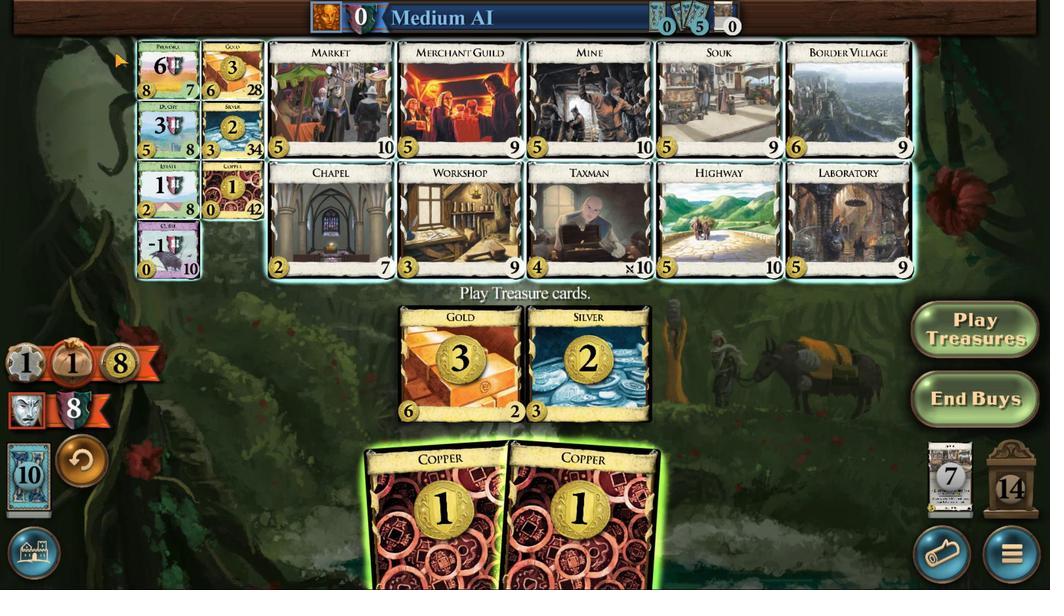 
Action: Mouse pressed left at (670, 381)
Screenshot: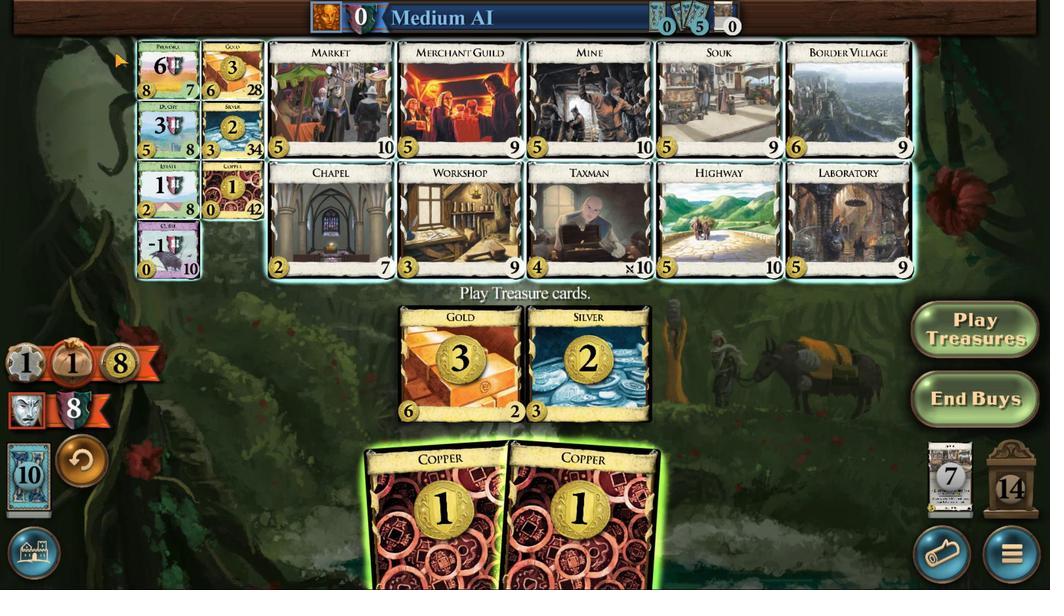 
Action: Mouse moved to (517, 363)
Screenshot: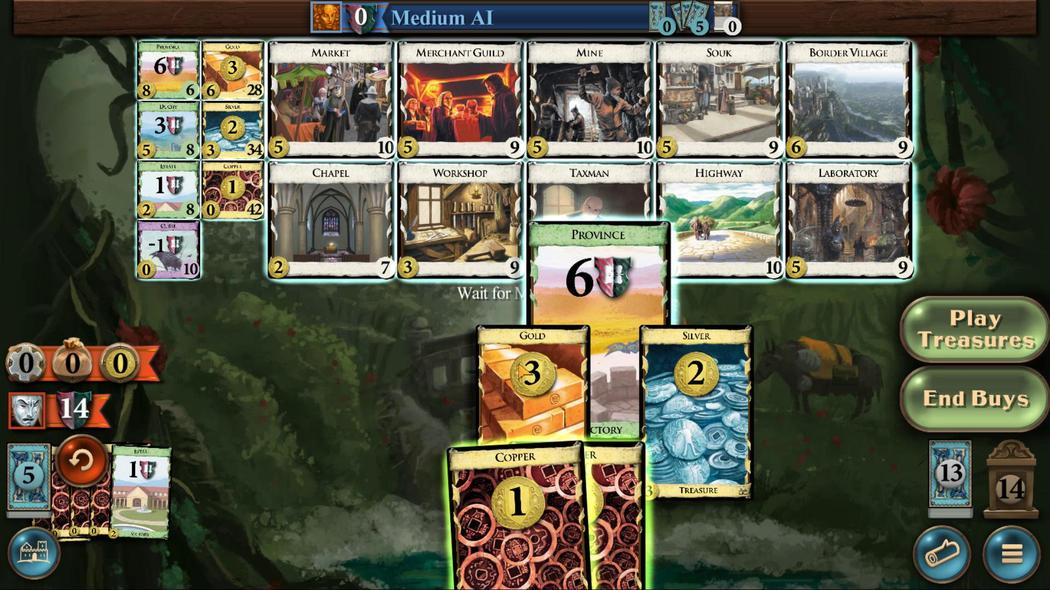 
Action: Mouse pressed left at (517, 363)
Screenshot: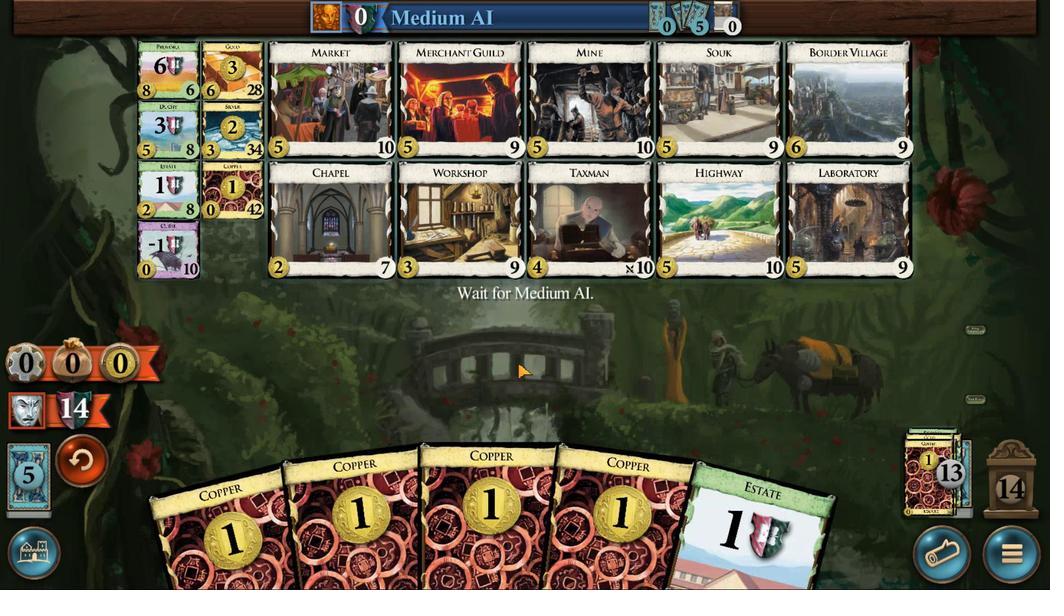 
Action: Mouse moved to (680, 389)
Screenshot: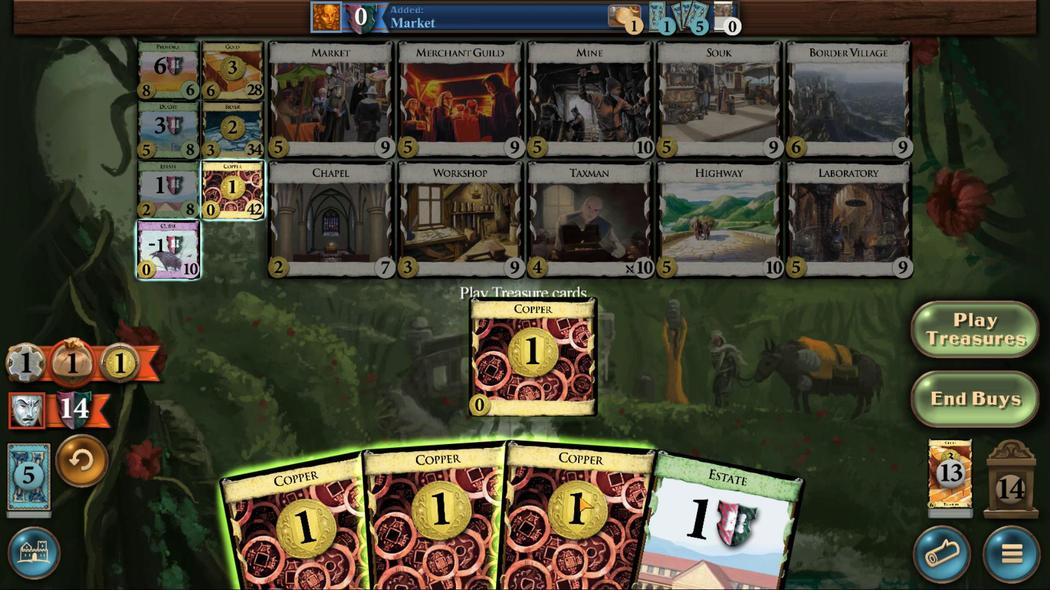 
Action: Mouse pressed left at (680, 389)
Screenshot: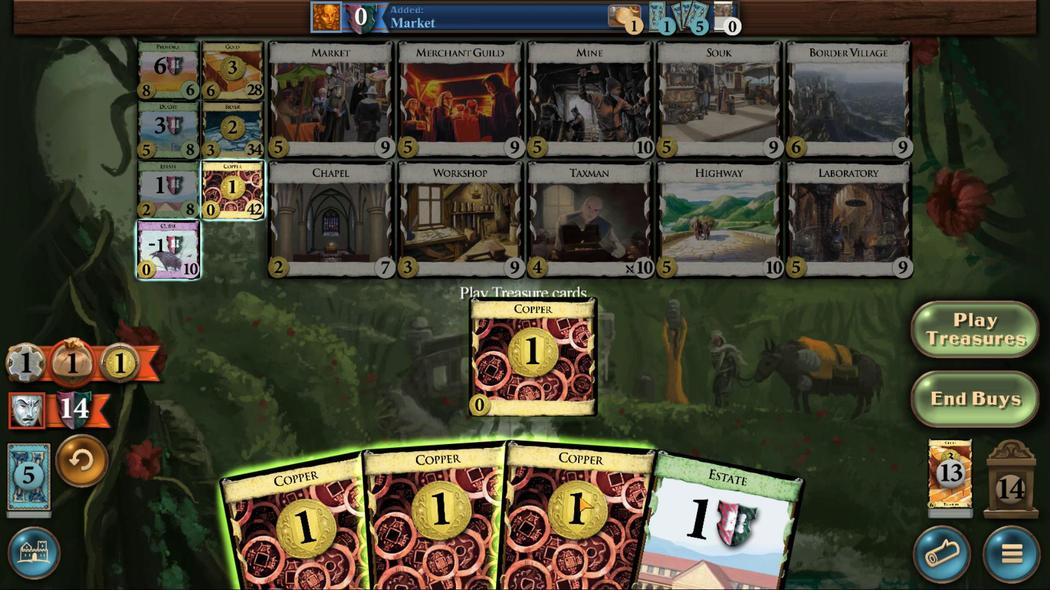 
Action: Mouse moved to (663, 388)
Screenshot: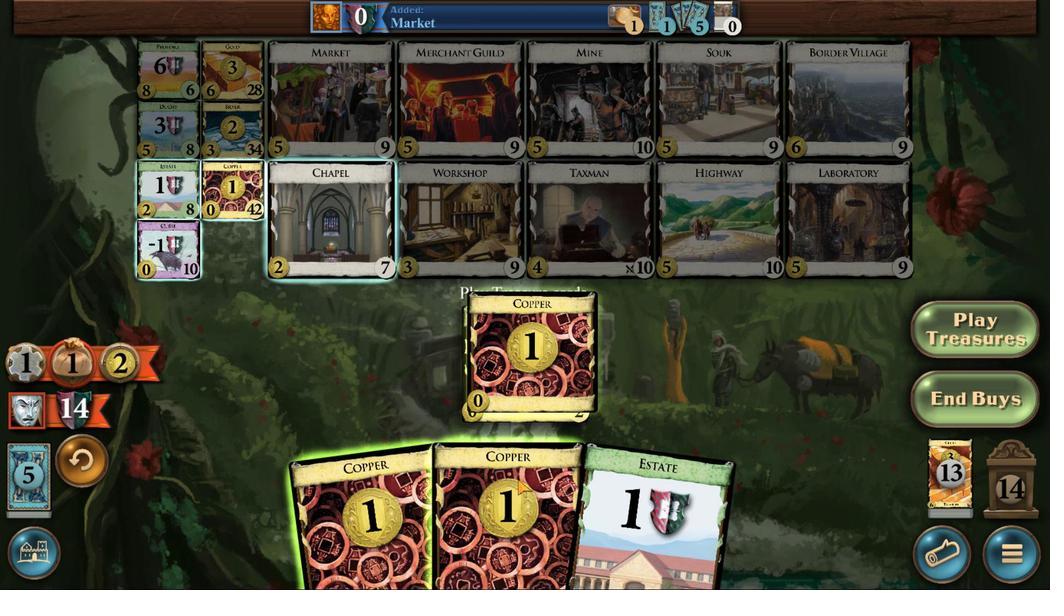 
Action: Mouse pressed left at (663, 388)
Screenshot: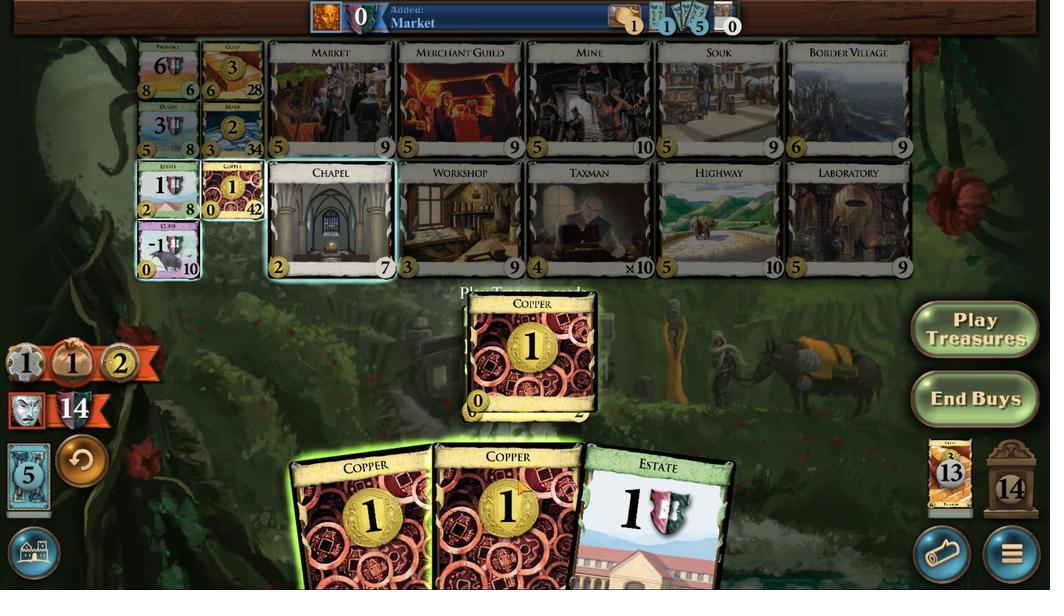 
Action: Mouse moved to (639, 387)
Screenshot: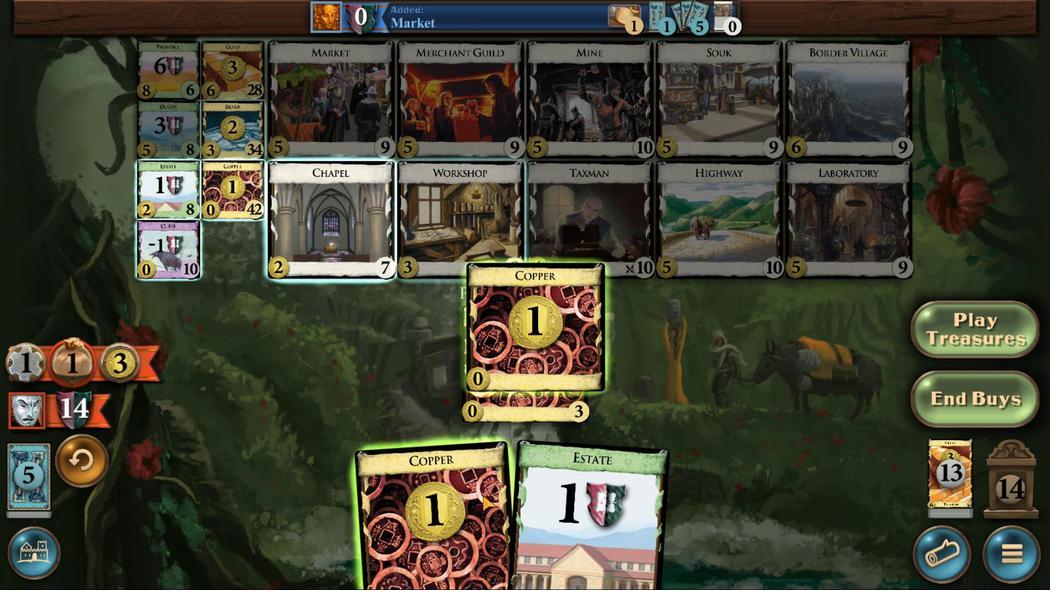 
Action: Mouse pressed left at (639, 387)
Screenshot: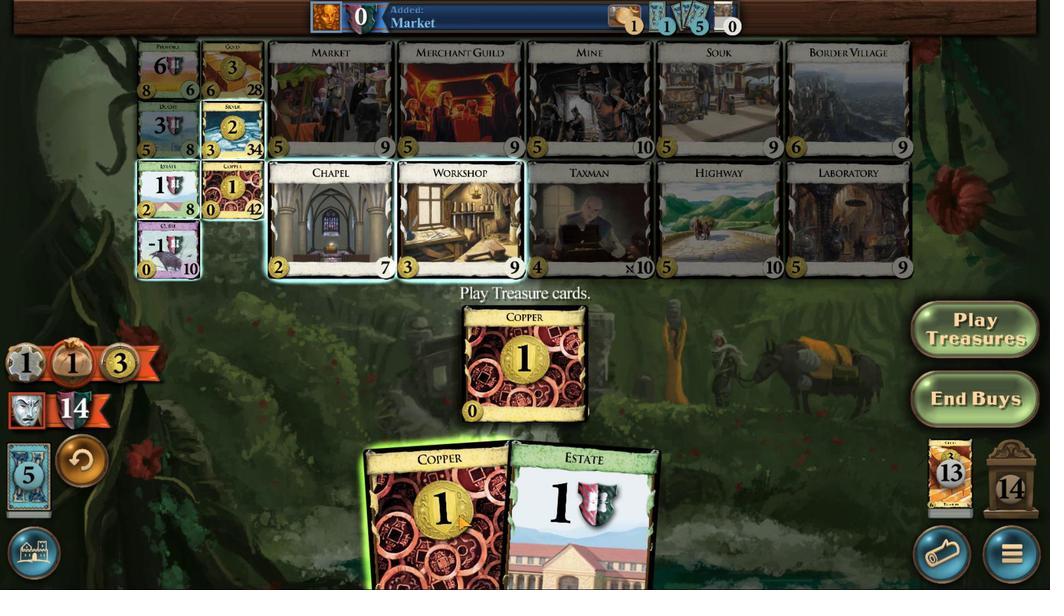 
Action: Mouse moved to (618, 389)
Screenshot: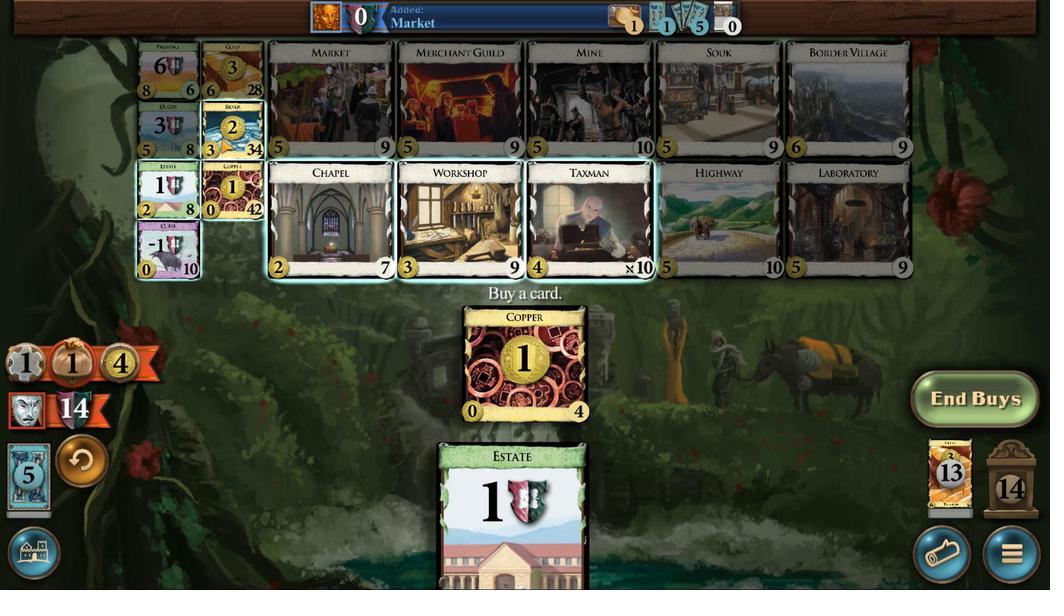 
Action: Mouse pressed left at (618, 389)
Screenshot: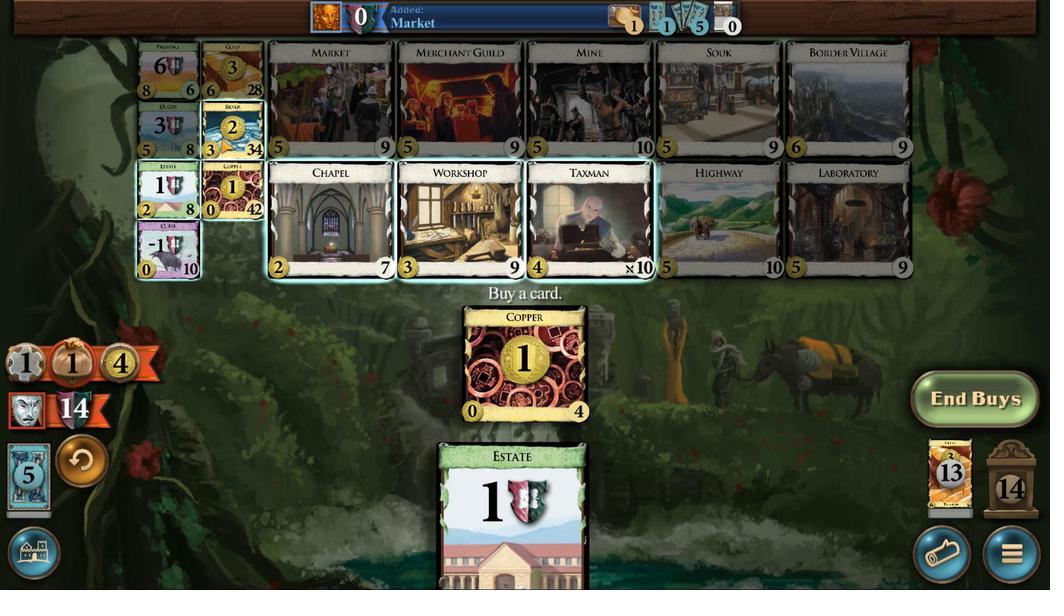 
Action: Mouse moved to (537, 366)
Screenshot: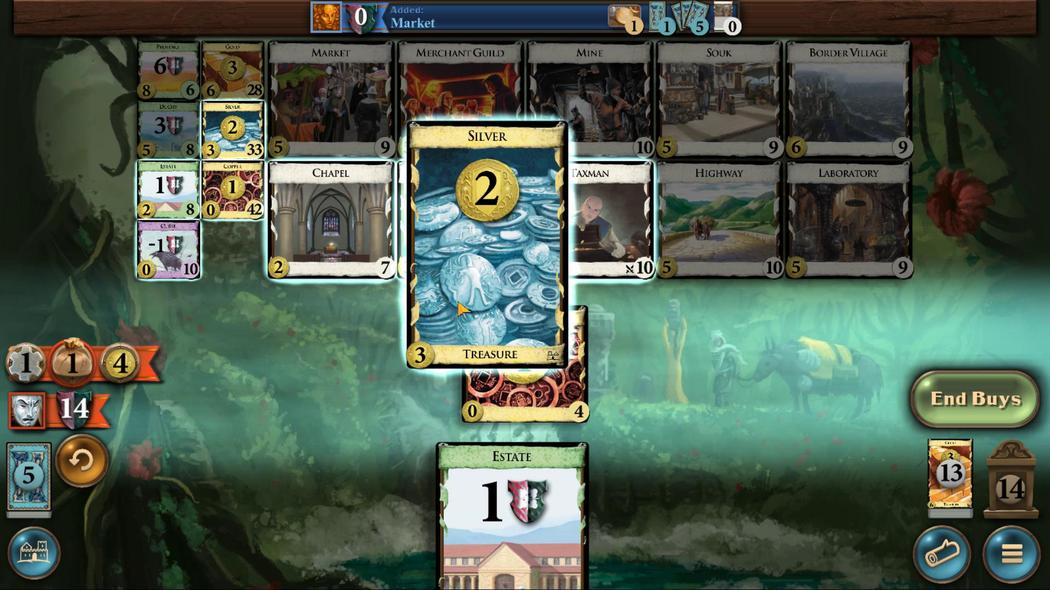 
Action: Mouse pressed left at (537, 366)
Screenshot: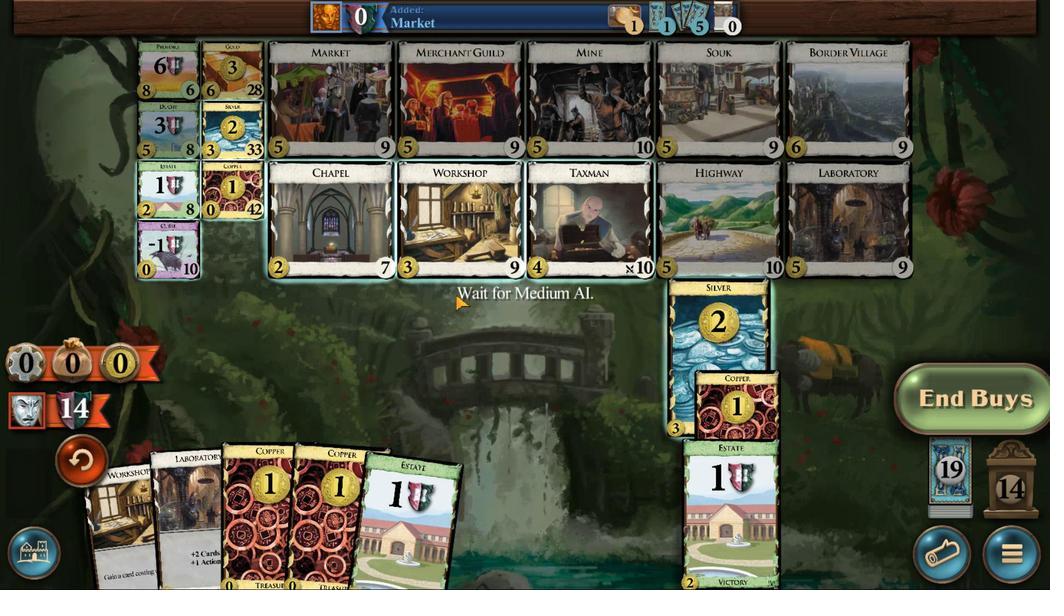 
Action: Mouse moved to (584, 387)
Screenshot: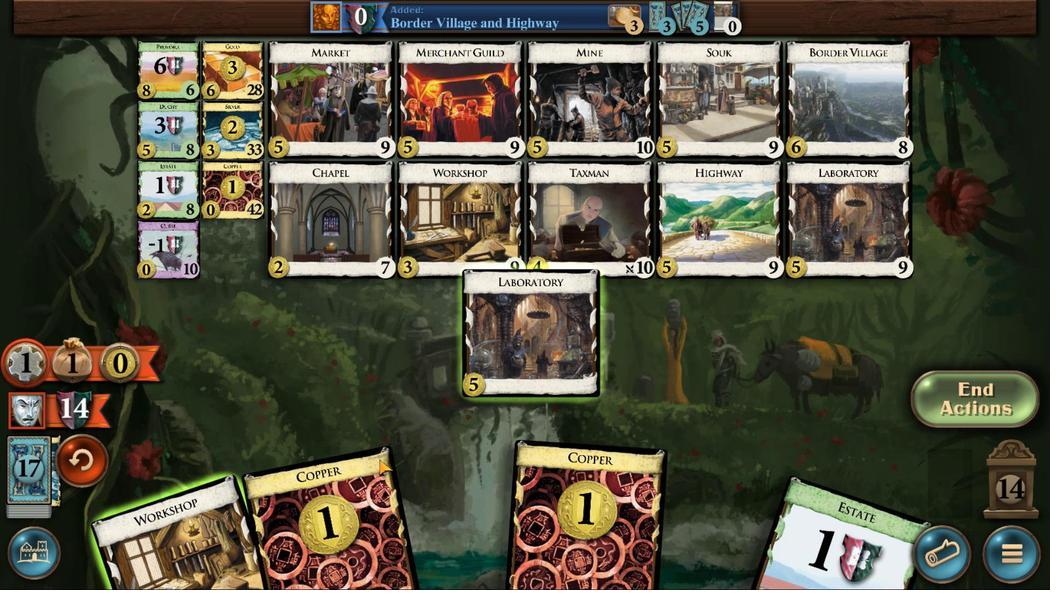 
Action: Mouse pressed left at (584, 387)
Screenshot: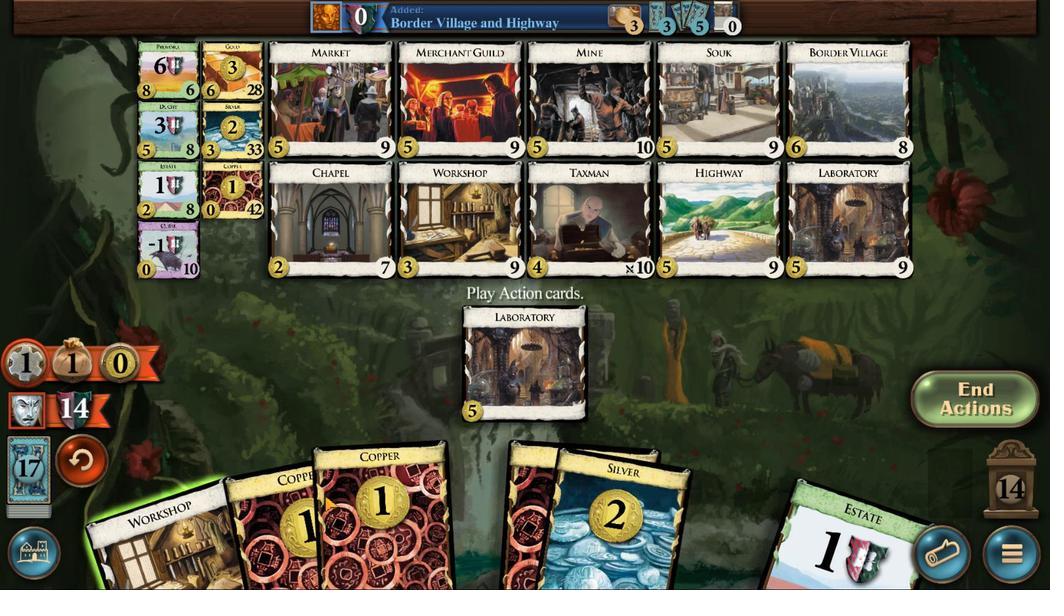 
Action: Mouse moved to (524, 390)
Screenshot: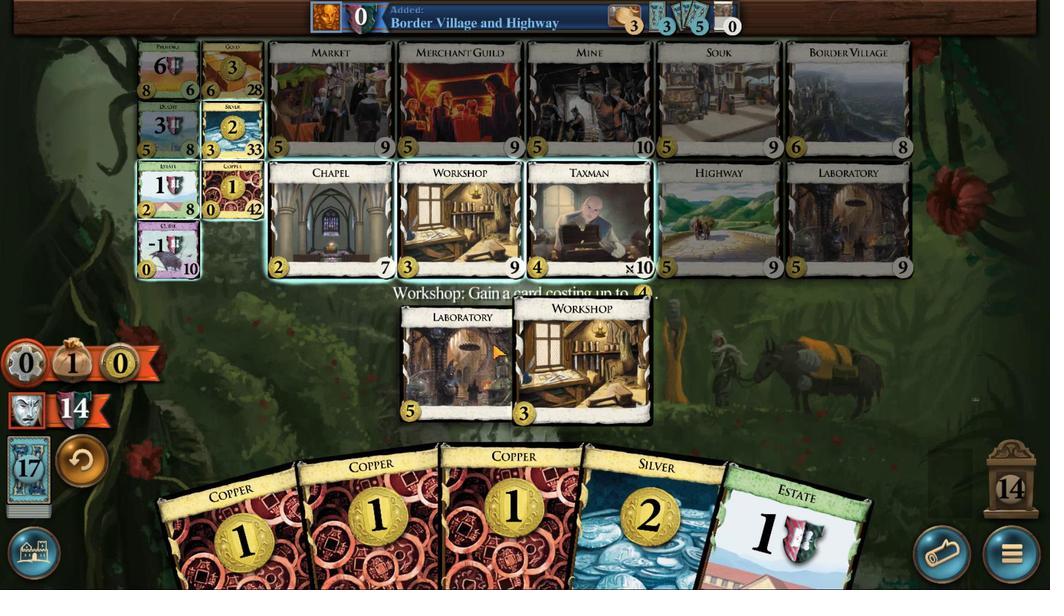 
Action: Mouse pressed left at (524, 390)
Screenshot: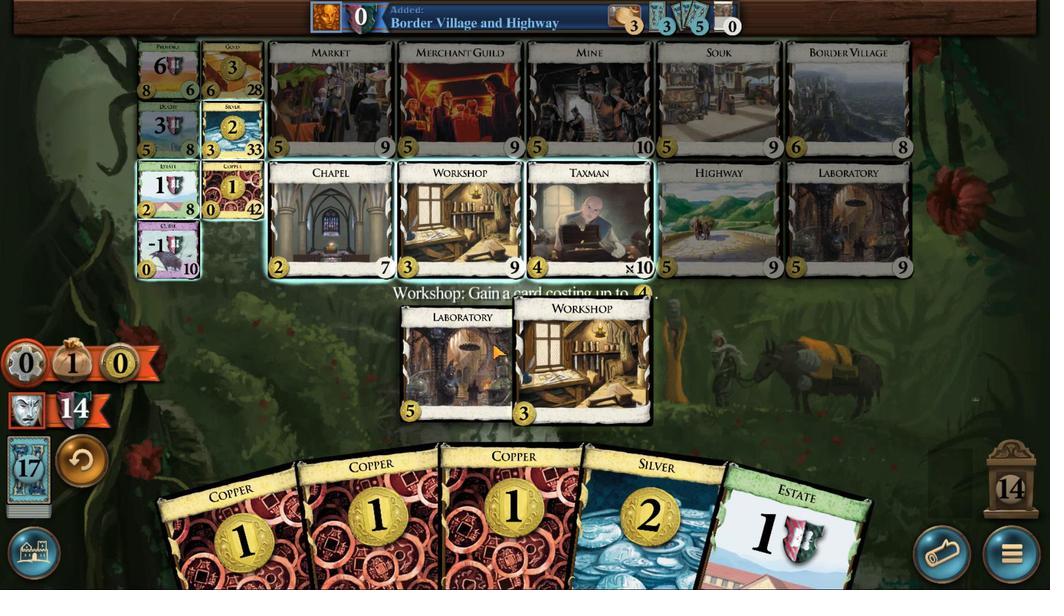
Action: Mouse moved to (538, 367)
Screenshot: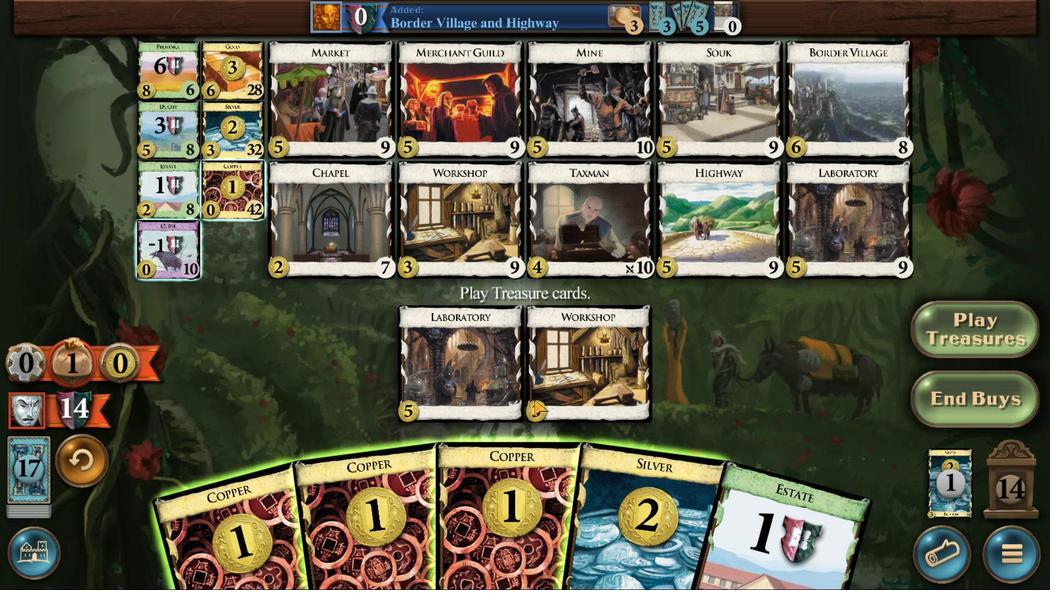 
Action: Mouse pressed left at (538, 367)
Screenshot: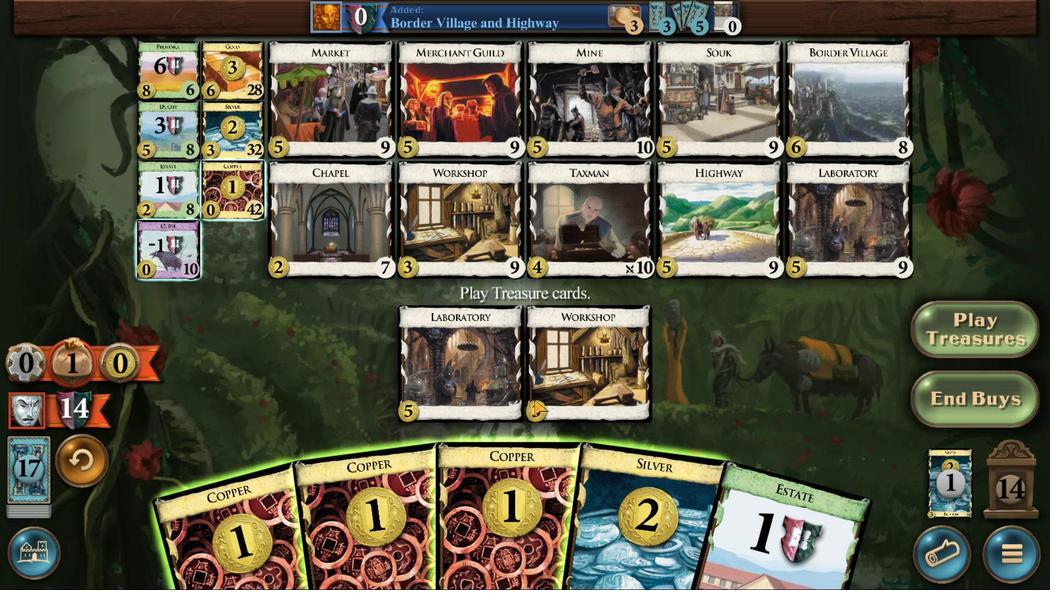 
Action: Mouse moved to (694, 387)
Screenshot: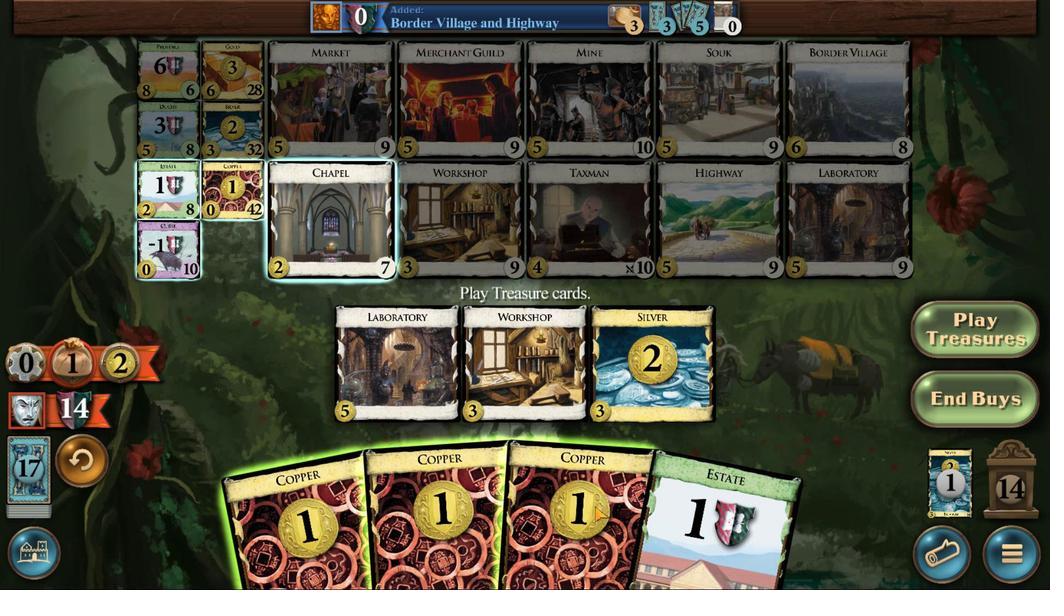 
Action: Mouse pressed left at (694, 387)
Screenshot: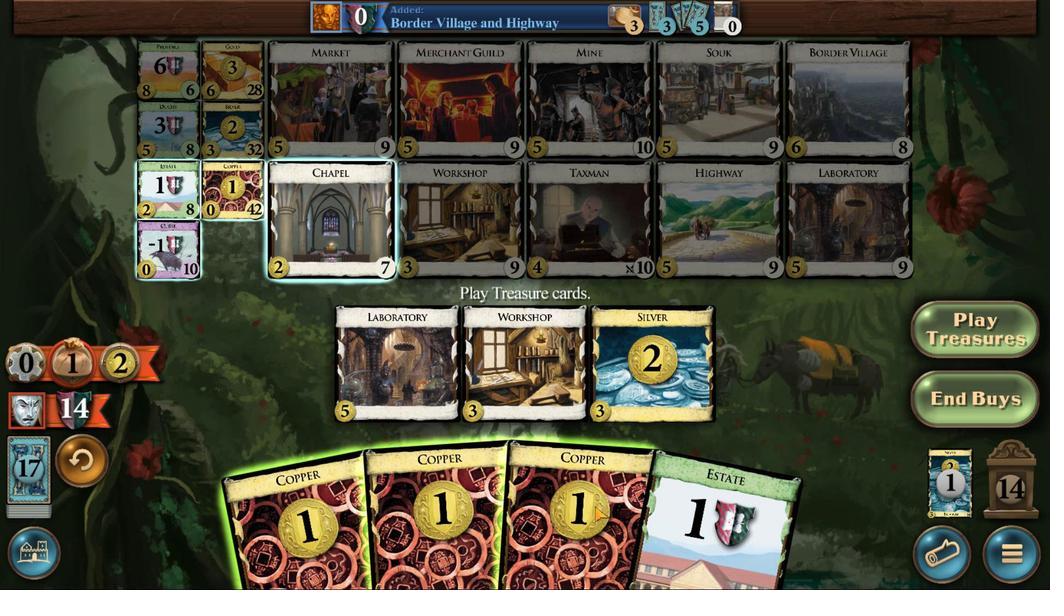 
Action: Mouse moved to (668, 389)
Screenshot: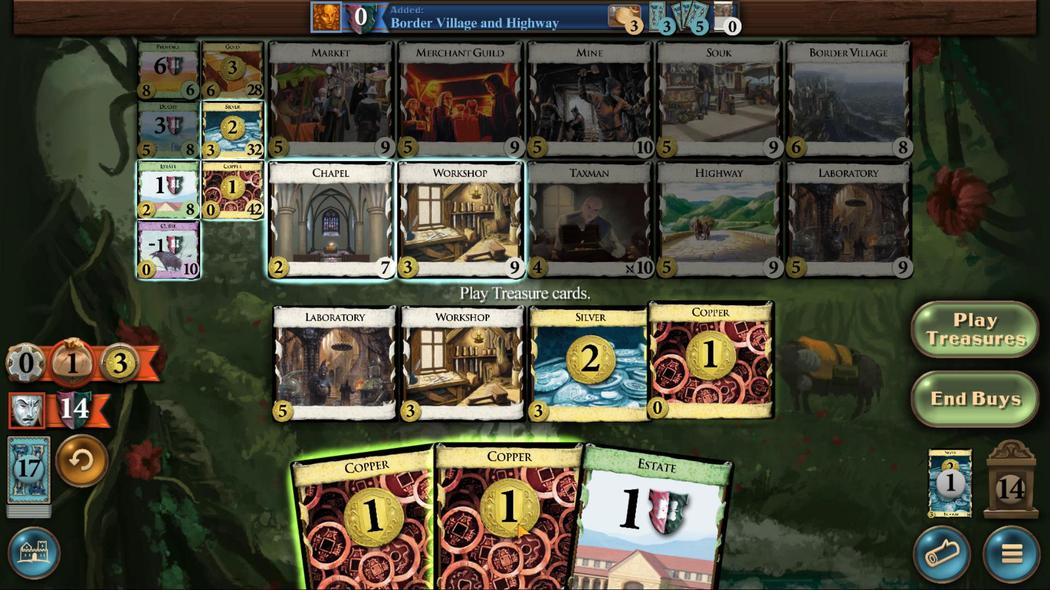 
Action: Mouse pressed left at (668, 389)
Screenshot: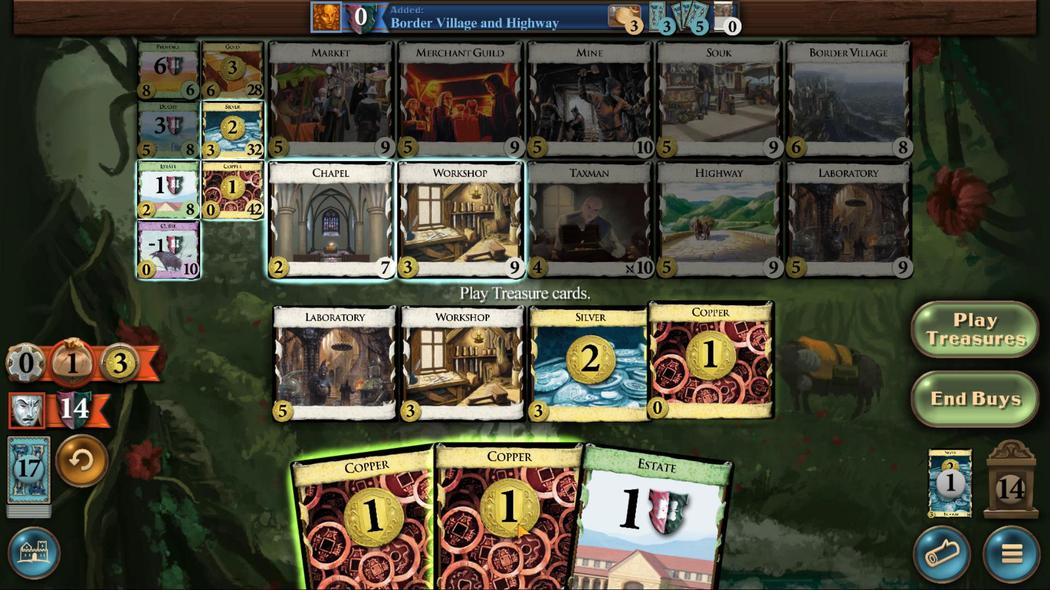 
Action: Mouse moved to (635, 389)
Screenshot: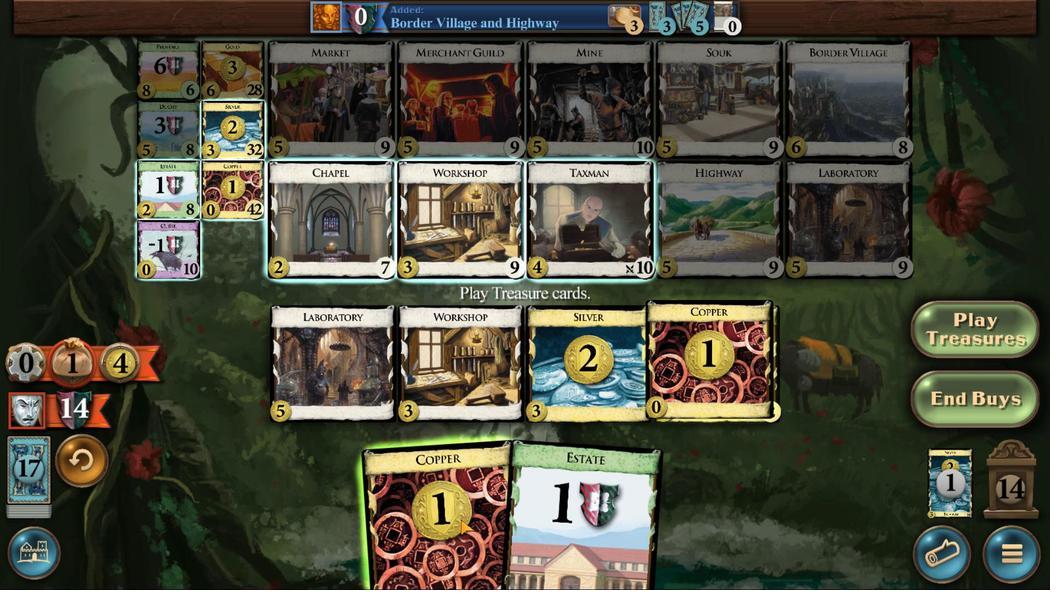 
Action: Mouse pressed left at (635, 389)
Screenshot: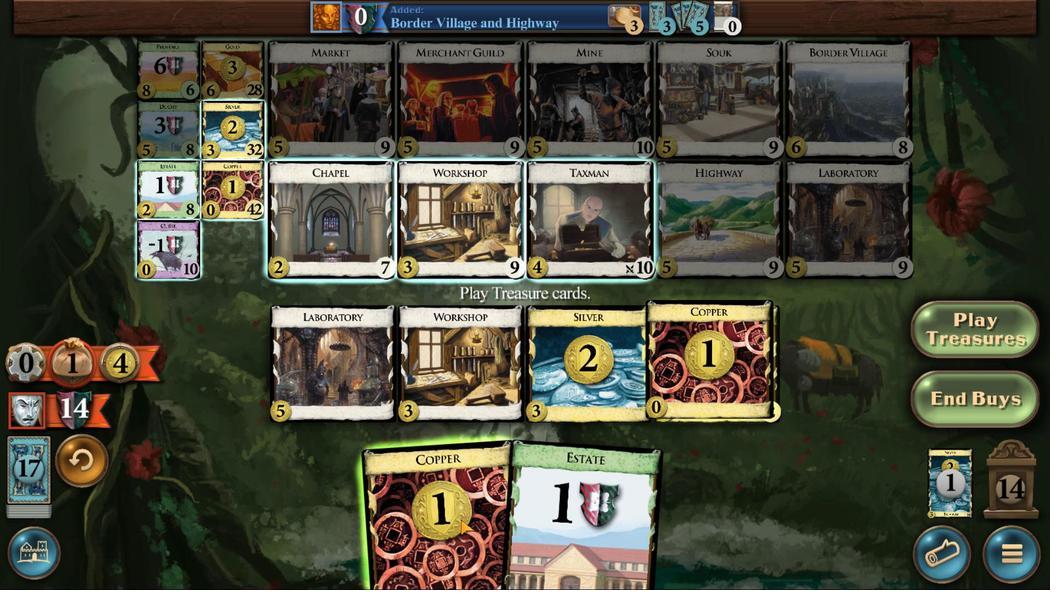 
Action: Mouse moved to (616, 389)
Screenshot: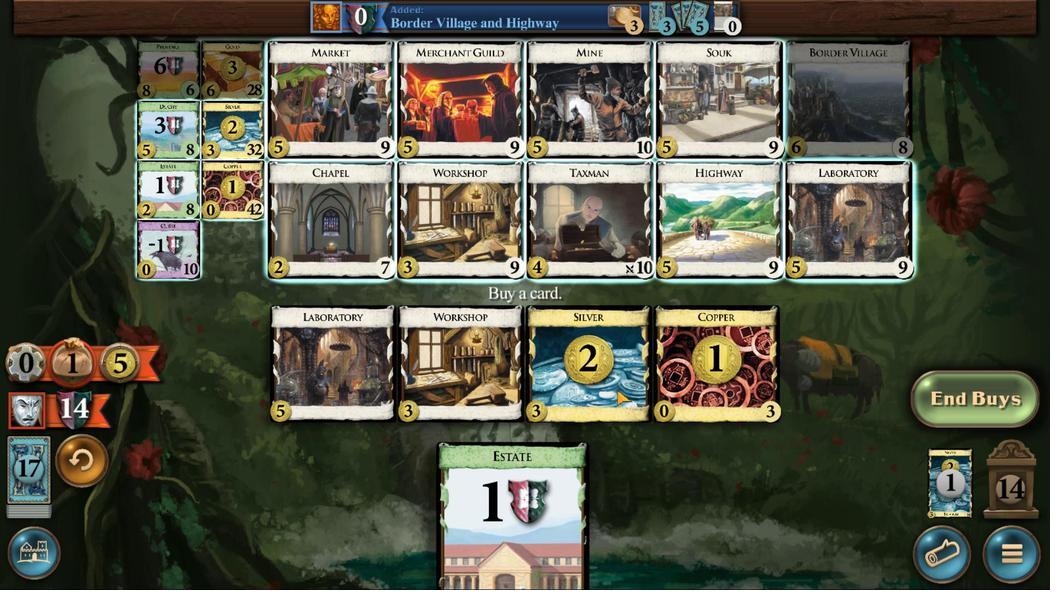 
Action: Mouse pressed left at (616, 389)
Screenshot: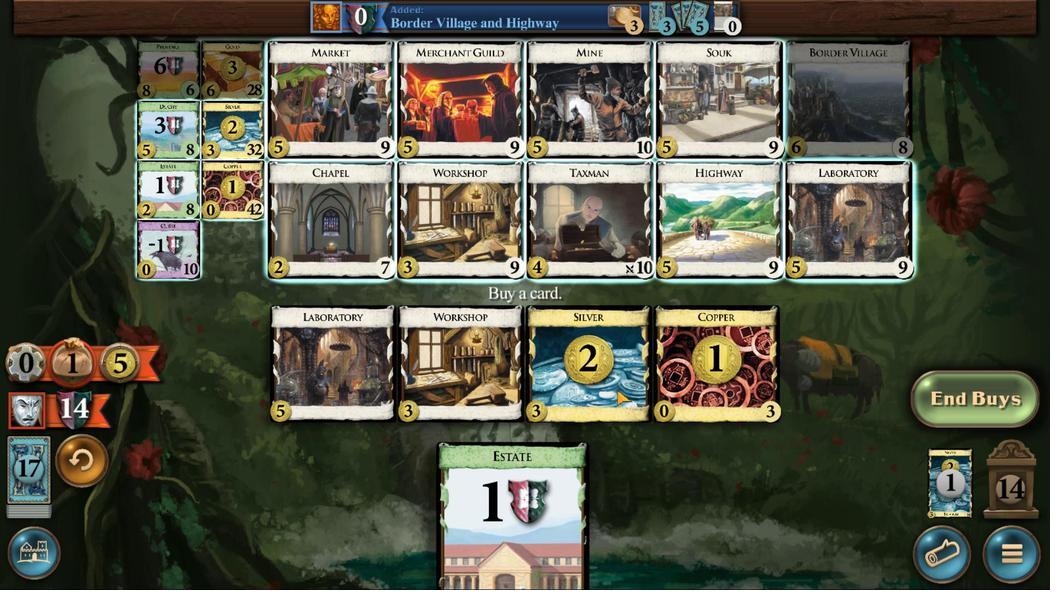 
Action: Mouse moved to (721, 371)
Screenshot: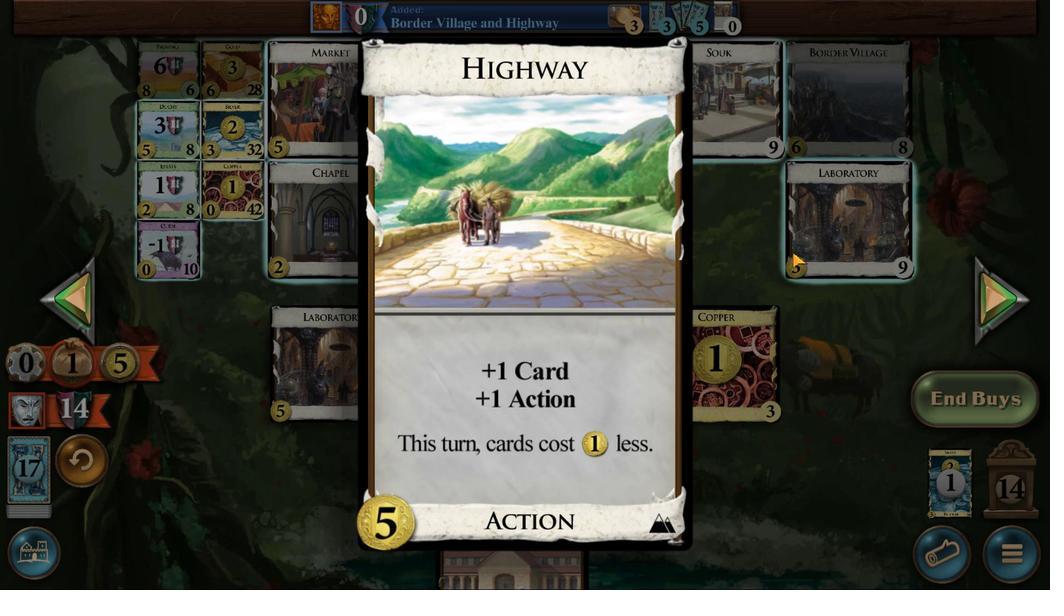 
Action: Mouse pressed left at (721, 371)
Screenshot: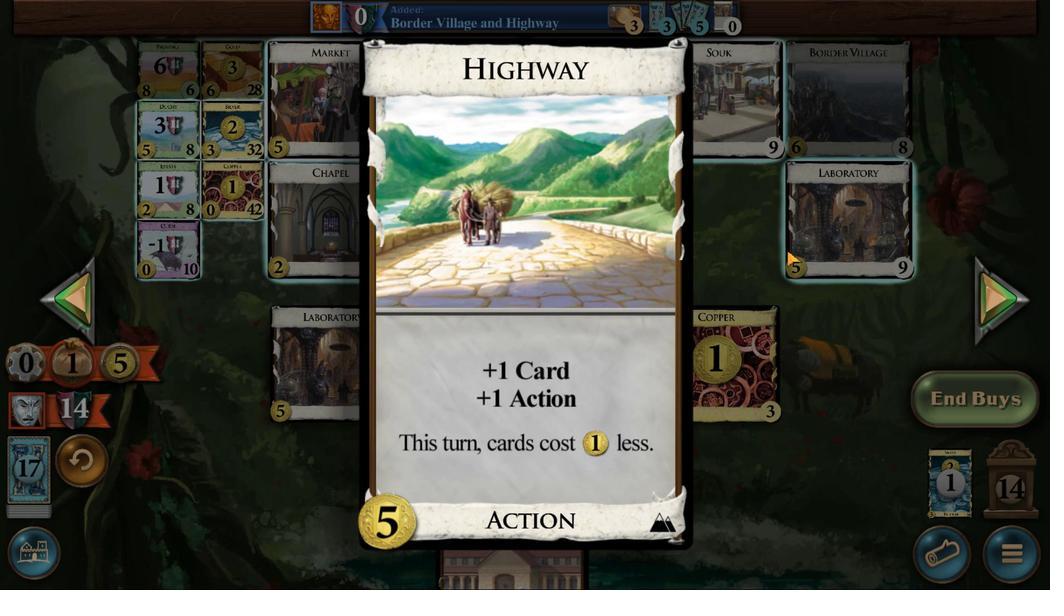 
Action: Mouse moved to (741, 374)
Screenshot: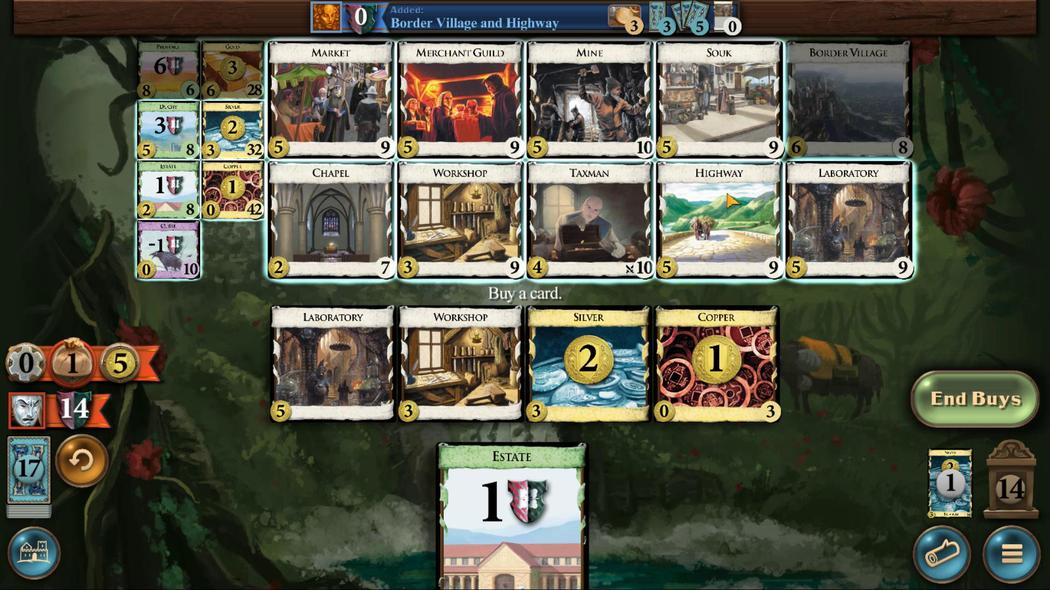 
Action: Mouse pressed left at (741, 374)
Screenshot: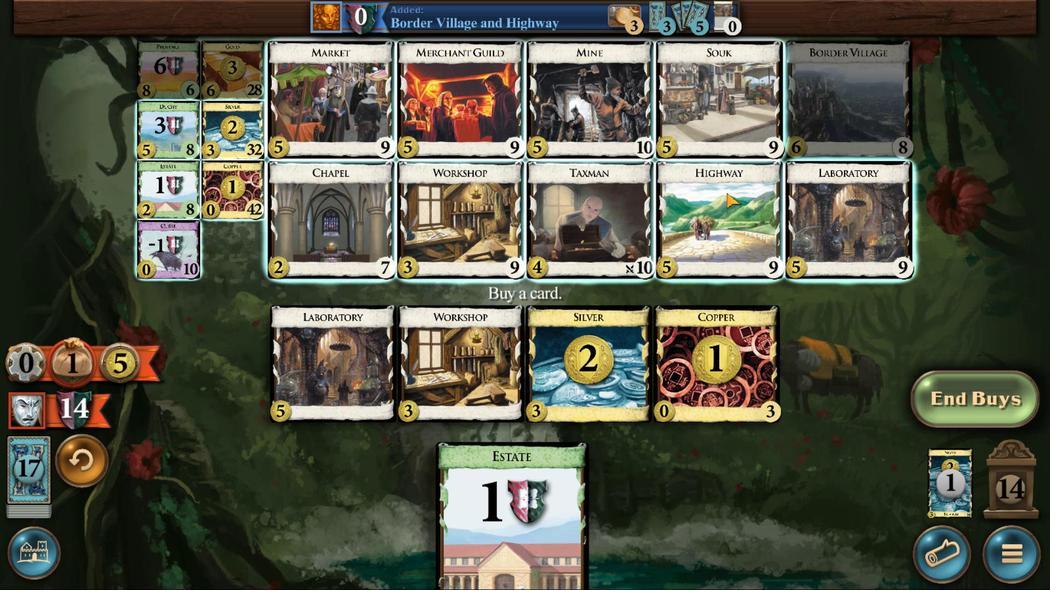 
Action: Mouse moved to (660, 370)
Screenshot: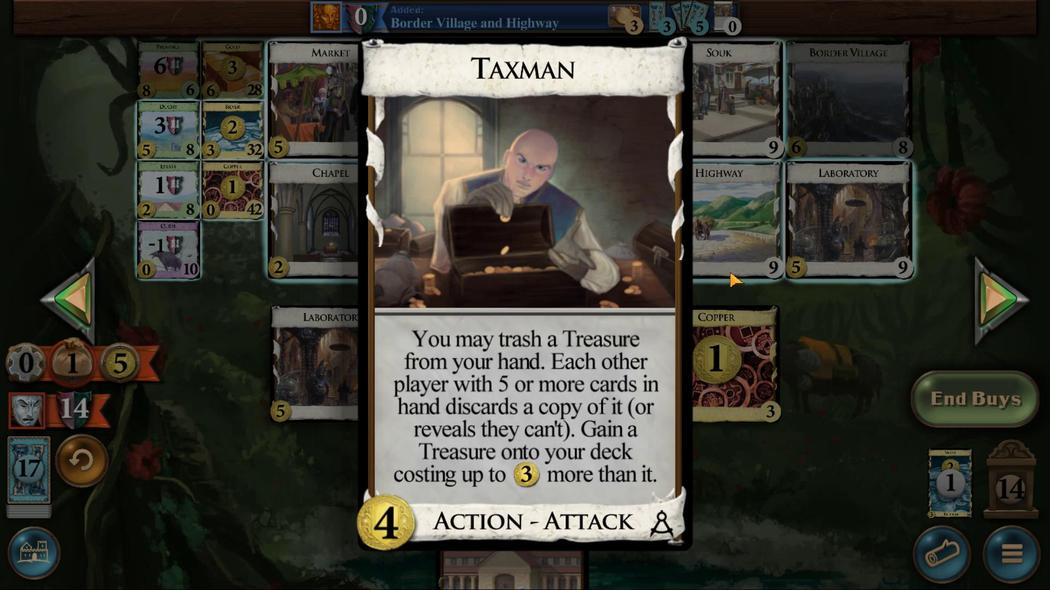 
Action: Mouse pressed left at (660, 370)
Screenshot: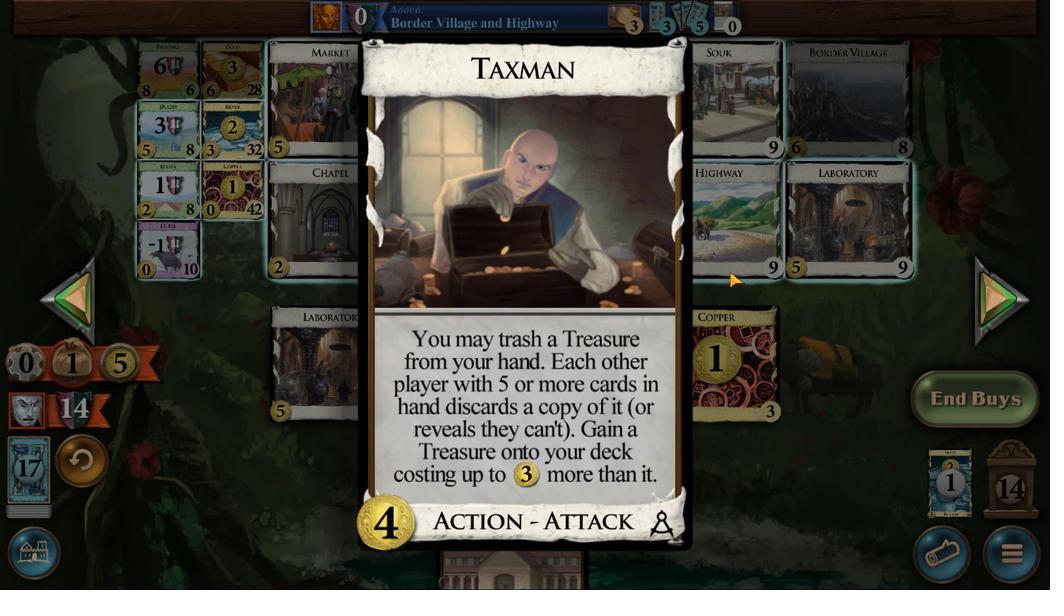 
Action: Mouse moved to (718, 375)
Screenshot: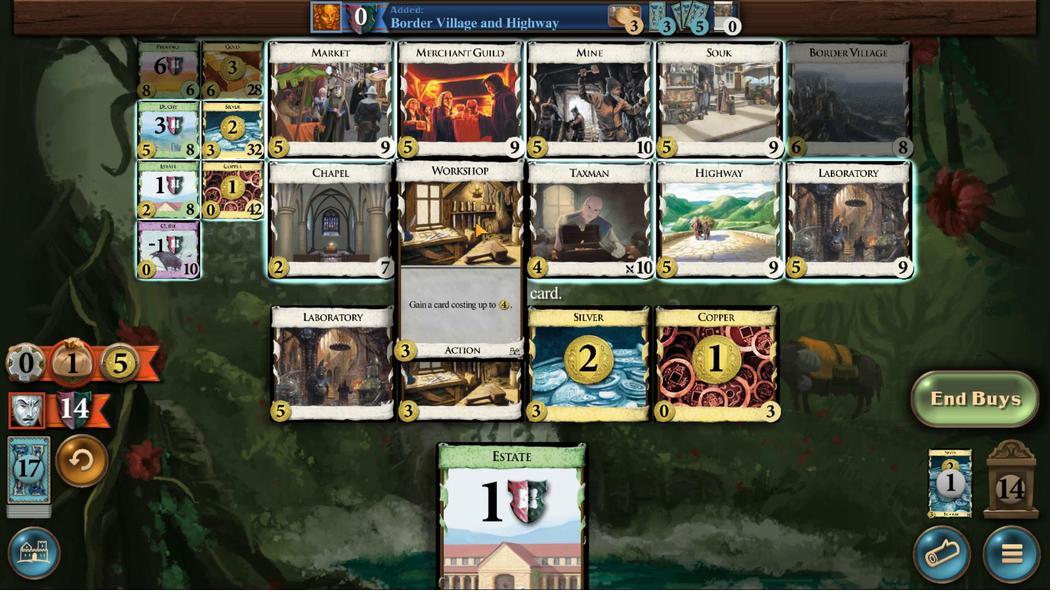 
Action: Mouse pressed left at (718, 375)
Screenshot: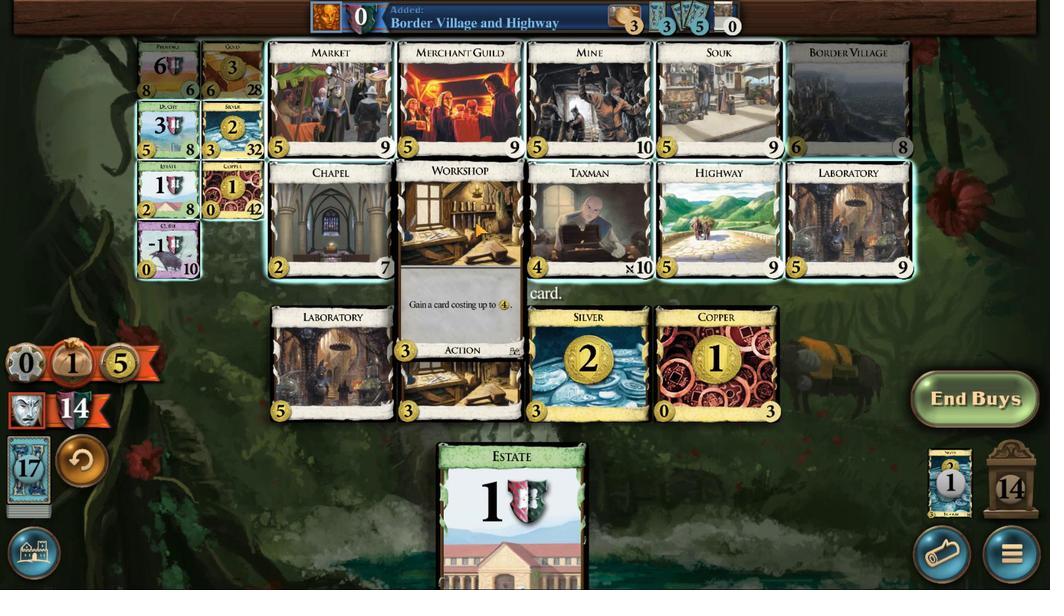 
Action: Mouse moved to (625, 372)
Screenshot: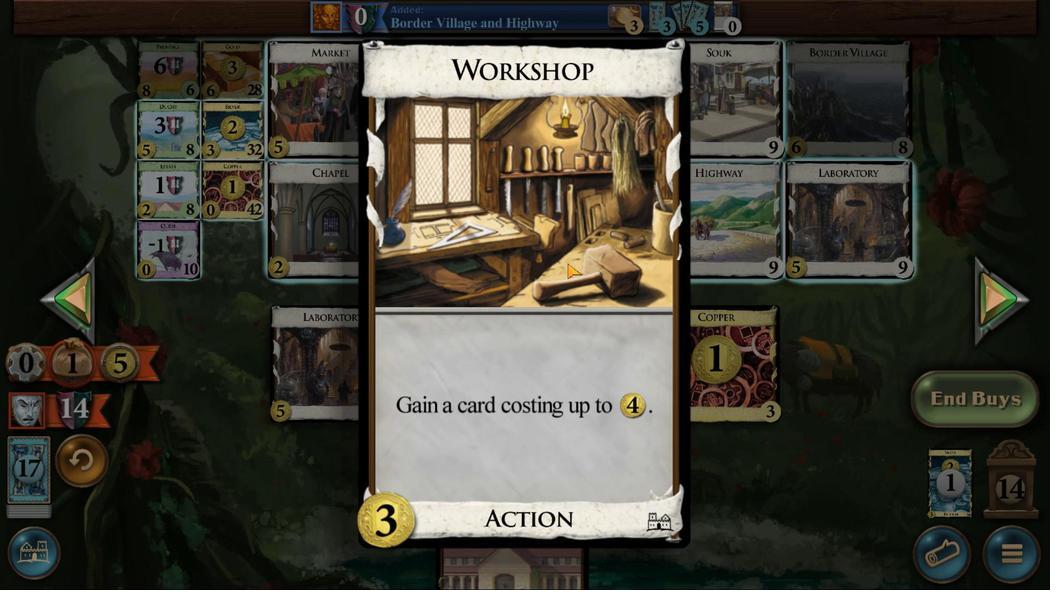 
Action: Mouse pressed left at (625, 372)
Screenshot: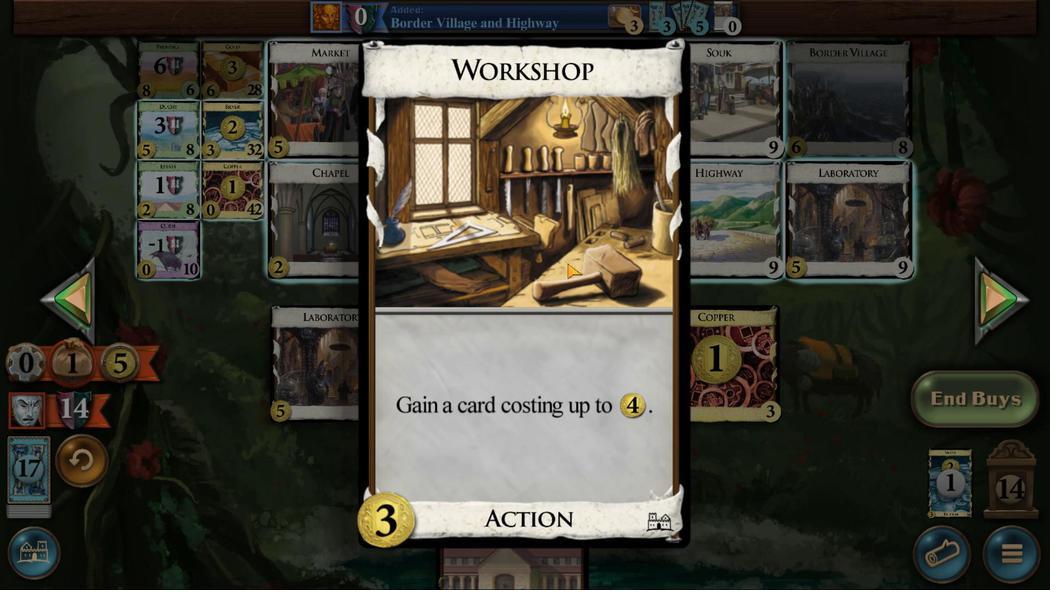 
Action: Mouse moved to (723, 378)
Screenshot: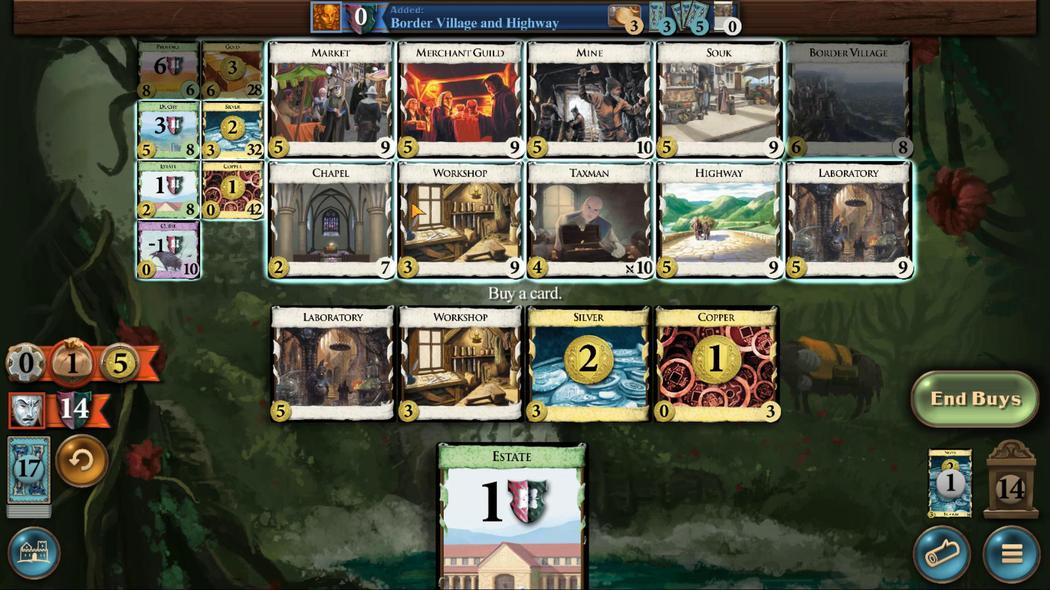 
Action: Mouse pressed left at (723, 378)
Screenshot: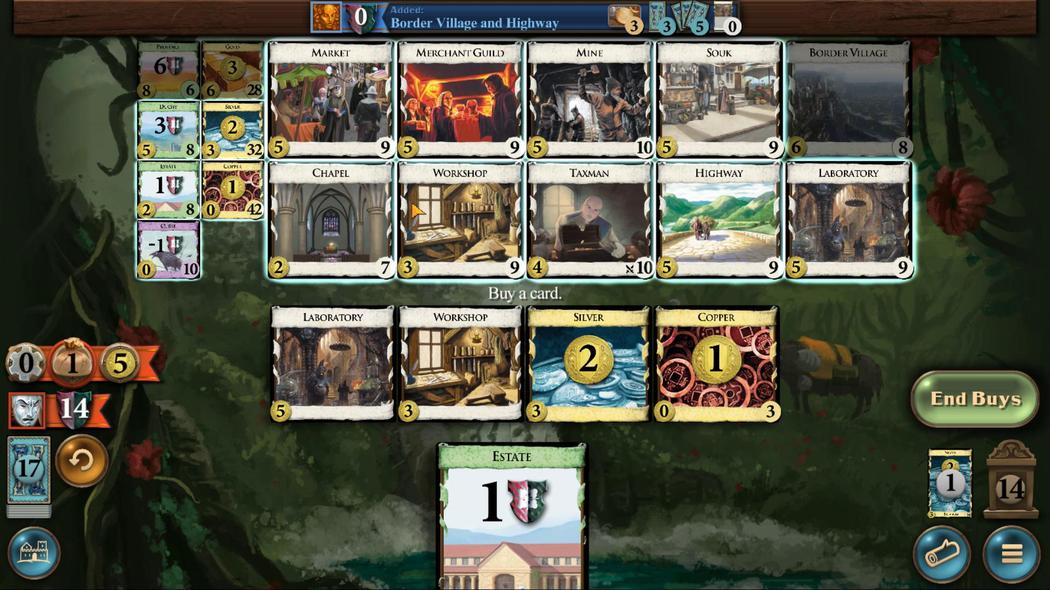 
Action: Mouse moved to (763, 370)
Screenshot: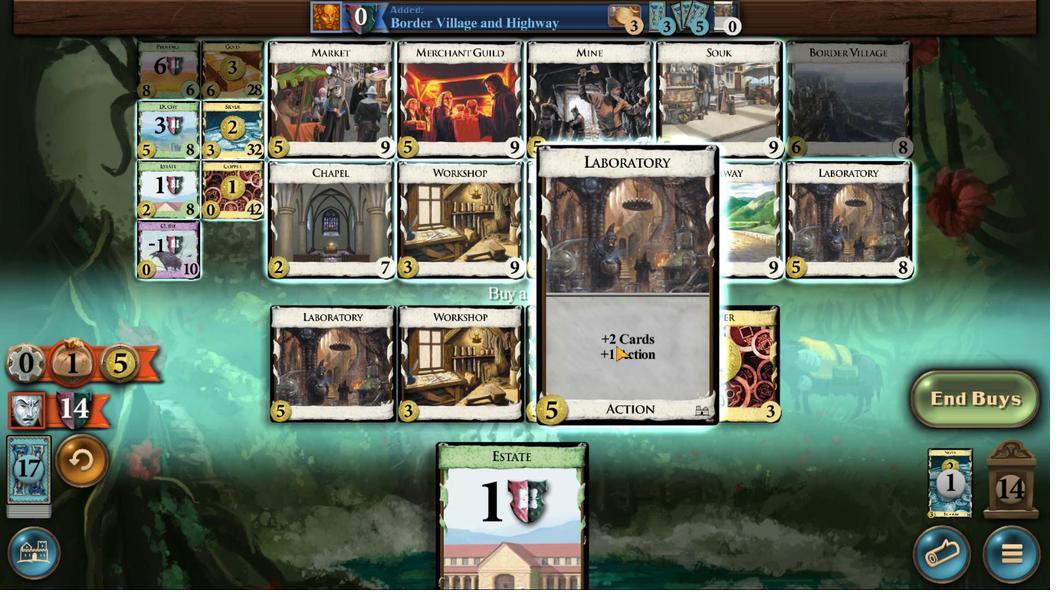 
Action: Mouse pressed left at (763, 370)
Screenshot: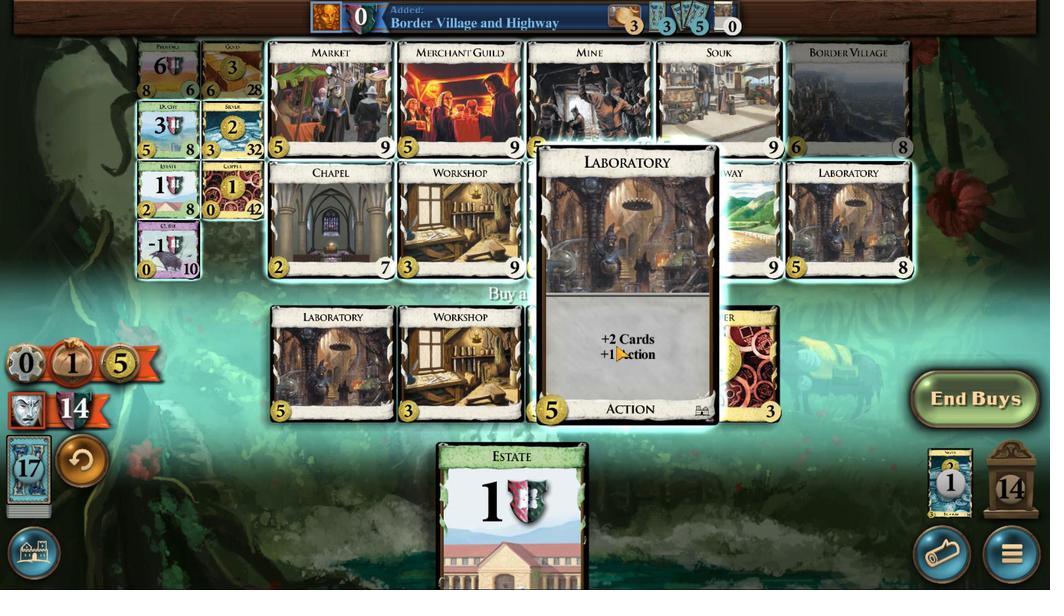 
Action: Mouse moved to (630, 389)
Screenshot: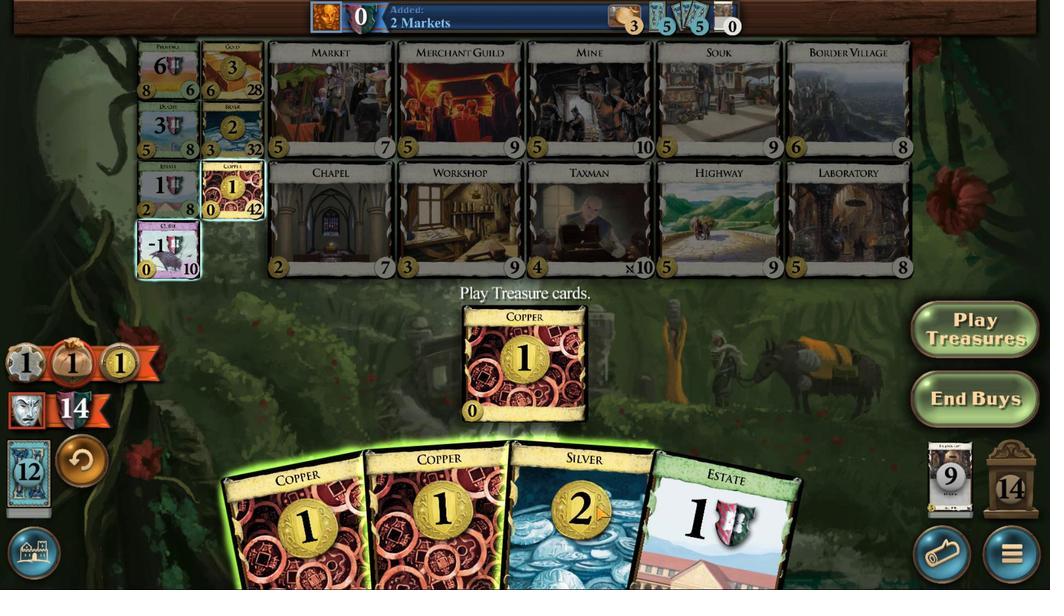 
Action: Mouse pressed left at (630, 389)
Screenshot: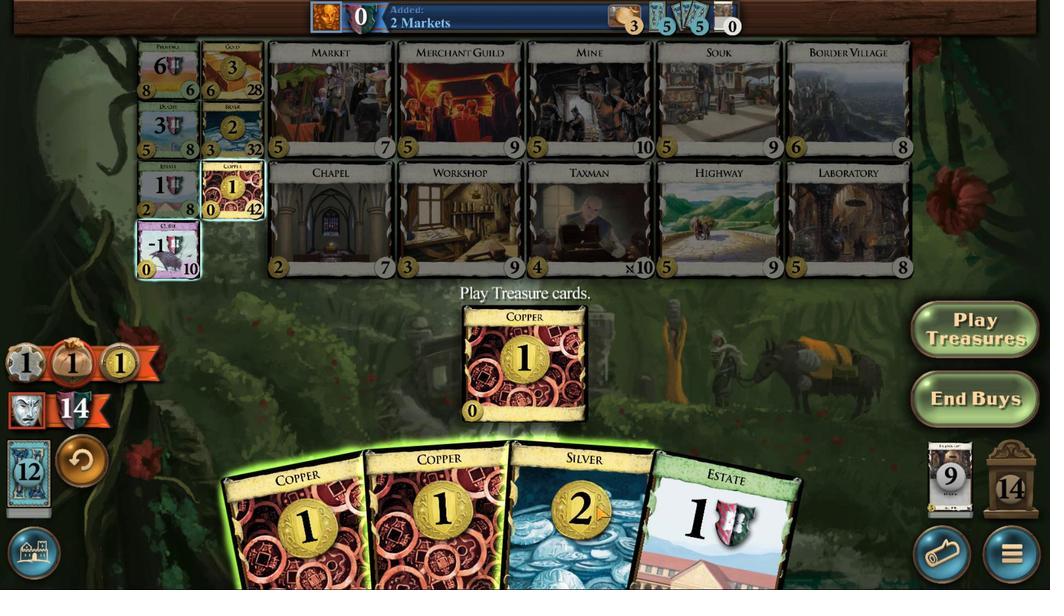 
Action: Mouse moved to (669, 389)
Screenshot: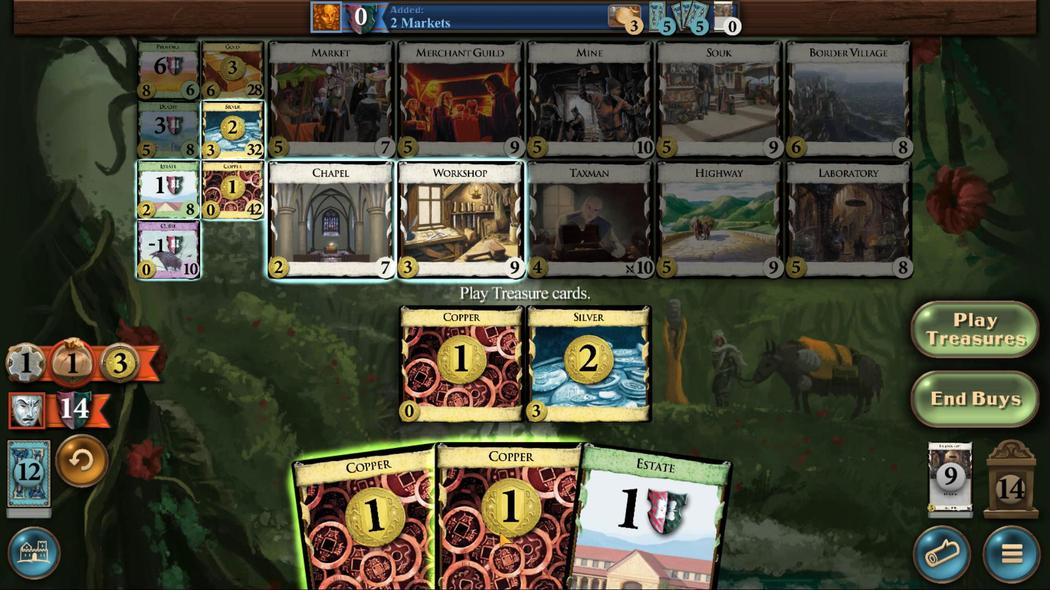 
Action: Mouse pressed left at (669, 389)
Screenshot: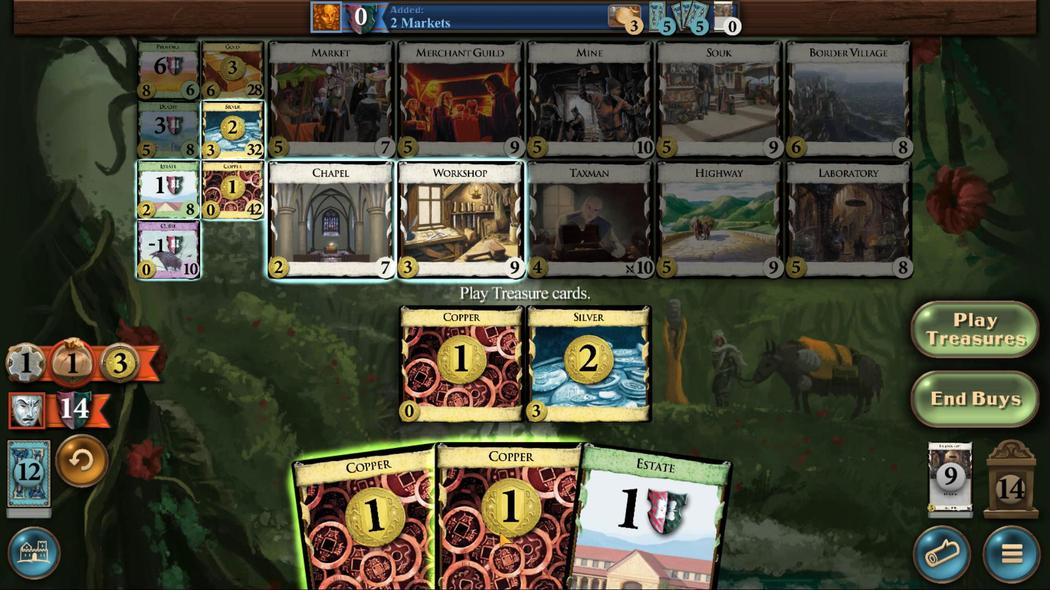 
Action: Mouse moved to (633, 390)
Screenshot: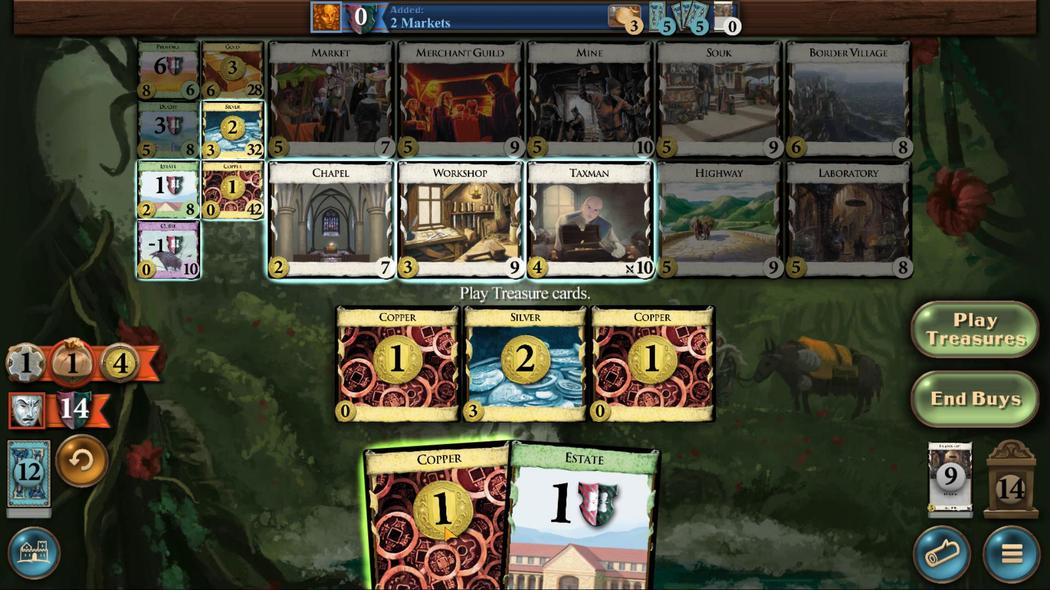 
Action: Mouse pressed left at (633, 390)
Screenshot: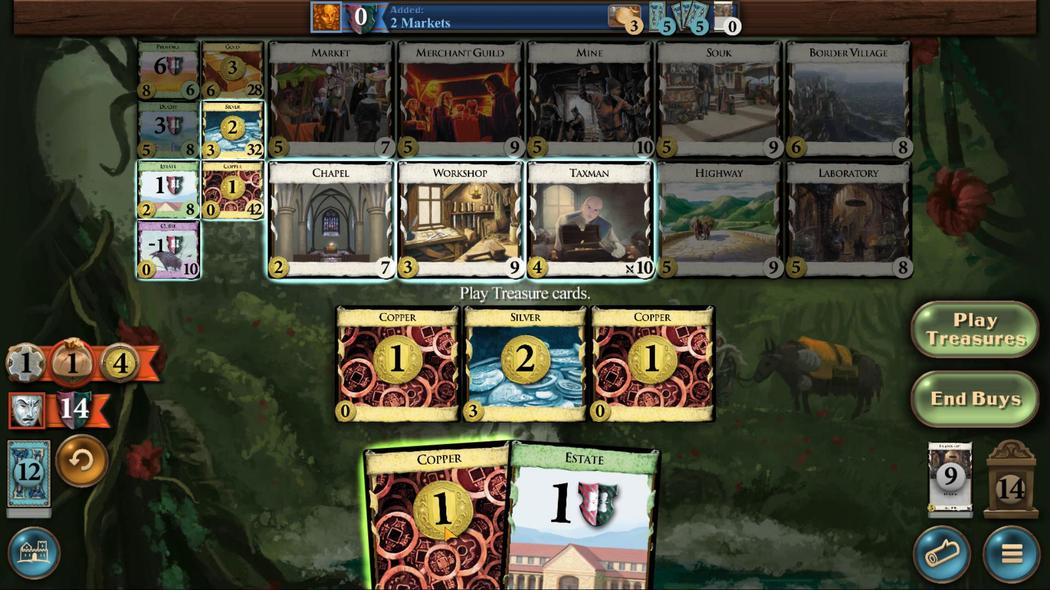 
Action: Mouse moved to (613, 390)
Screenshot: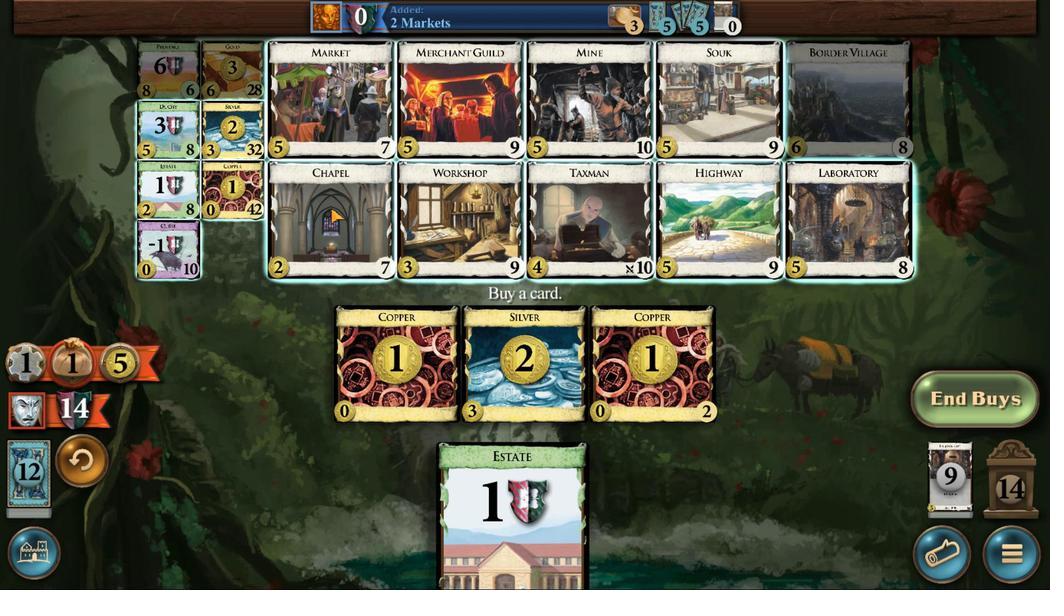 
Action: Mouse pressed left at (613, 390)
Screenshot: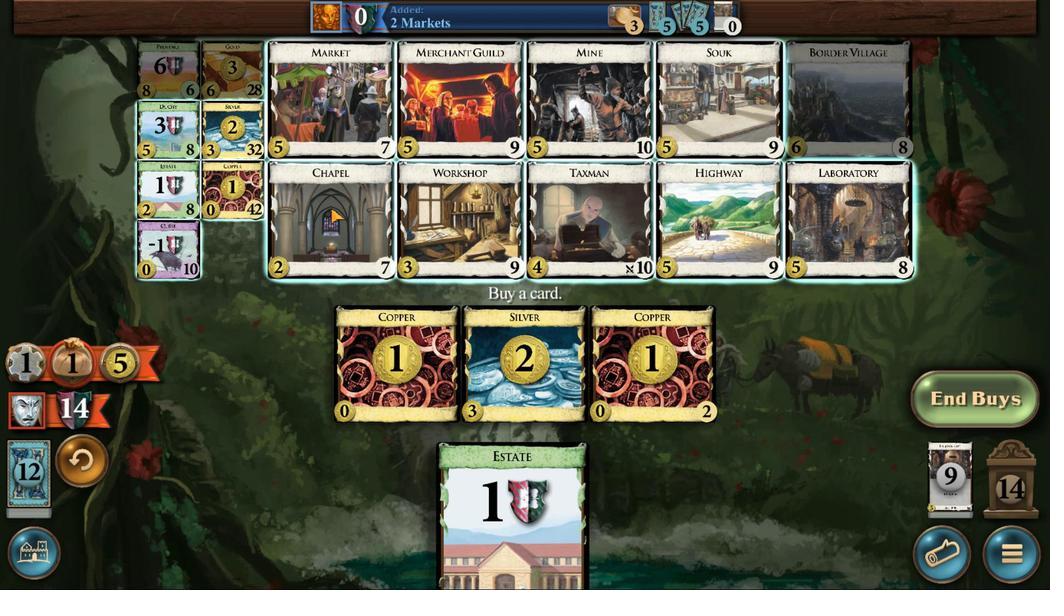 
Action: Mouse moved to (514, 367)
Screenshot: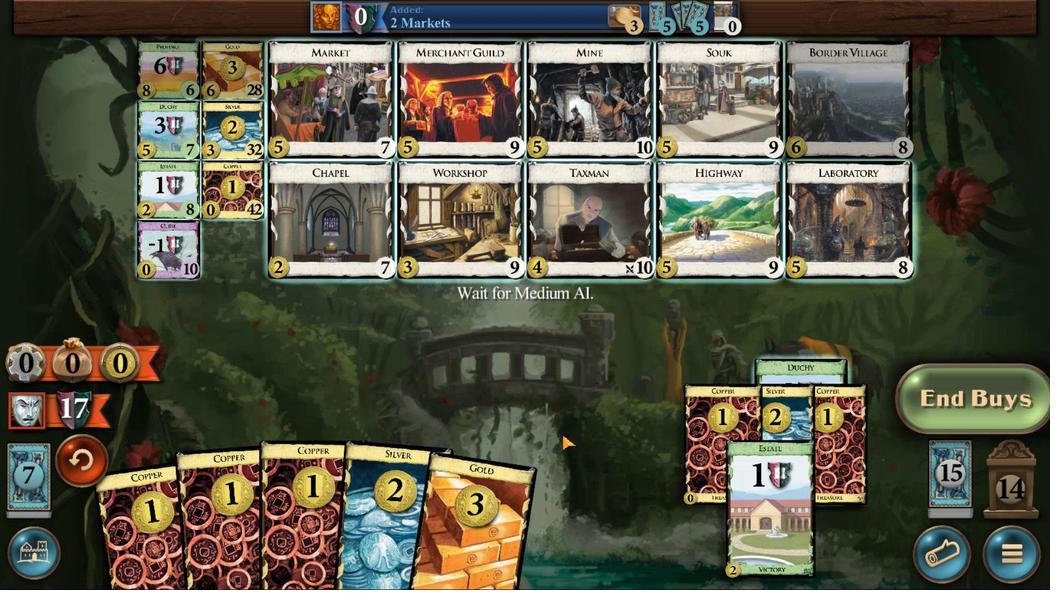 
Action: Mouse pressed left at (514, 367)
Screenshot: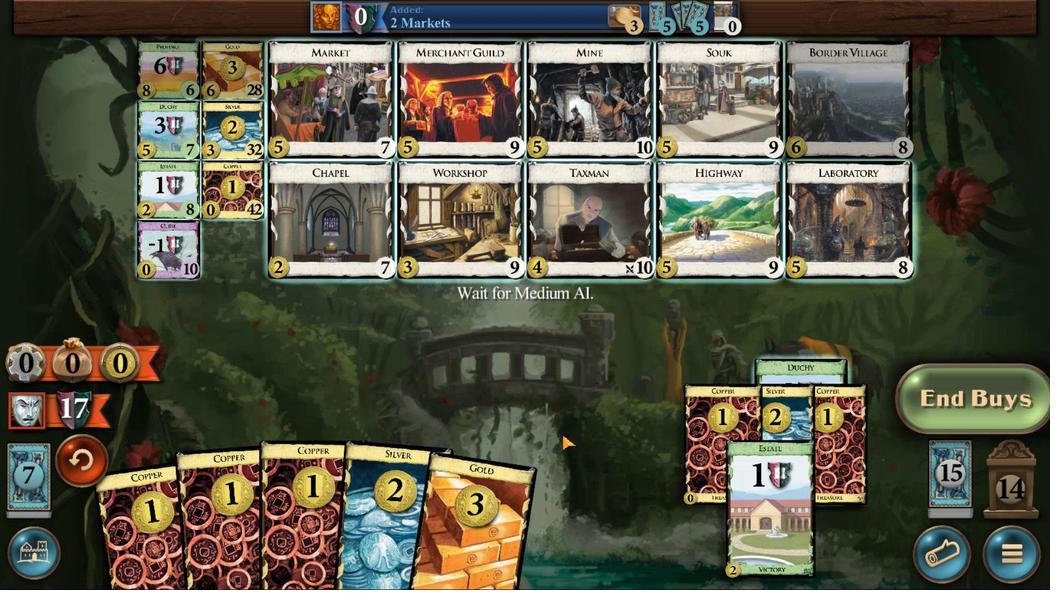 
Action: Mouse moved to (607, 390)
Screenshot: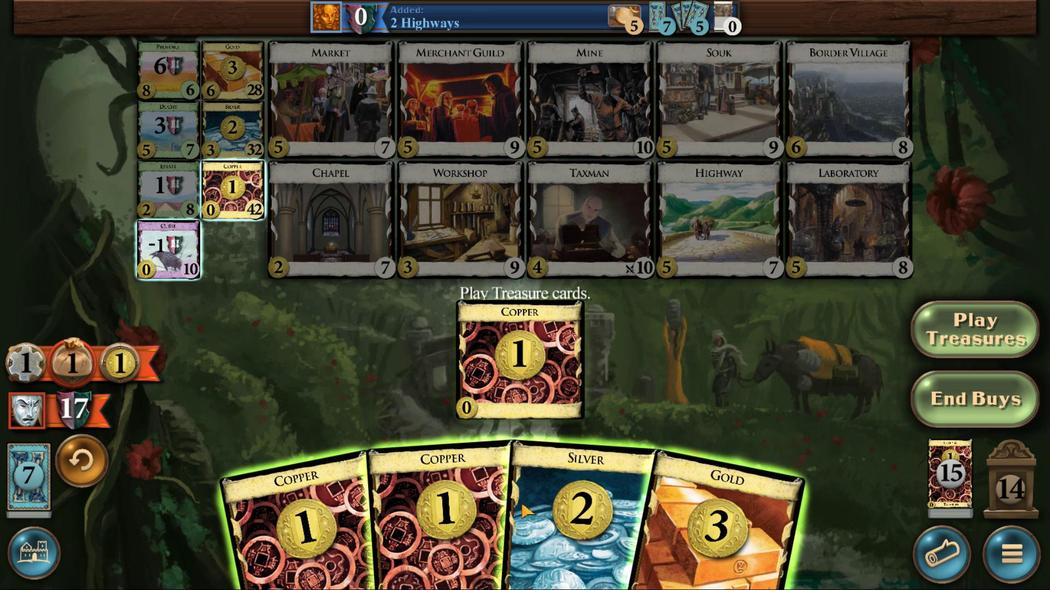 
Action: Mouse pressed left at (607, 390)
Screenshot: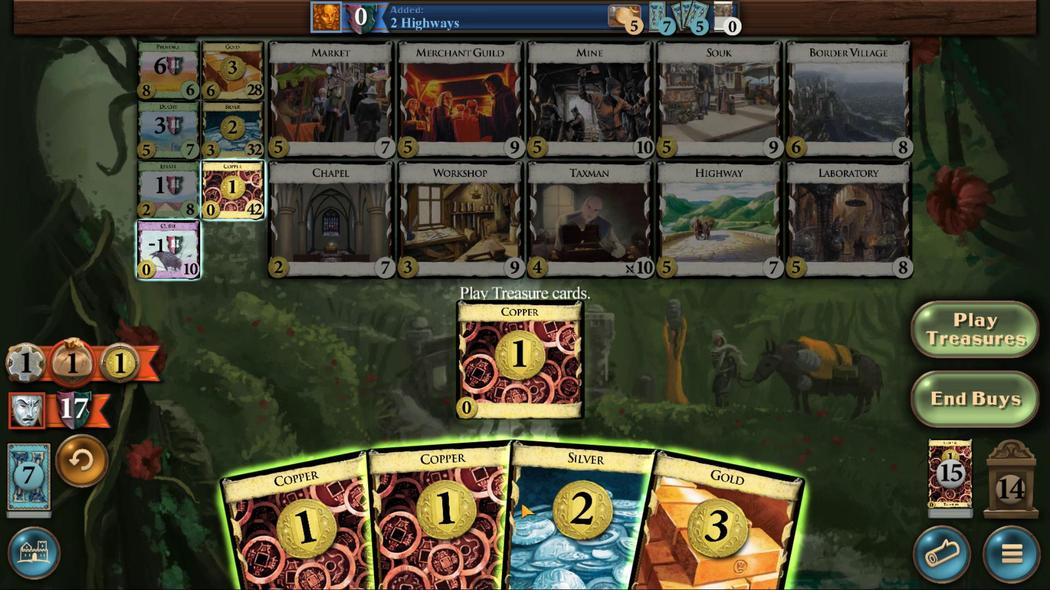 
Action: Mouse moved to (647, 389)
Screenshot: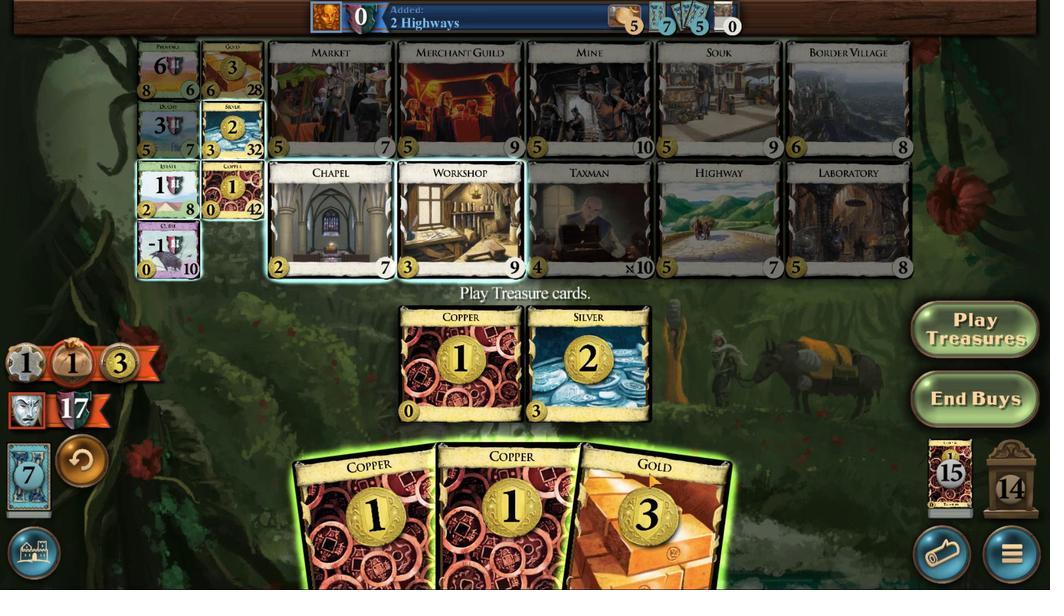 
Action: Mouse pressed left at (647, 389)
Screenshot: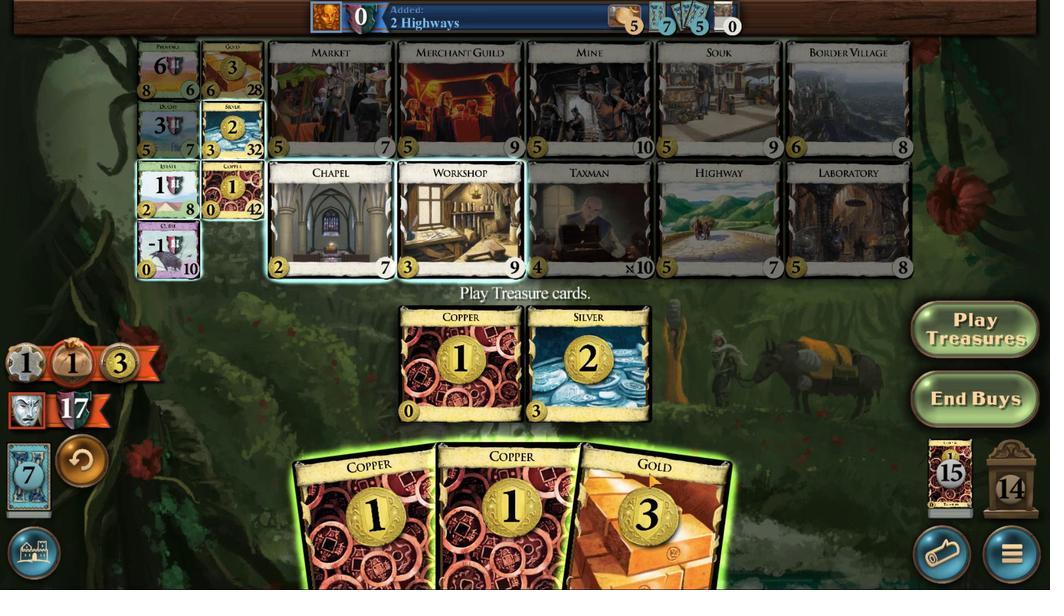 
Action: Mouse moved to (688, 387)
Screenshot: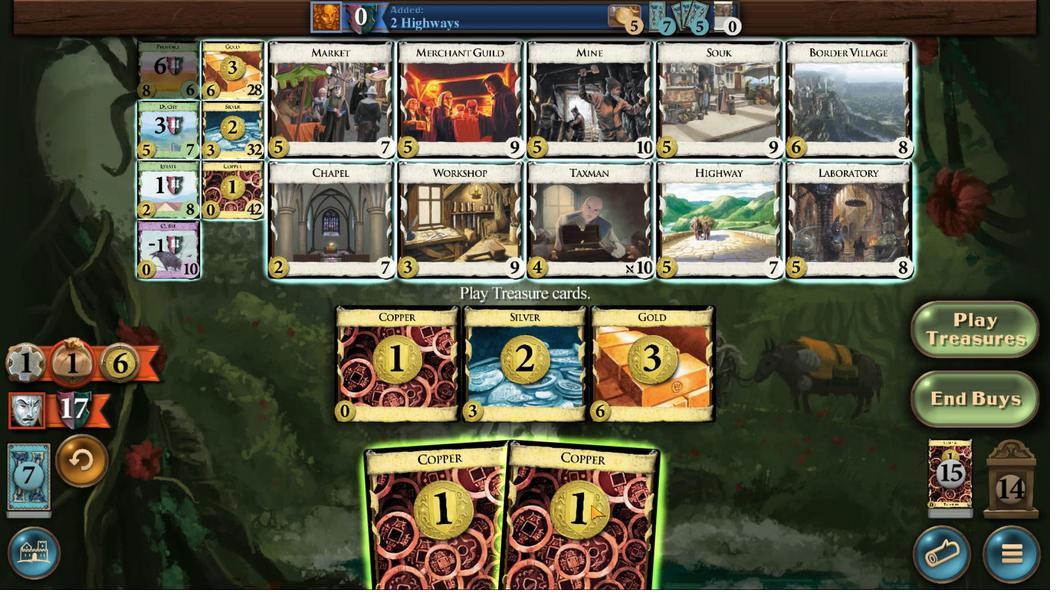 
Action: Mouse pressed left at (688, 387)
Screenshot: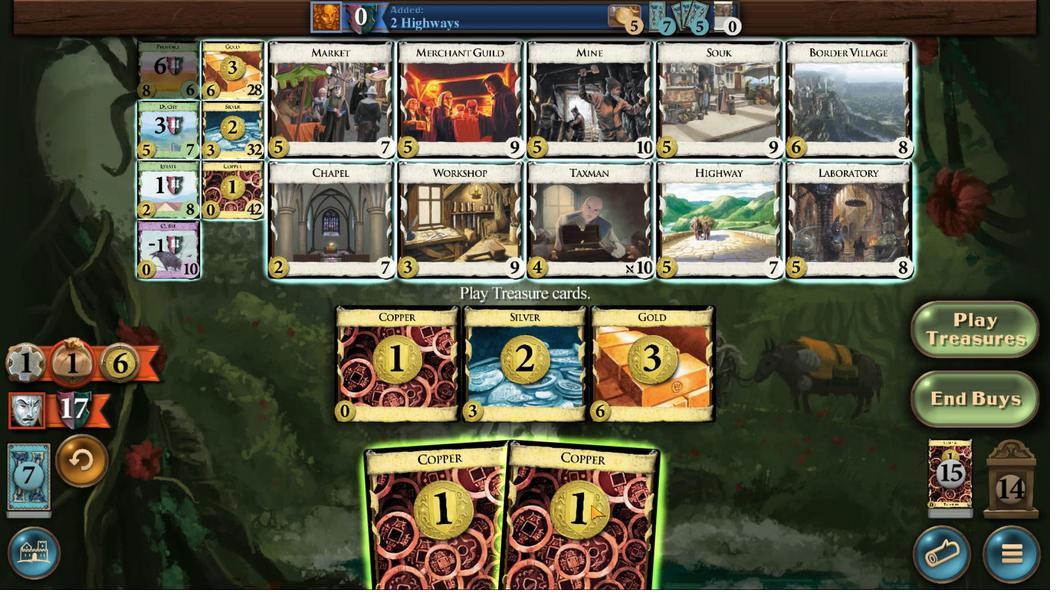
Action: Mouse moved to (667, 389)
Screenshot: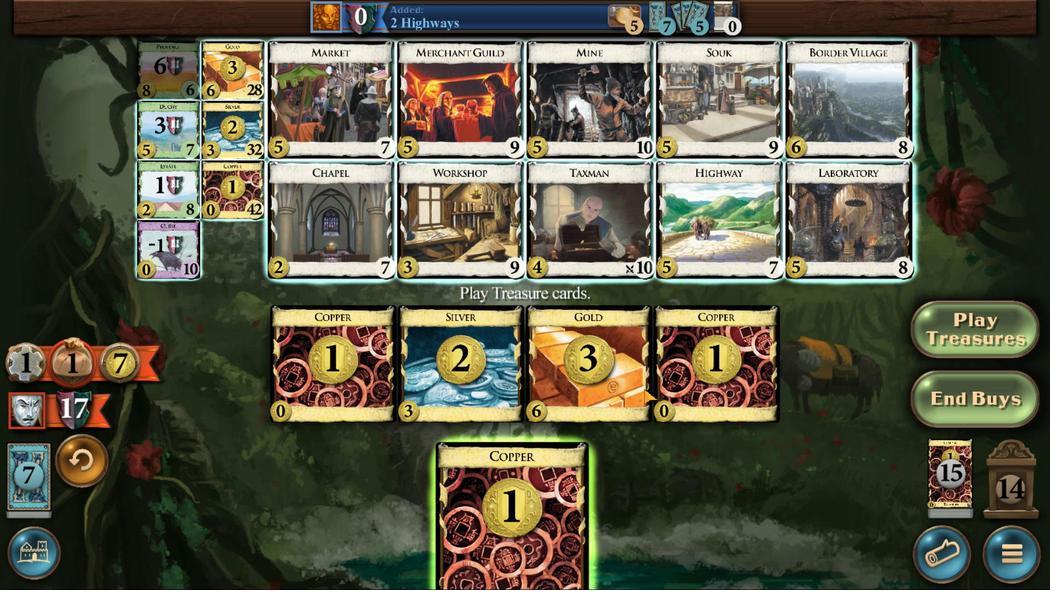 
Action: Mouse pressed left at (667, 389)
Screenshot: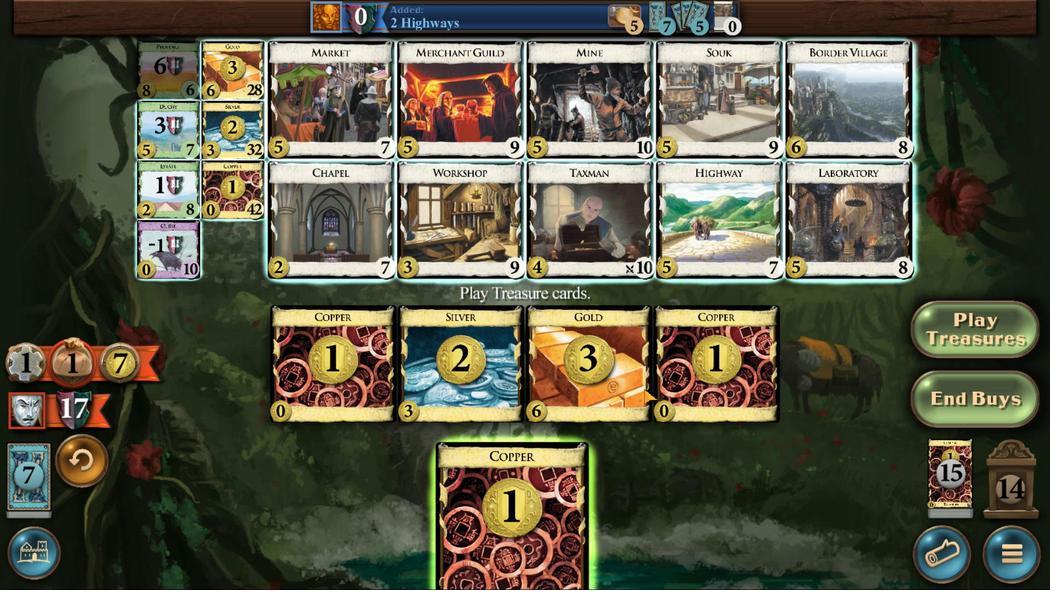 
Action: Mouse moved to (653, 386)
Screenshot: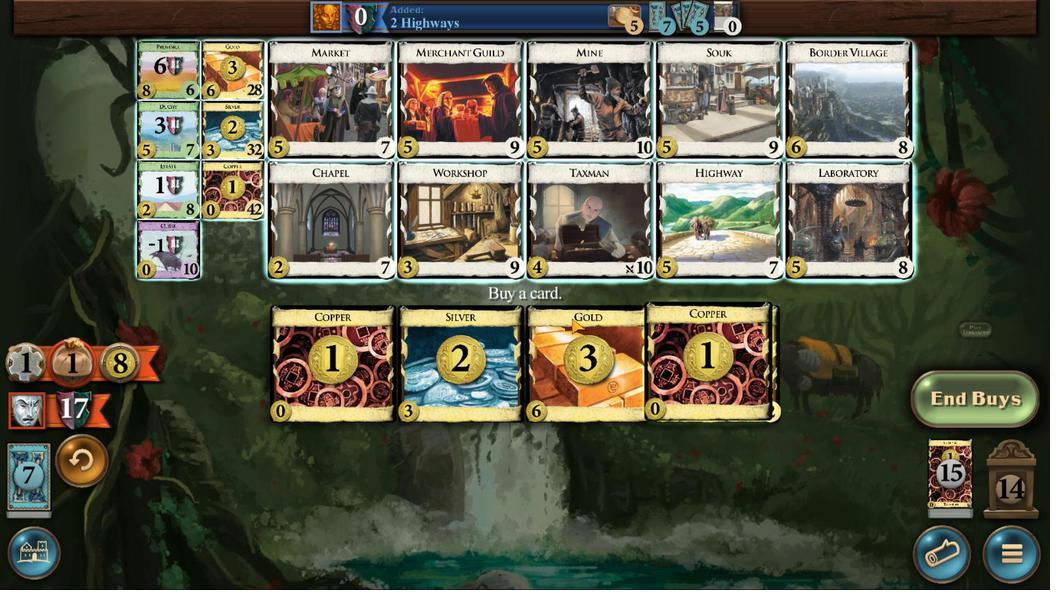 
Action: Mouse pressed left at (653, 386)
Screenshot: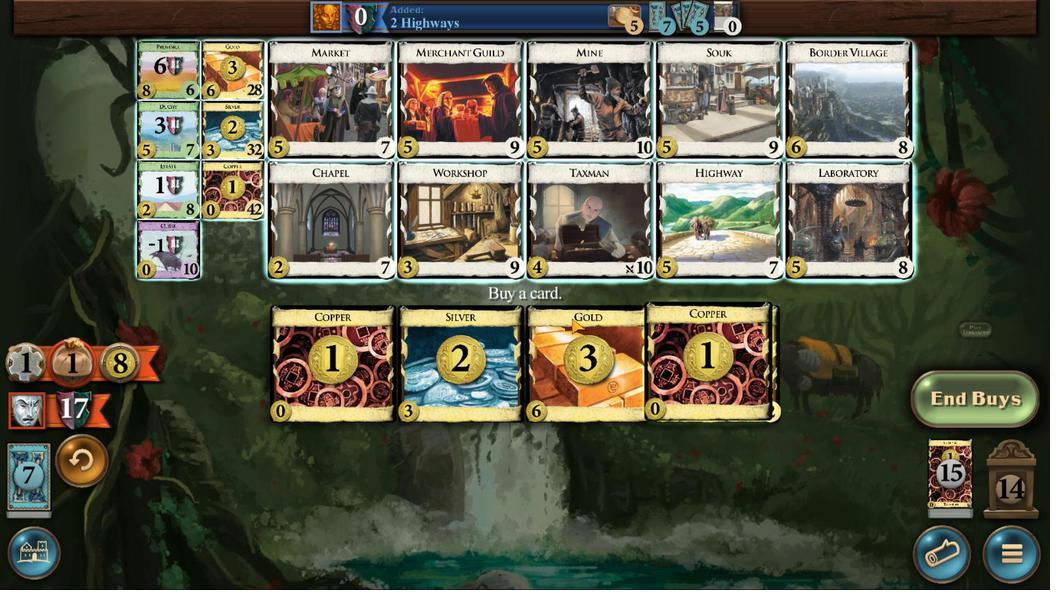 
Action: Mouse moved to (519, 363)
Screenshot: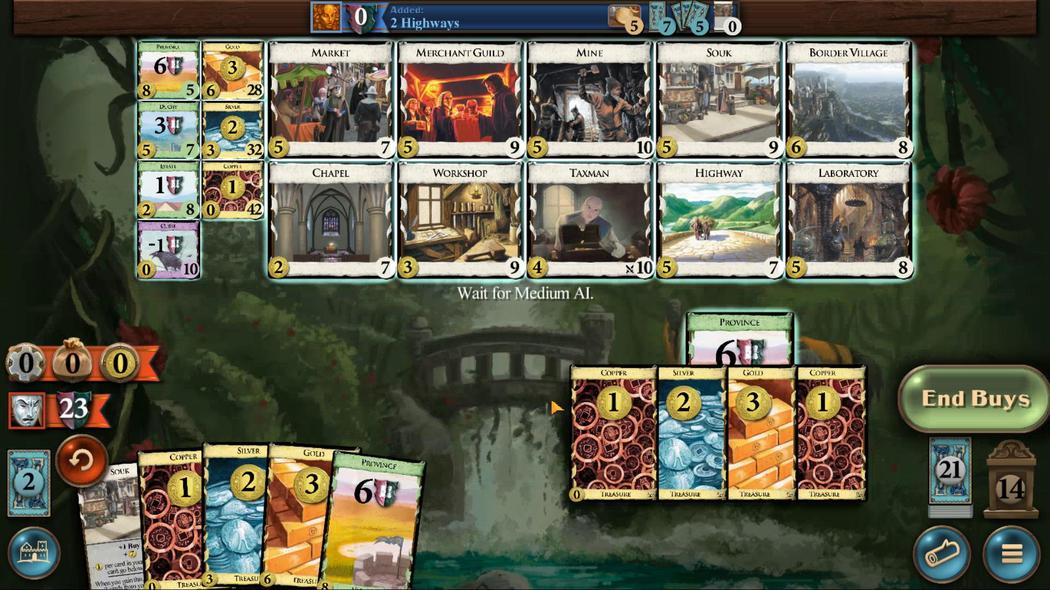 
Action: Mouse pressed left at (519, 363)
Screenshot: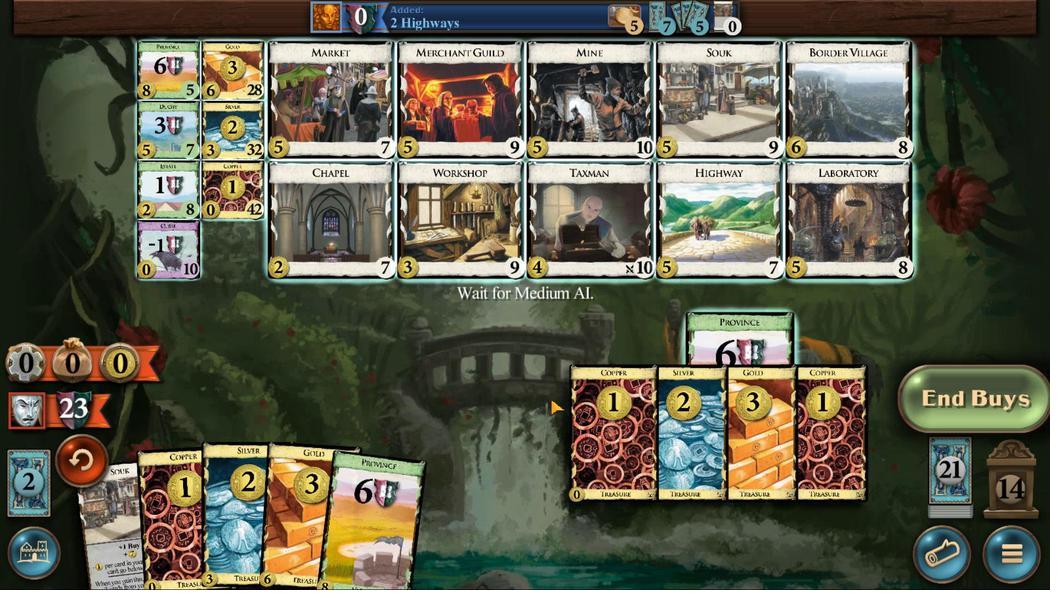 
Action: Mouse moved to (538, 390)
Screenshot: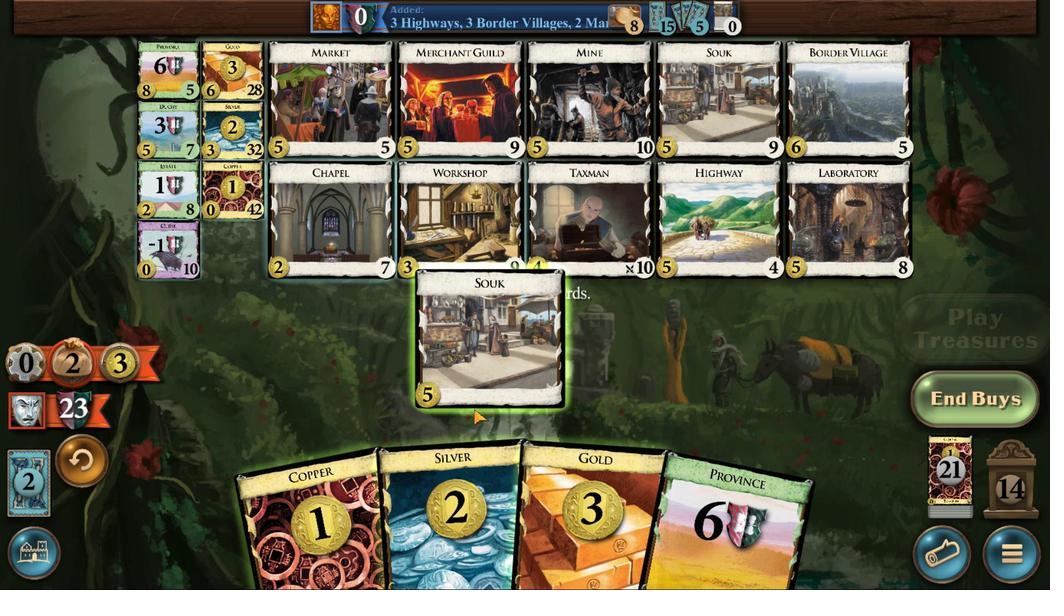 
Action: Mouse pressed left at (538, 390)
Screenshot: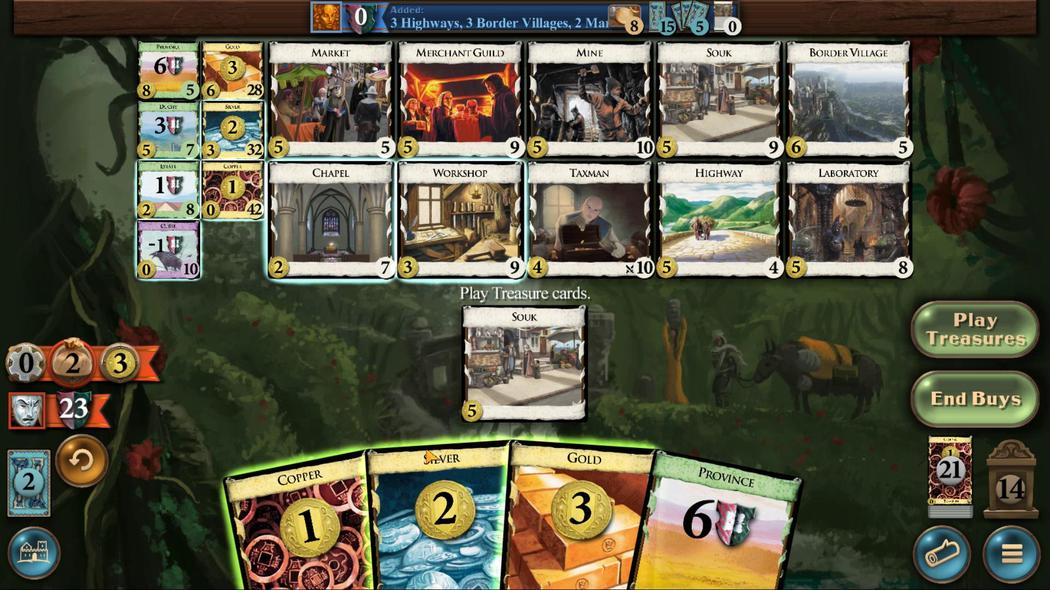 
Action: Mouse moved to (641, 389)
Screenshot: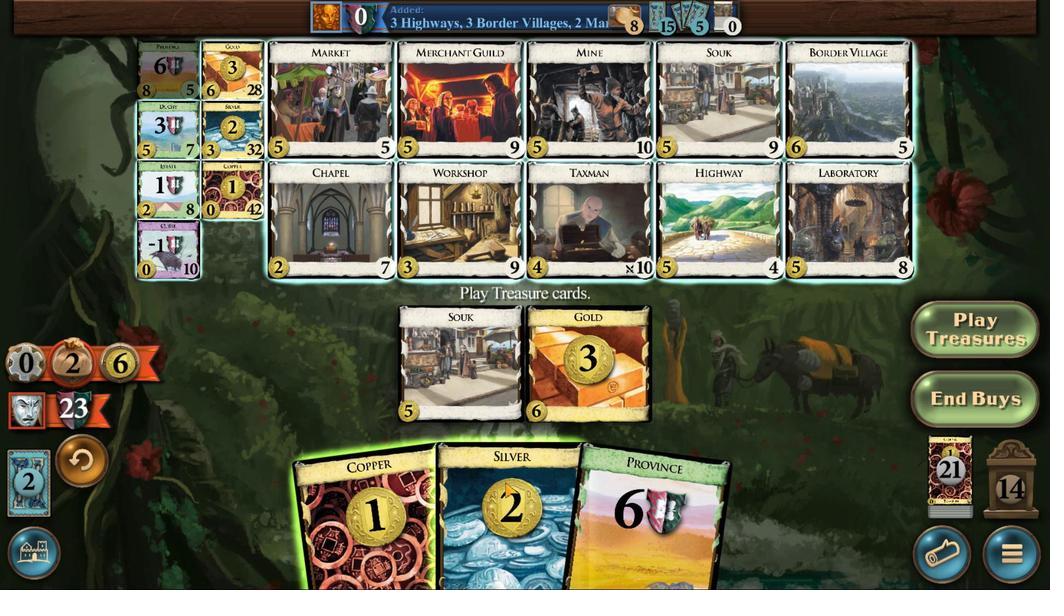 
Action: Mouse pressed left at (641, 389)
Screenshot: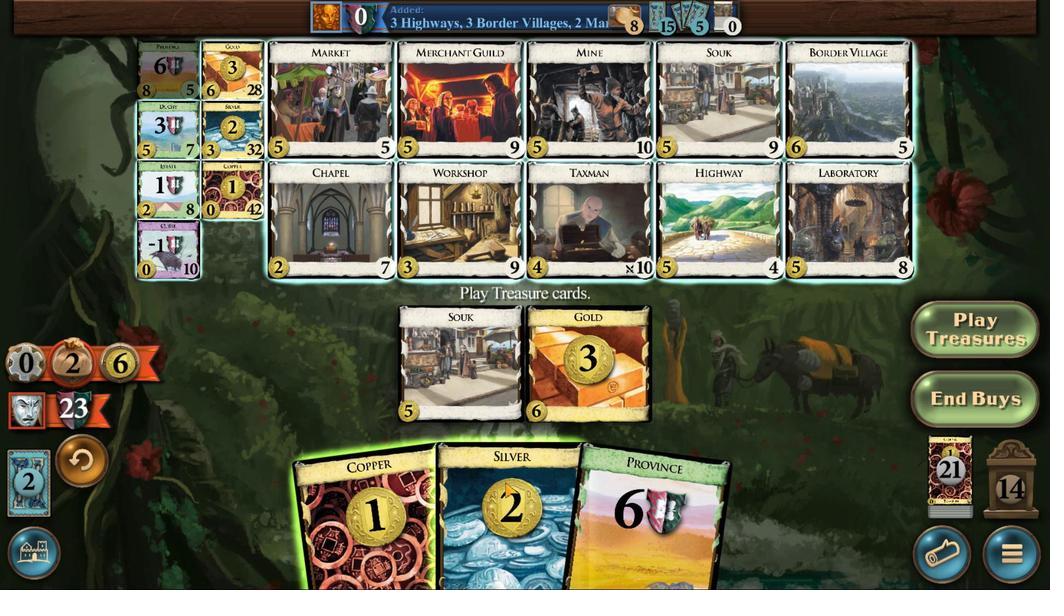
Action: Mouse moved to (630, 389)
Screenshot: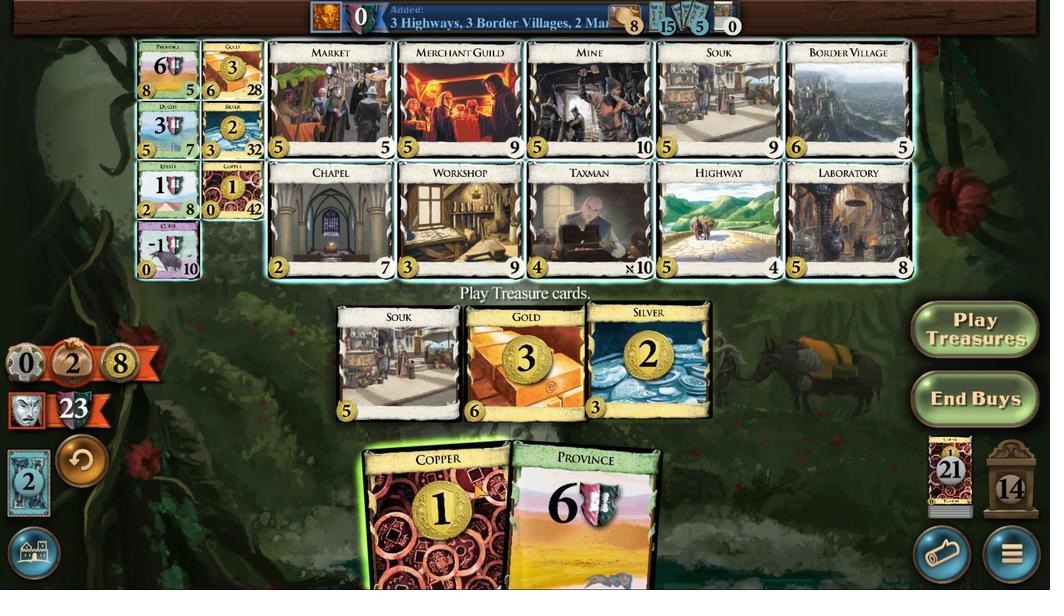 
Action: Mouse pressed left at (630, 389)
Screenshot: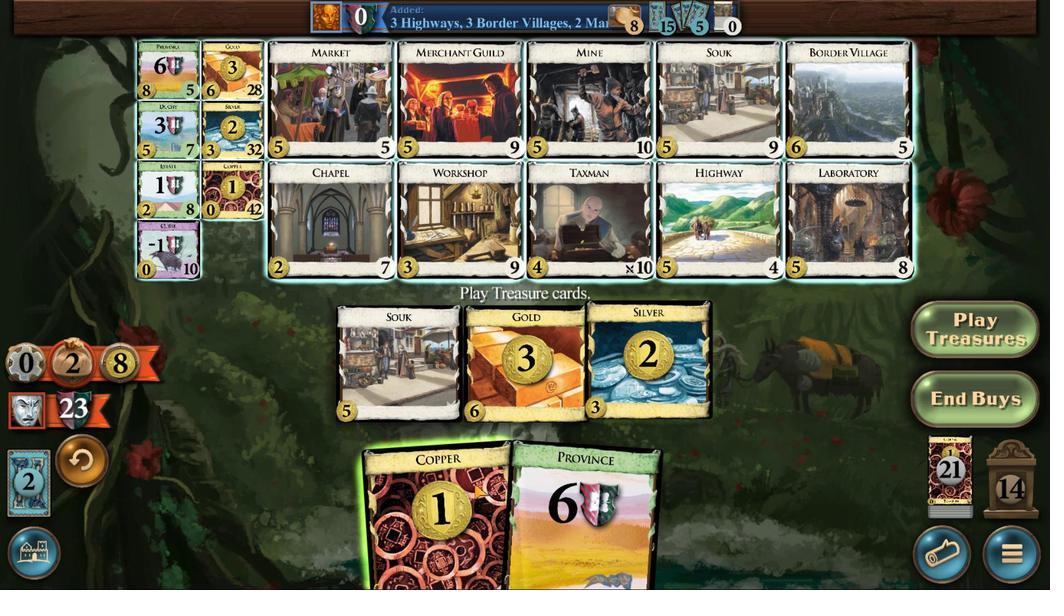 
Action: Mouse moved to (621, 388)
Screenshot: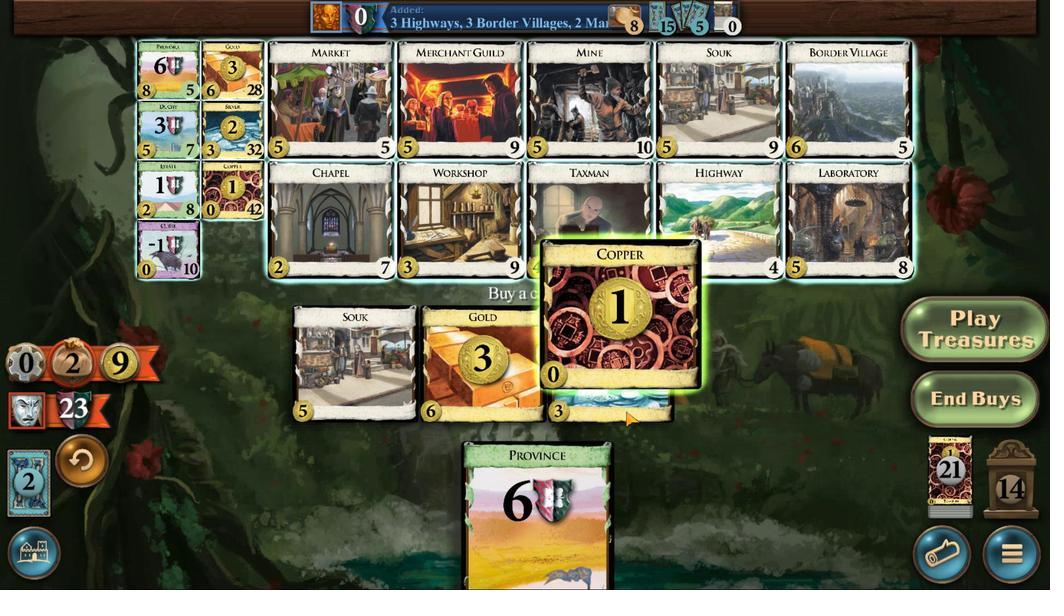 
Action: Mouse pressed left at (621, 388)
Screenshot: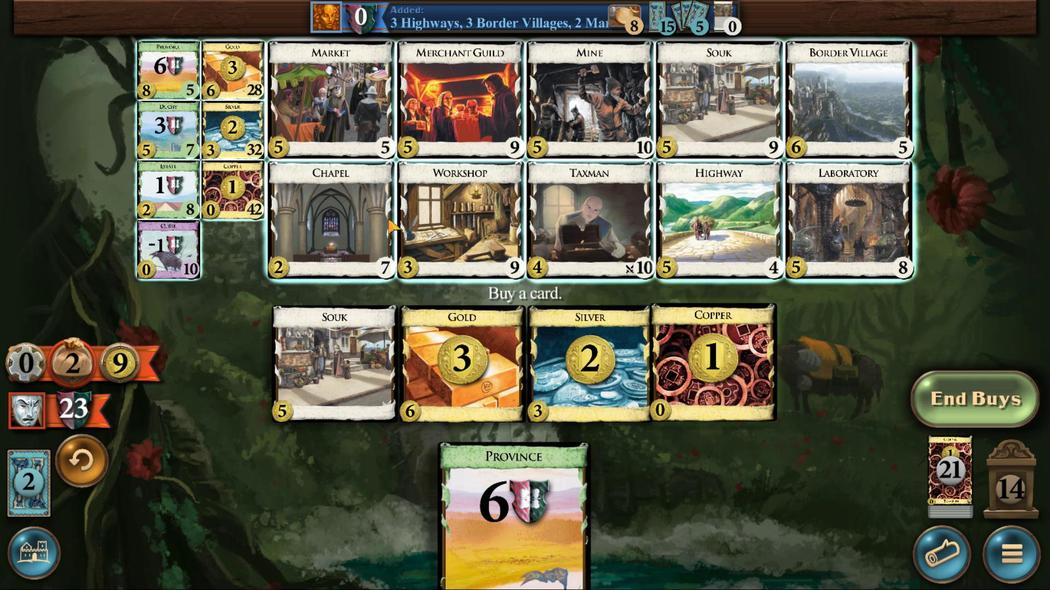 
Action: Mouse moved to (517, 363)
Screenshot: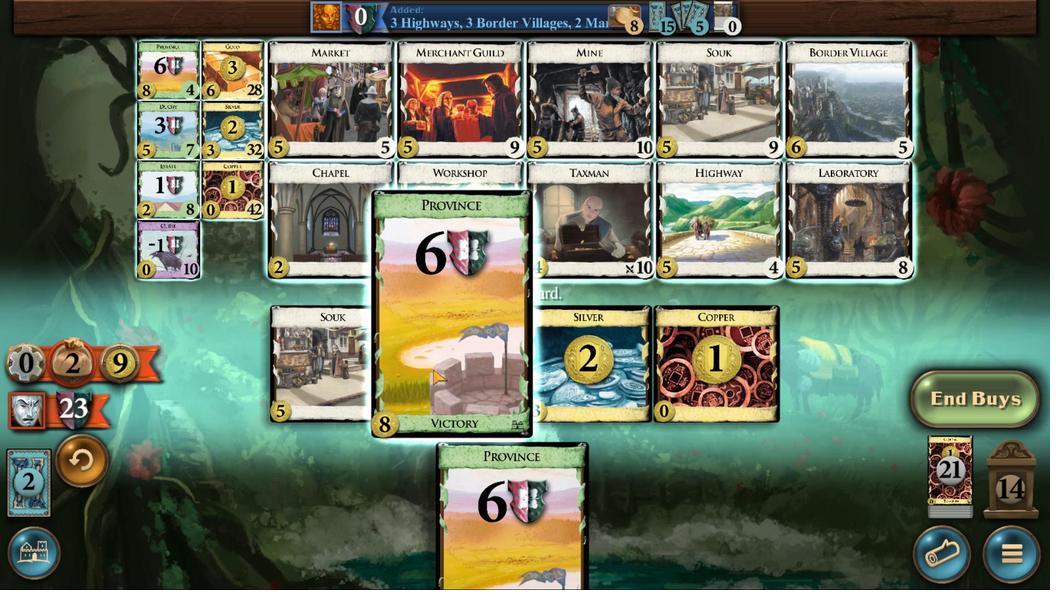 
Action: Mouse pressed left at (517, 363)
Screenshot: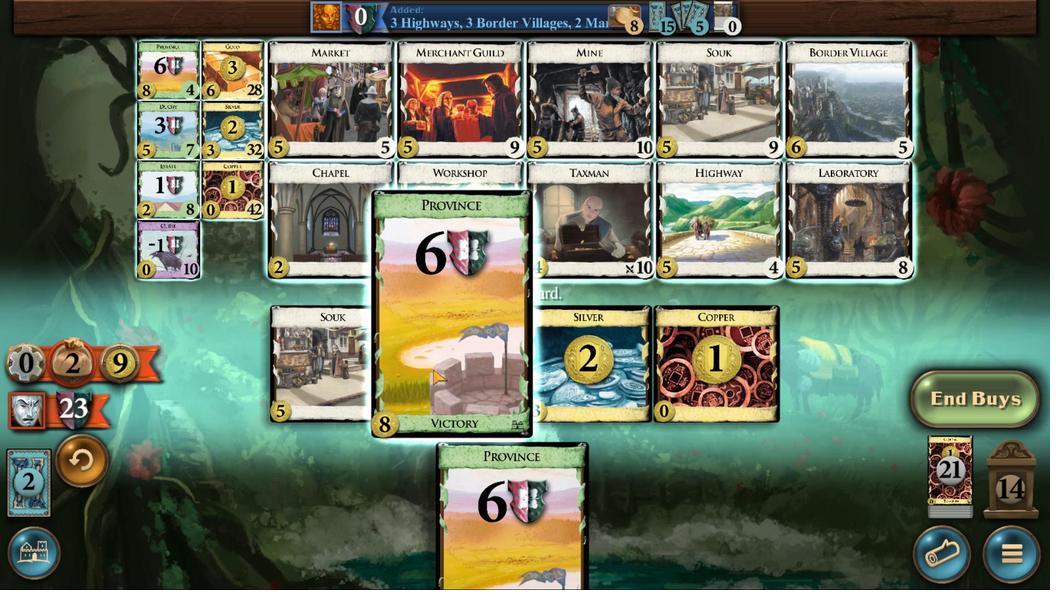 
Action: Mouse moved to (542, 370)
Screenshot: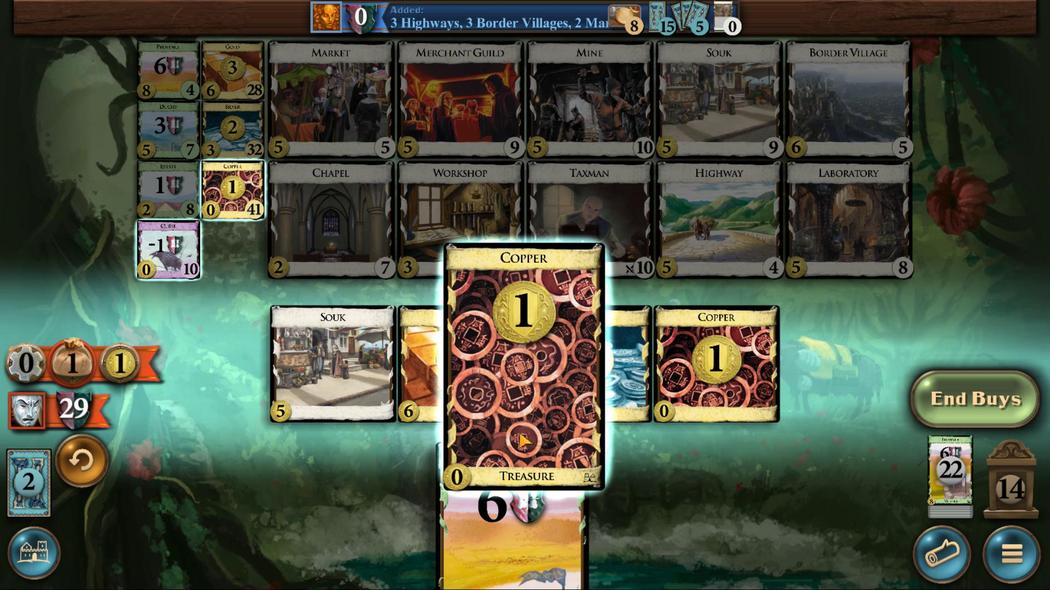 
Action: Mouse pressed left at (542, 370)
Screenshot: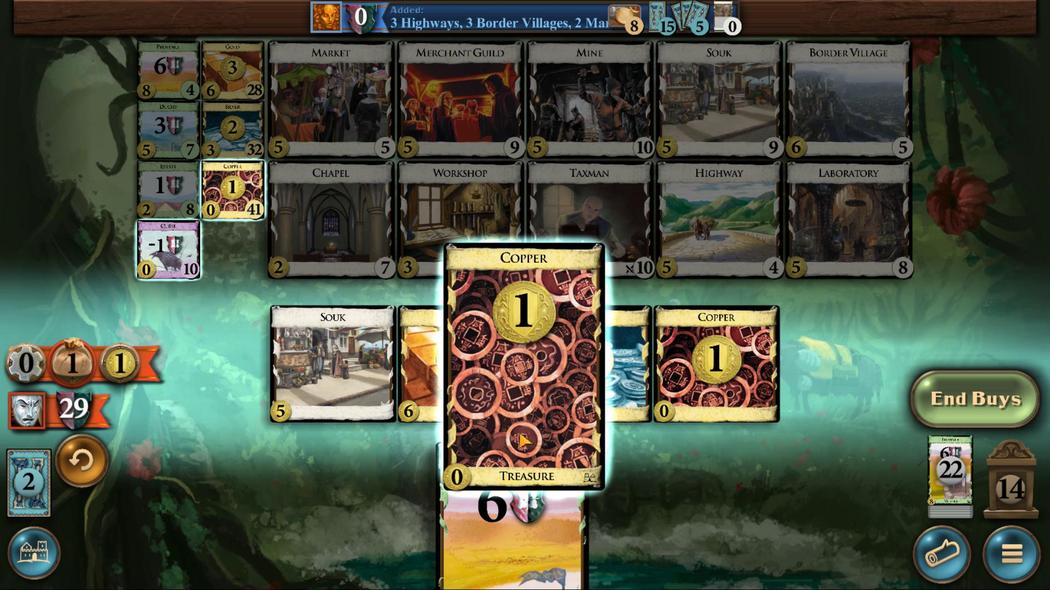 
Action: Mouse moved to (375, 376)
Screenshot: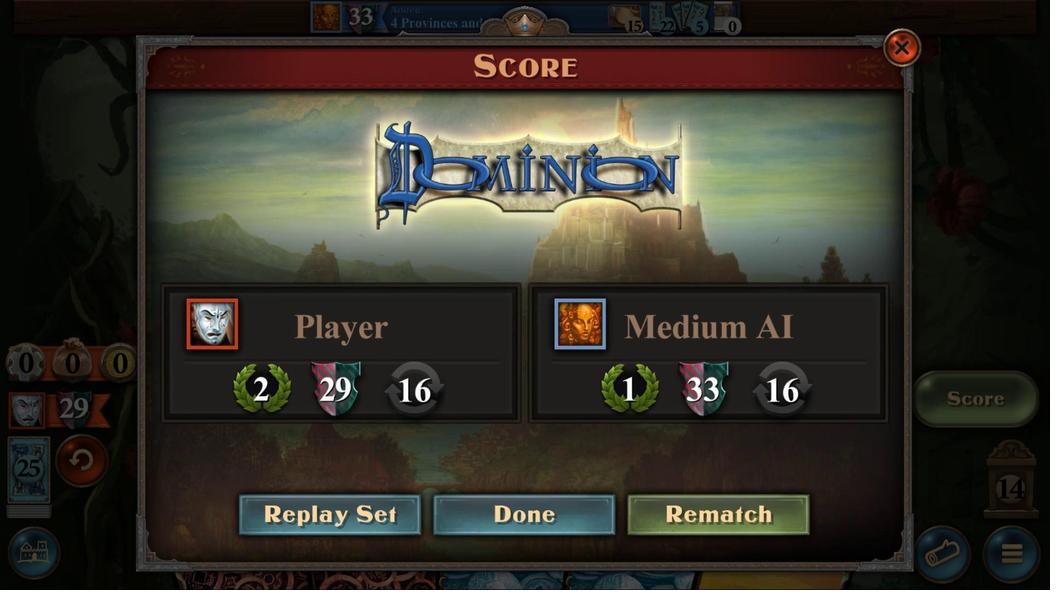 
Action: Mouse pressed left at (375, 376)
Screenshot: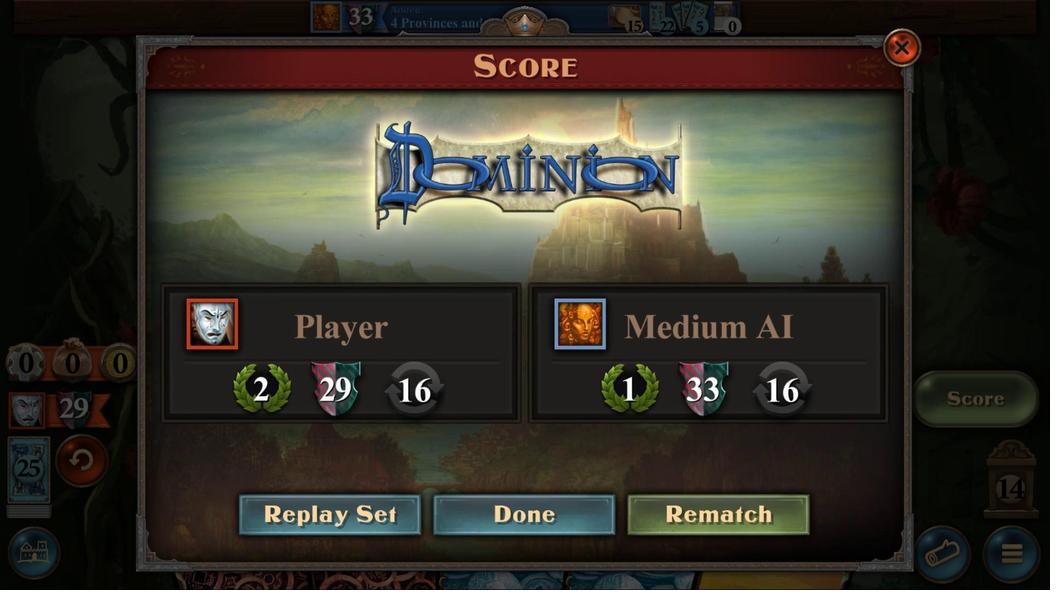 
